 Task: Find an Airbnb in Acheres, France, for 8 guests from 12 Aug to 16 Aug, with a budget of ₹10,000 - ₹16,000, 5 beds, 5 bathrooms, and amenities including Wifi, TV, Gym, and Breakfast.
Action: Mouse moved to (559, 122)
Screenshot: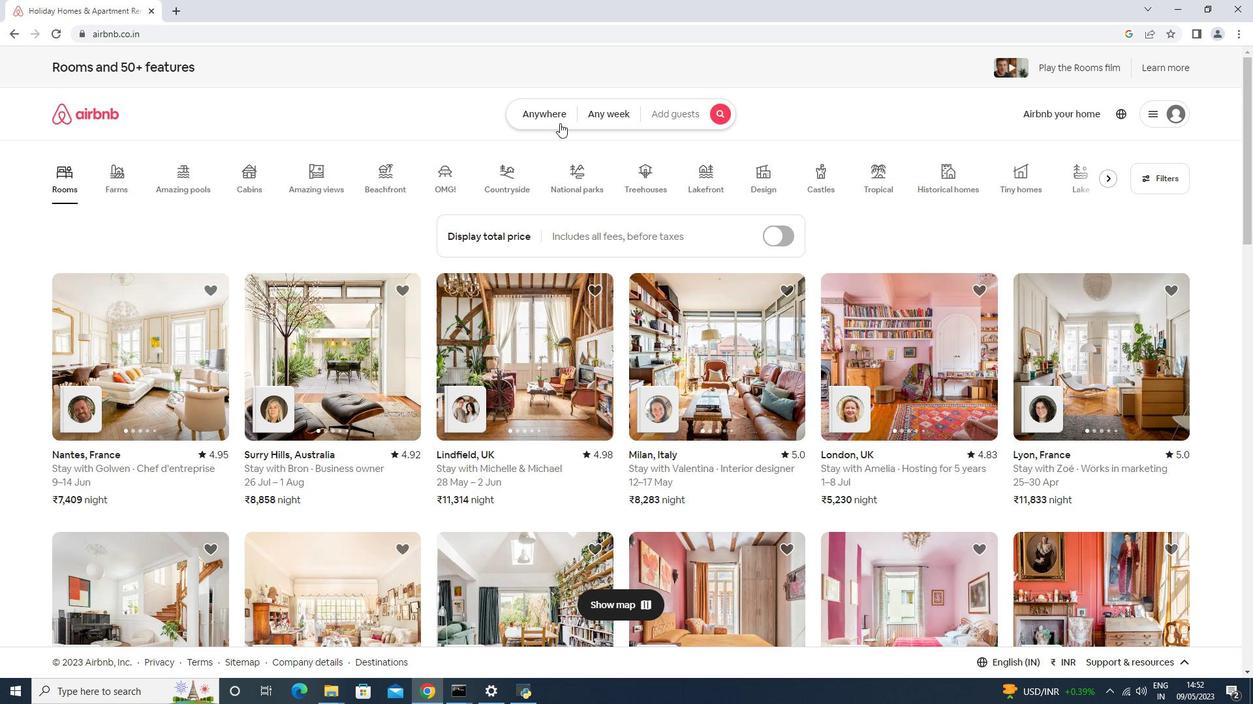 
Action: Mouse pressed left at (559, 122)
Screenshot: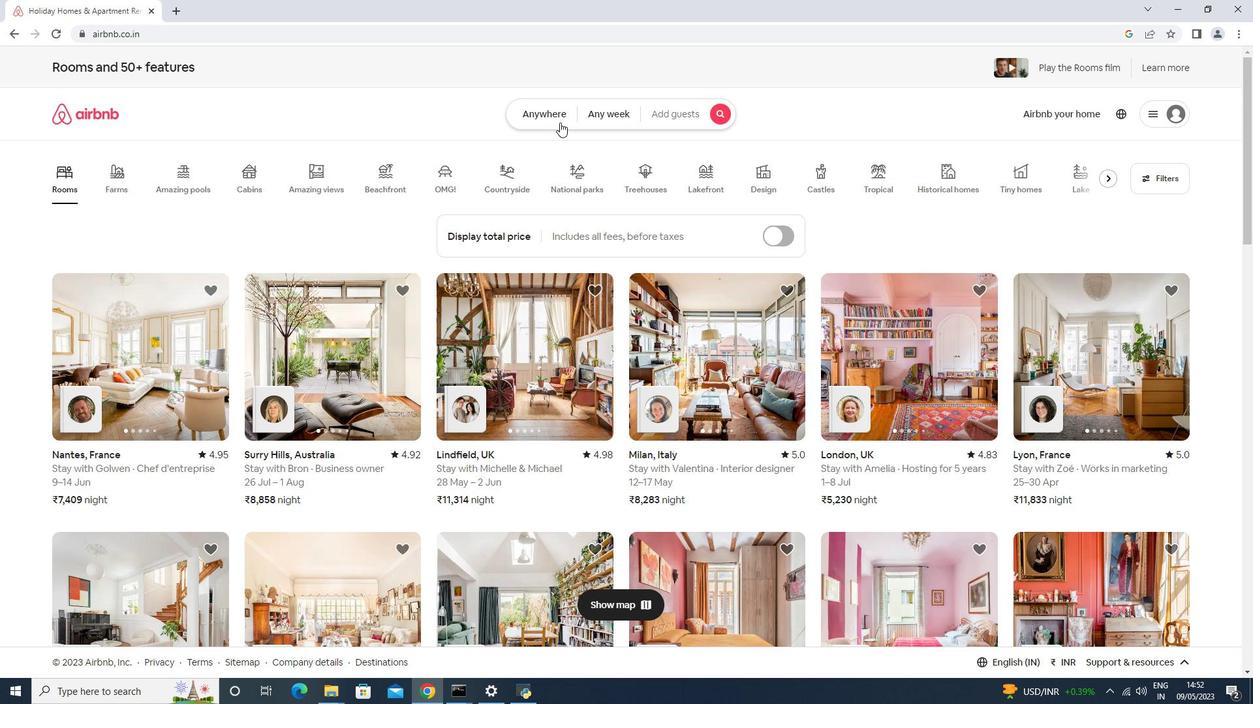 
Action: Mouse moved to (509, 174)
Screenshot: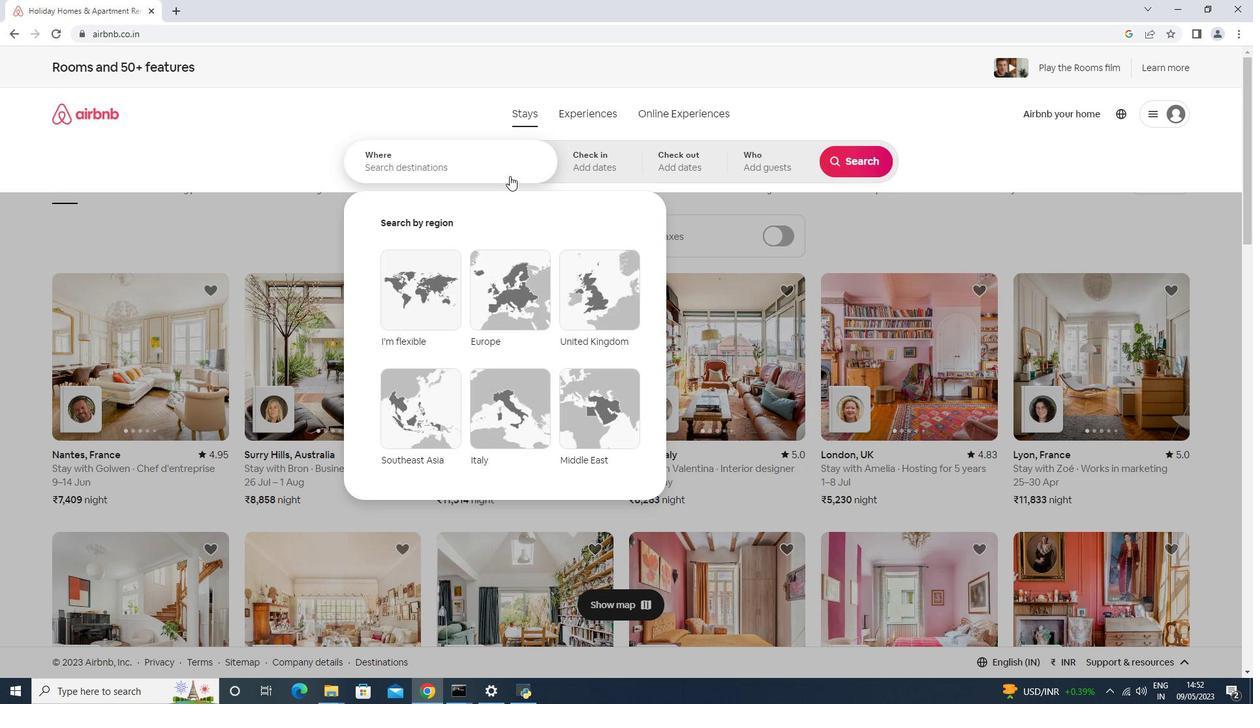 
Action: Mouse pressed left at (509, 174)
Screenshot: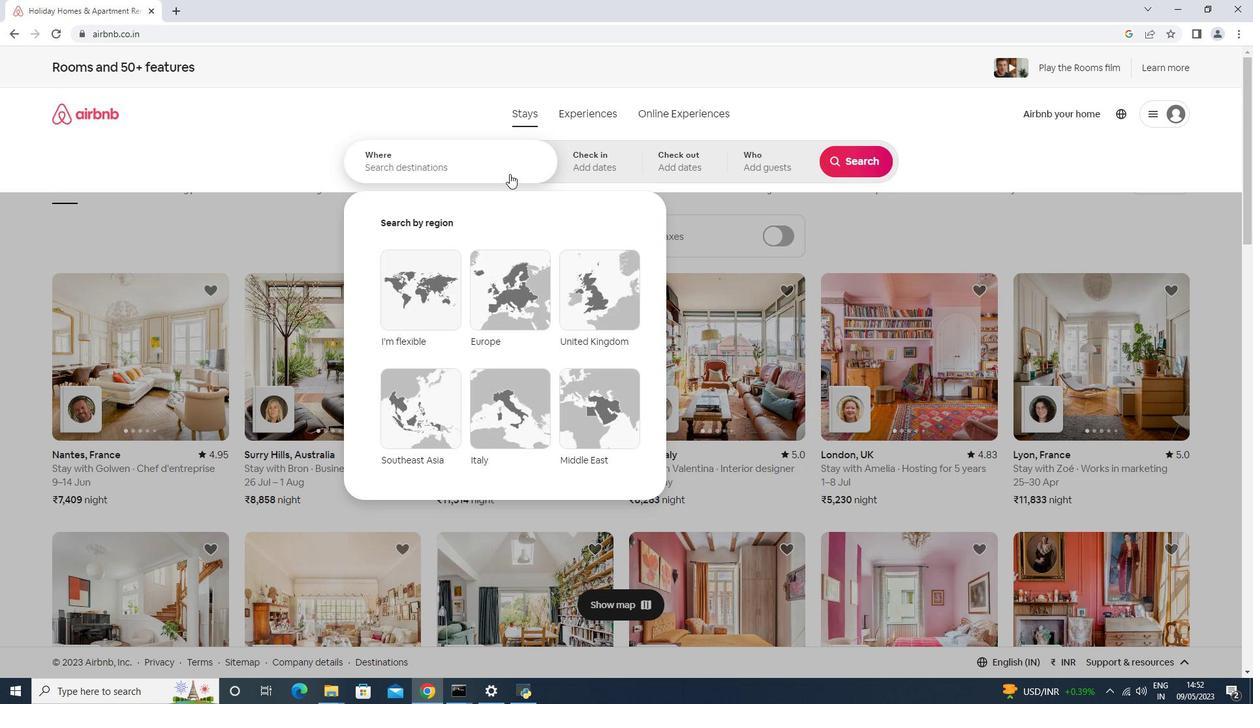 
Action: Mouse moved to (471, 202)
Screenshot: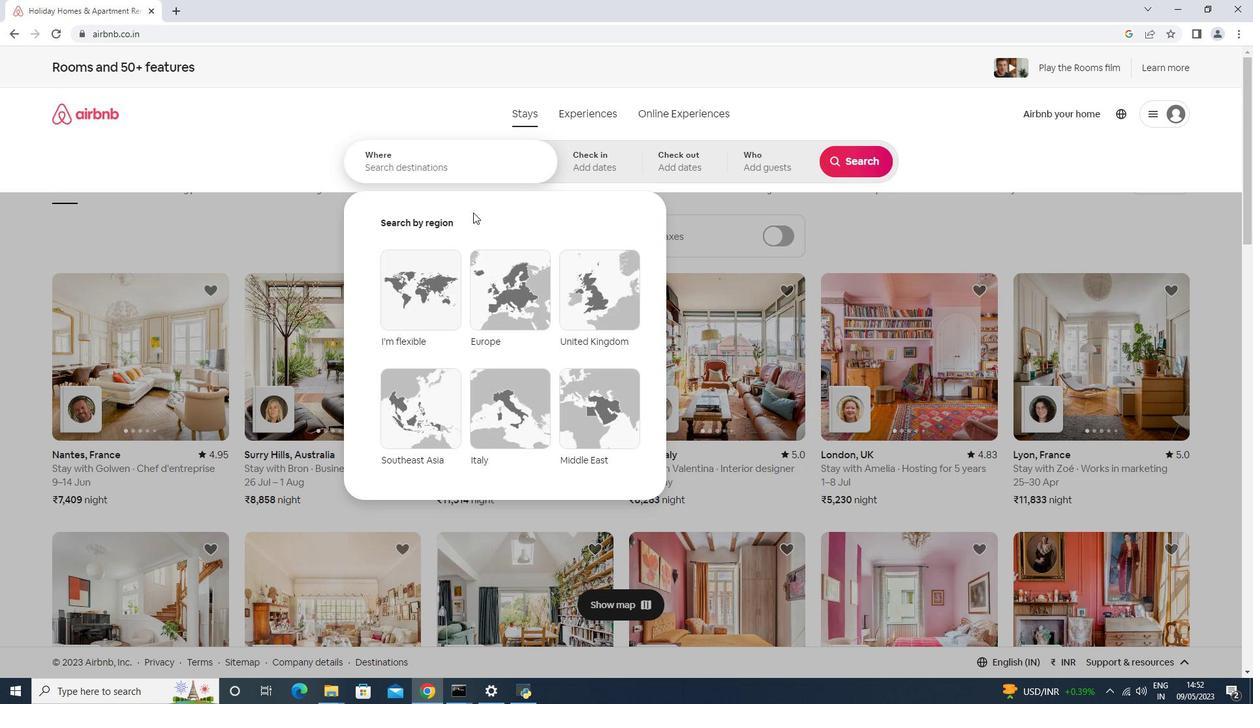 
Action: Key pressed <Key.shift>Acheres,<Key.space><Key.shift>FRance<Key.enter>
Screenshot: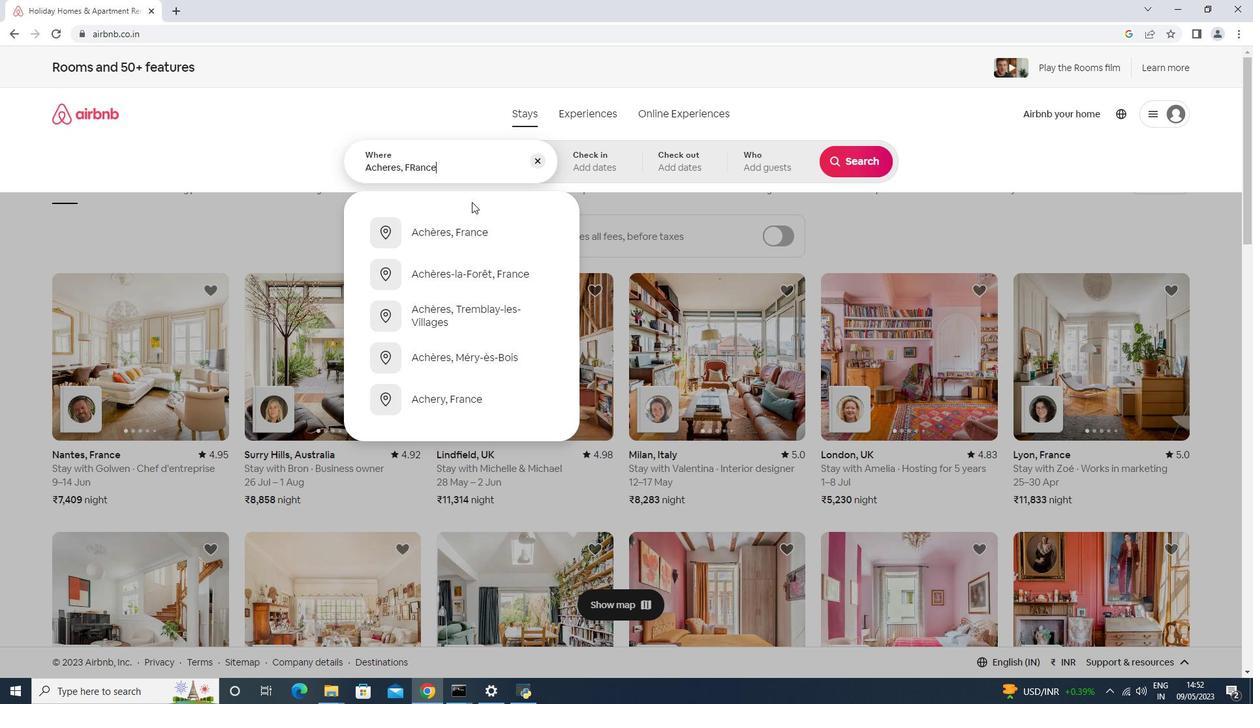 
Action: Mouse moved to (853, 270)
Screenshot: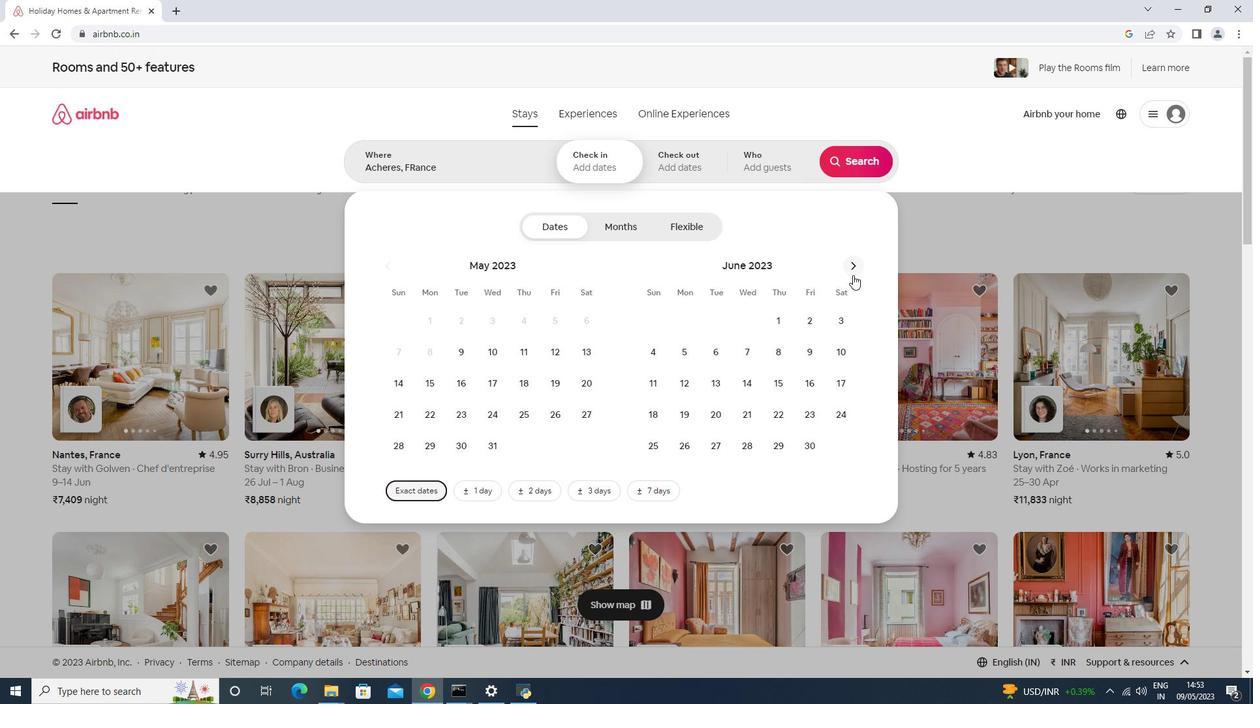 
Action: Mouse pressed left at (853, 270)
Screenshot: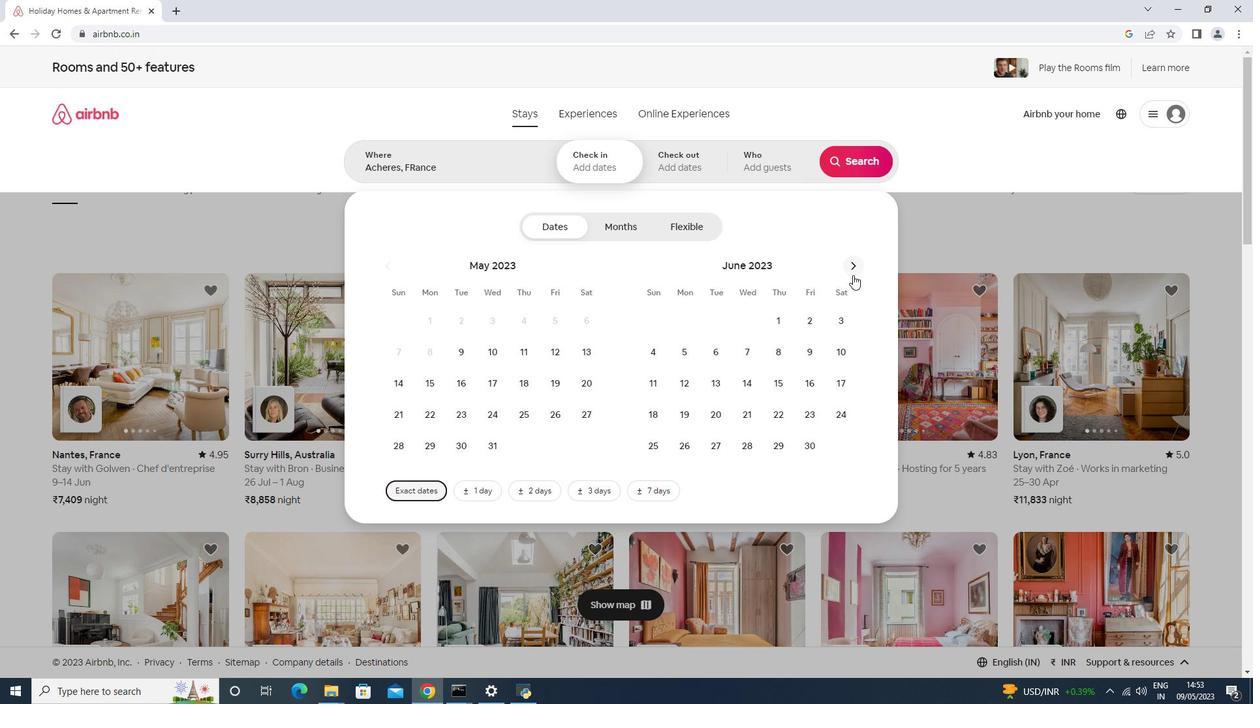 
Action: Mouse pressed left at (853, 270)
Screenshot: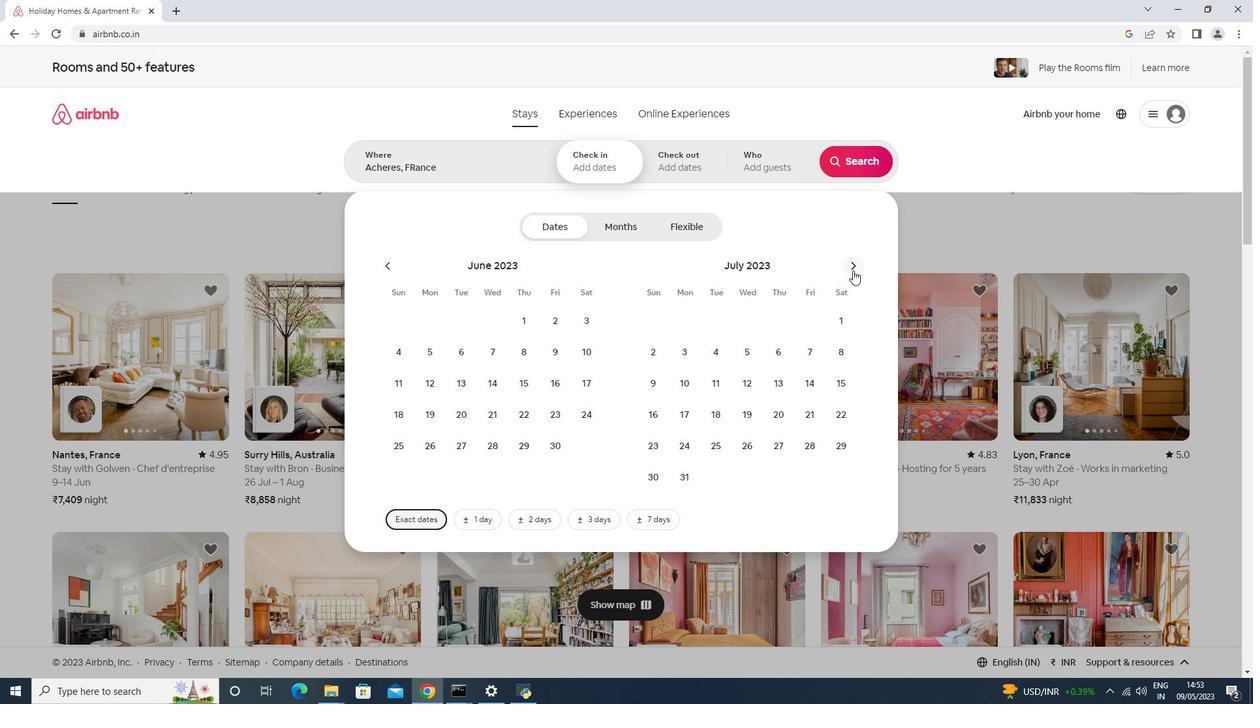 
Action: Mouse moved to (838, 343)
Screenshot: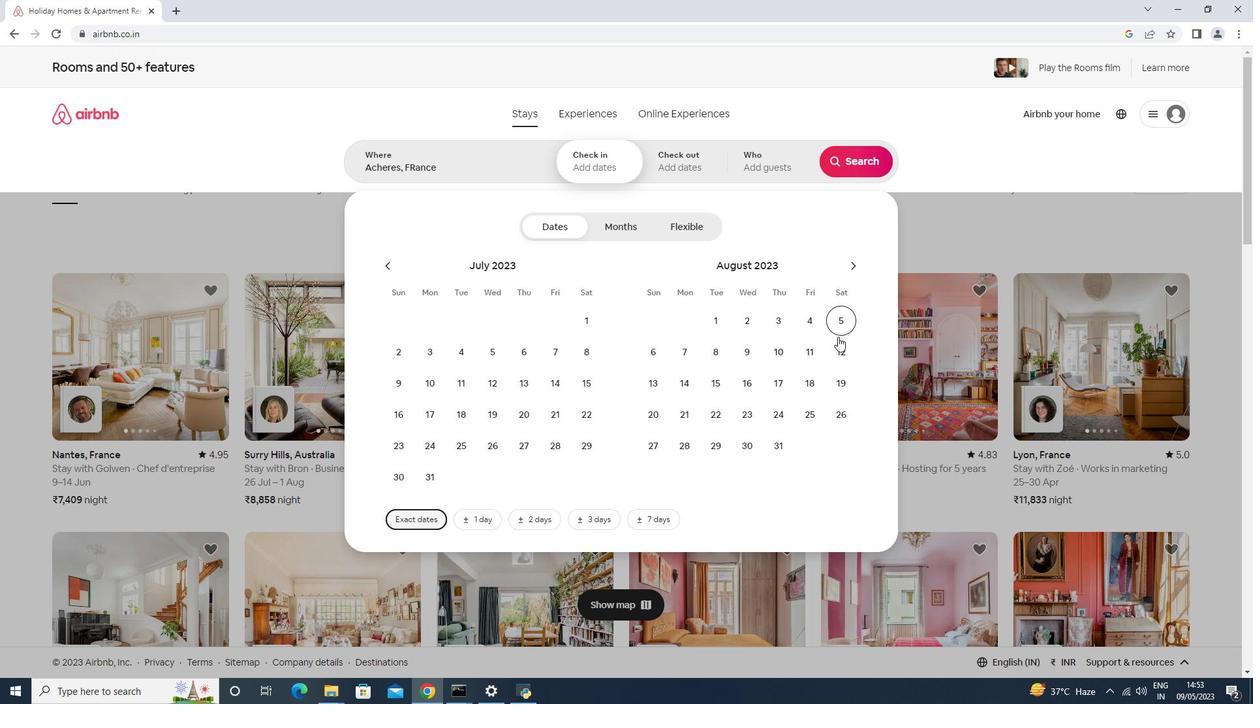 
Action: Mouse pressed left at (838, 343)
Screenshot: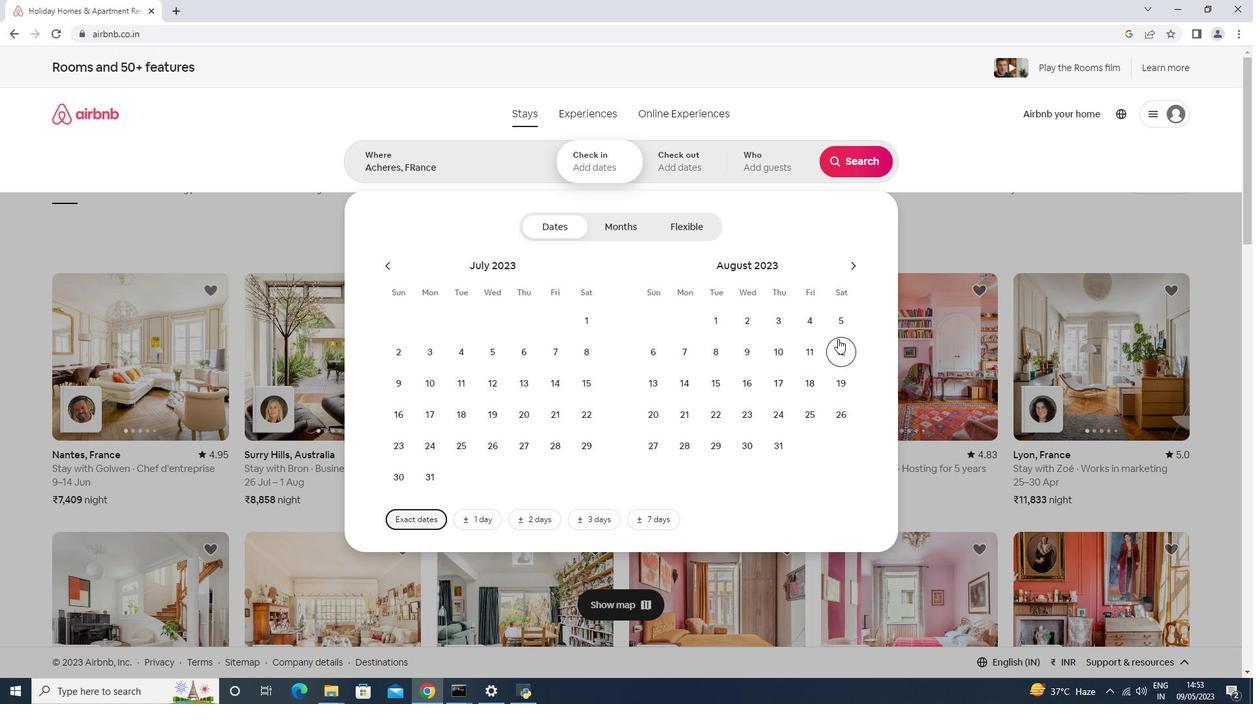 
Action: Mouse moved to (753, 380)
Screenshot: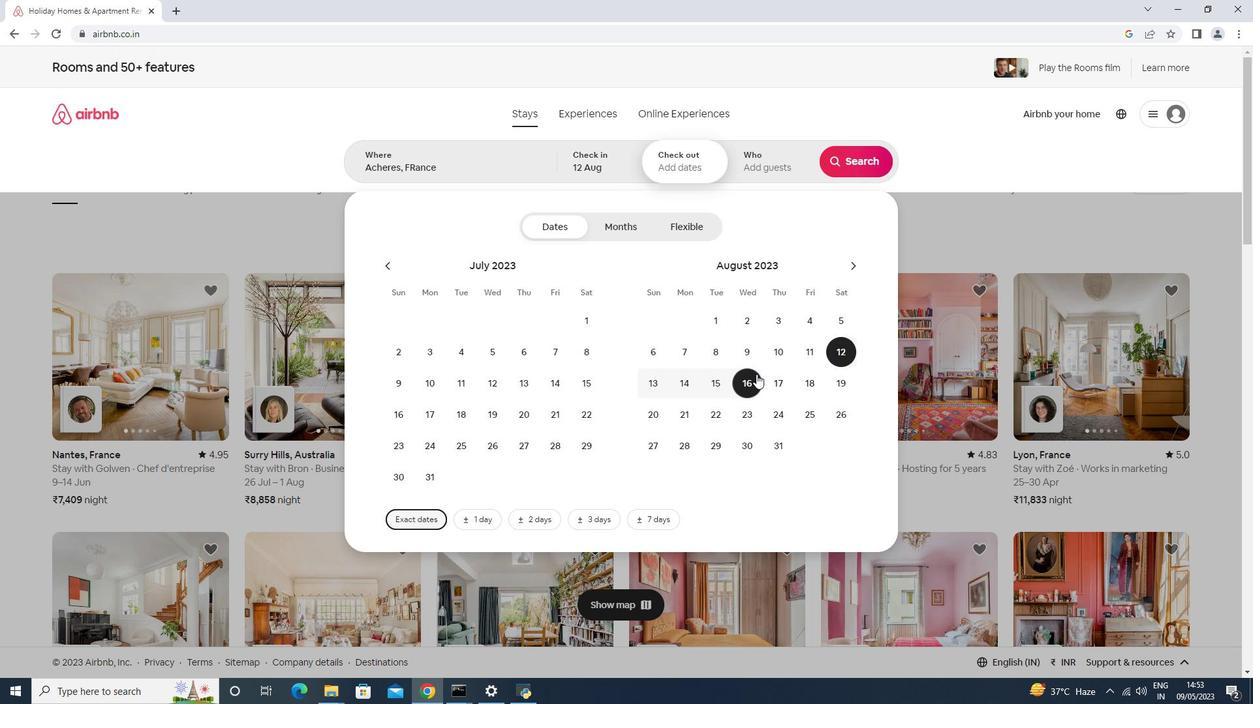 
Action: Mouse pressed left at (753, 380)
Screenshot: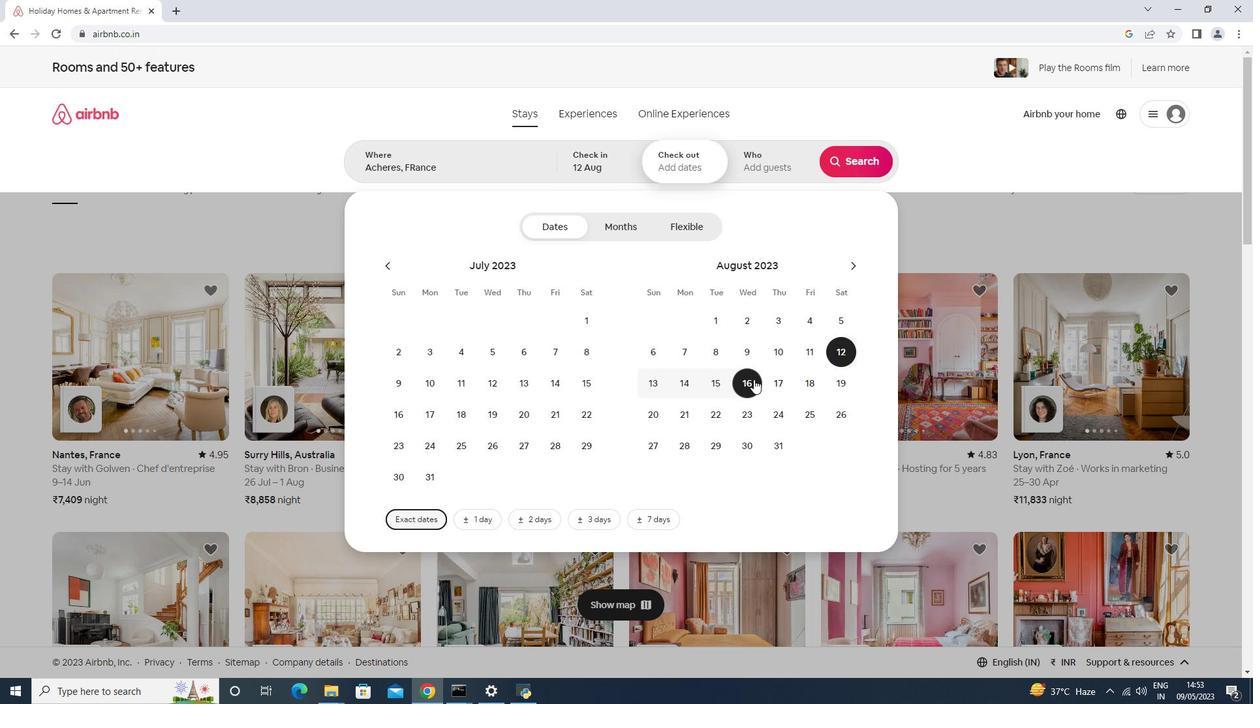 
Action: Mouse moved to (768, 150)
Screenshot: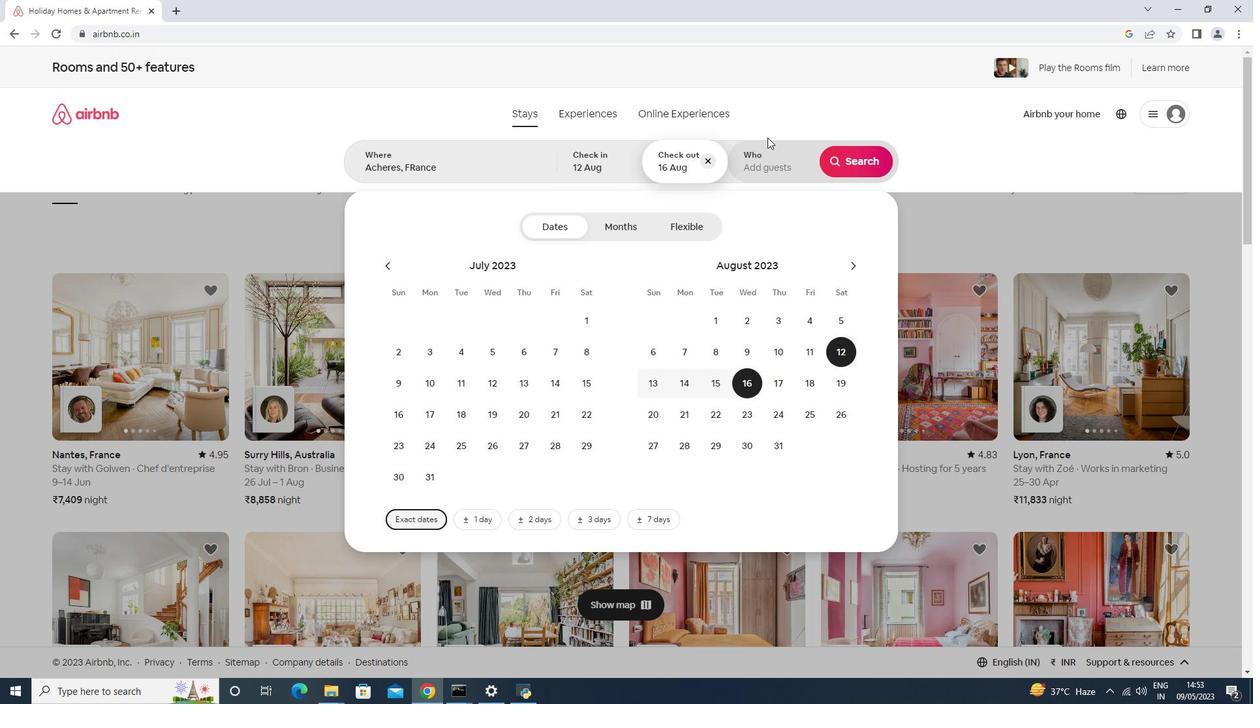 
Action: Mouse pressed left at (768, 150)
Screenshot: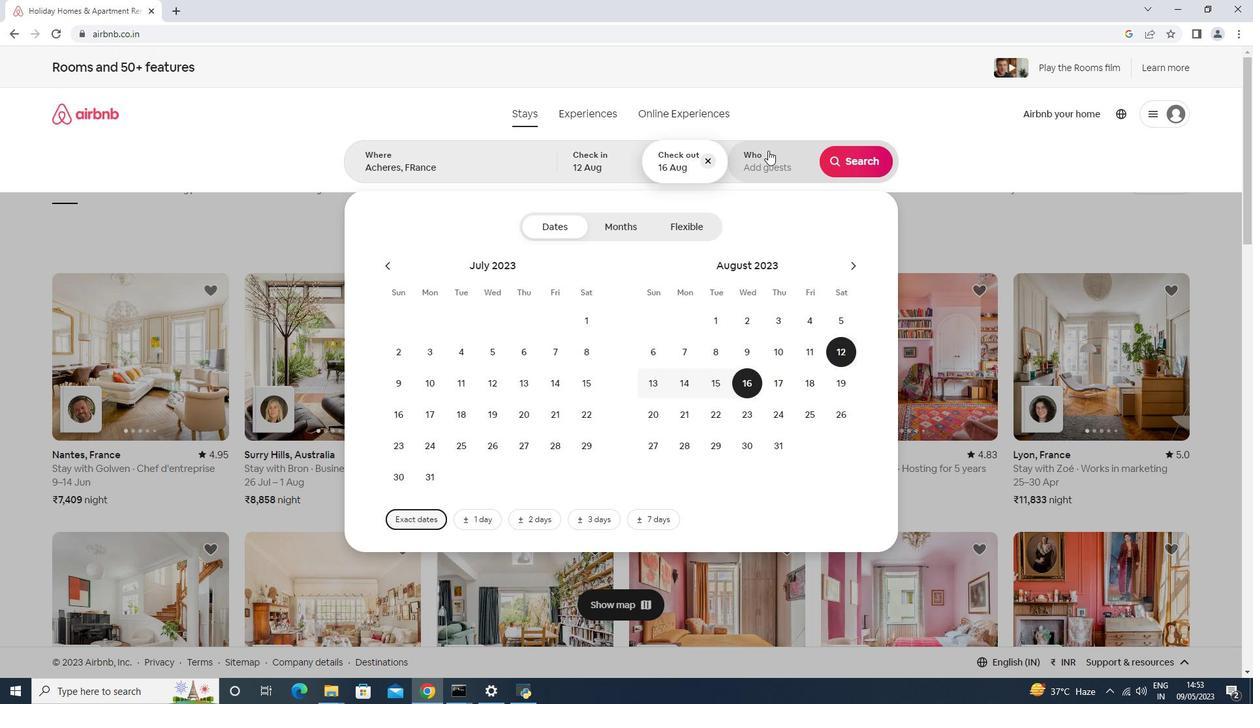 
Action: Mouse moved to (856, 221)
Screenshot: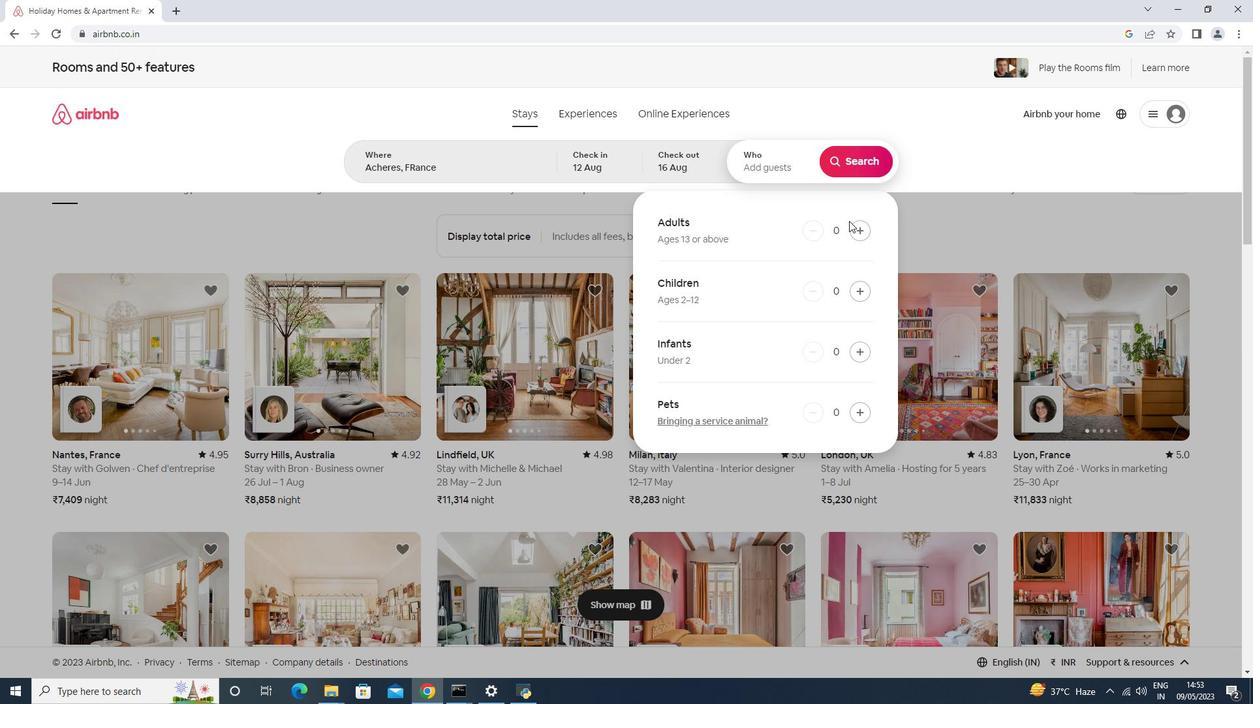 
Action: Mouse pressed left at (856, 221)
Screenshot: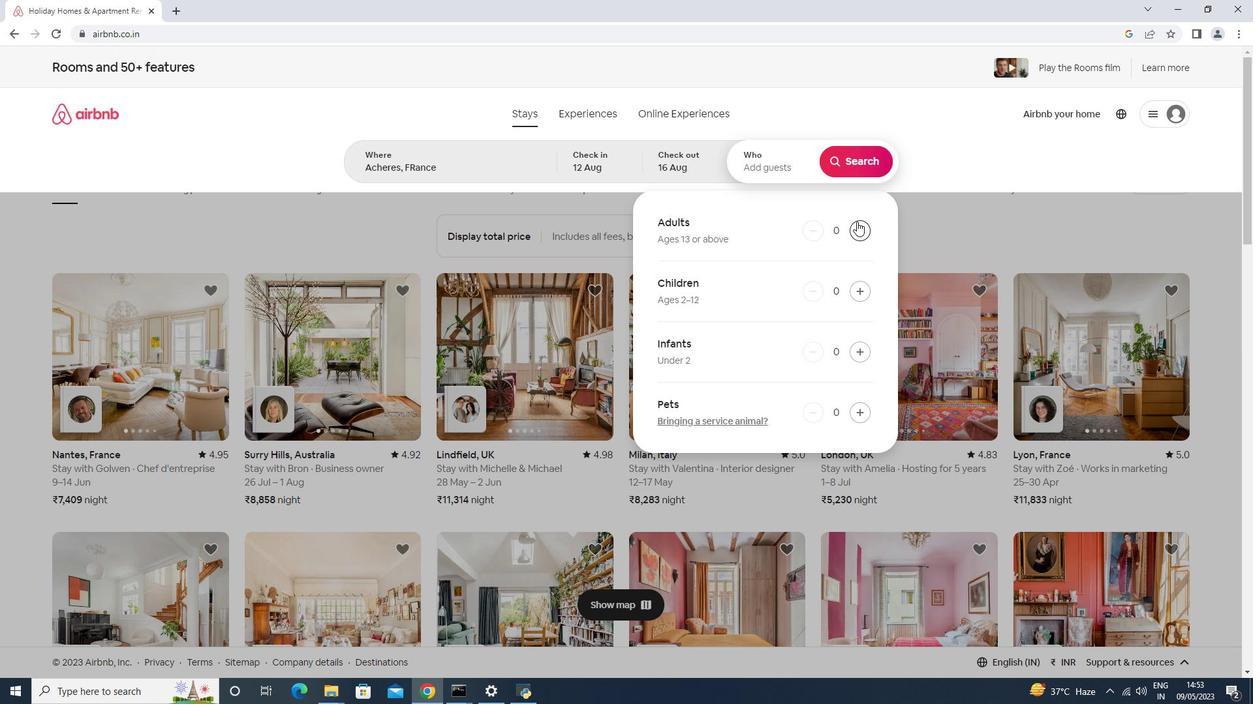 
Action: Mouse pressed left at (856, 221)
Screenshot: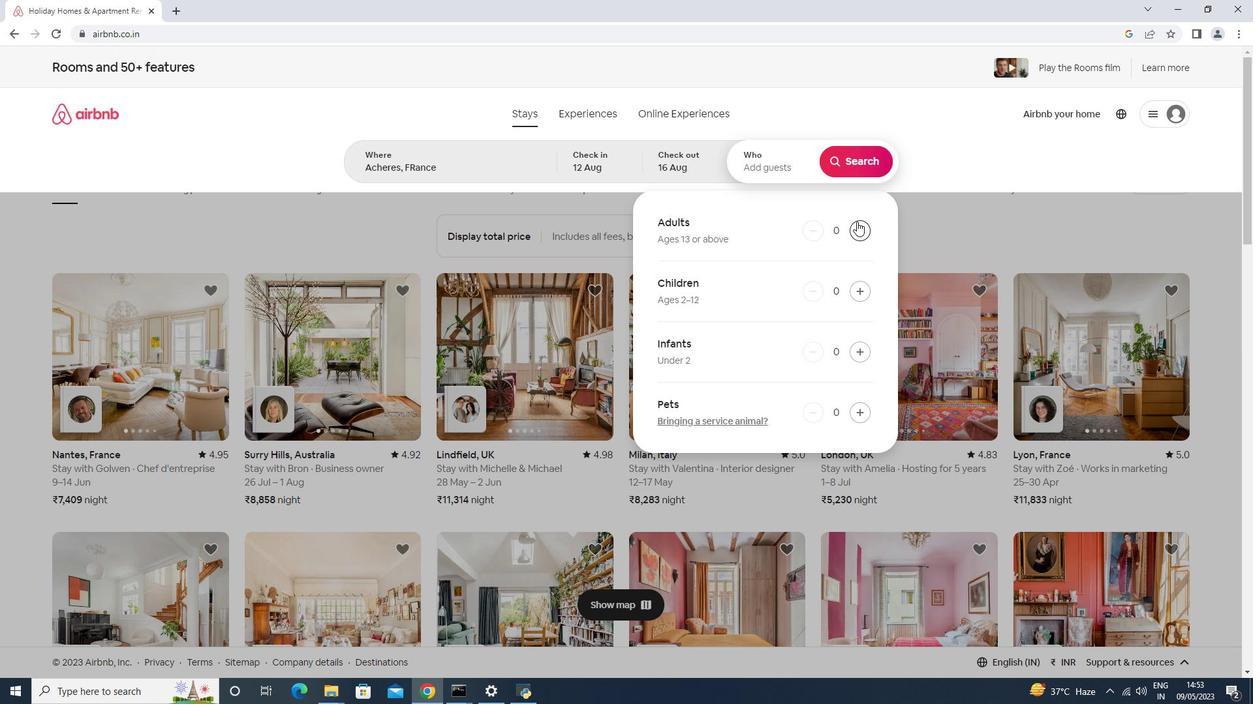 
Action: Mouse pressed left at (856, 221)
Screenshot: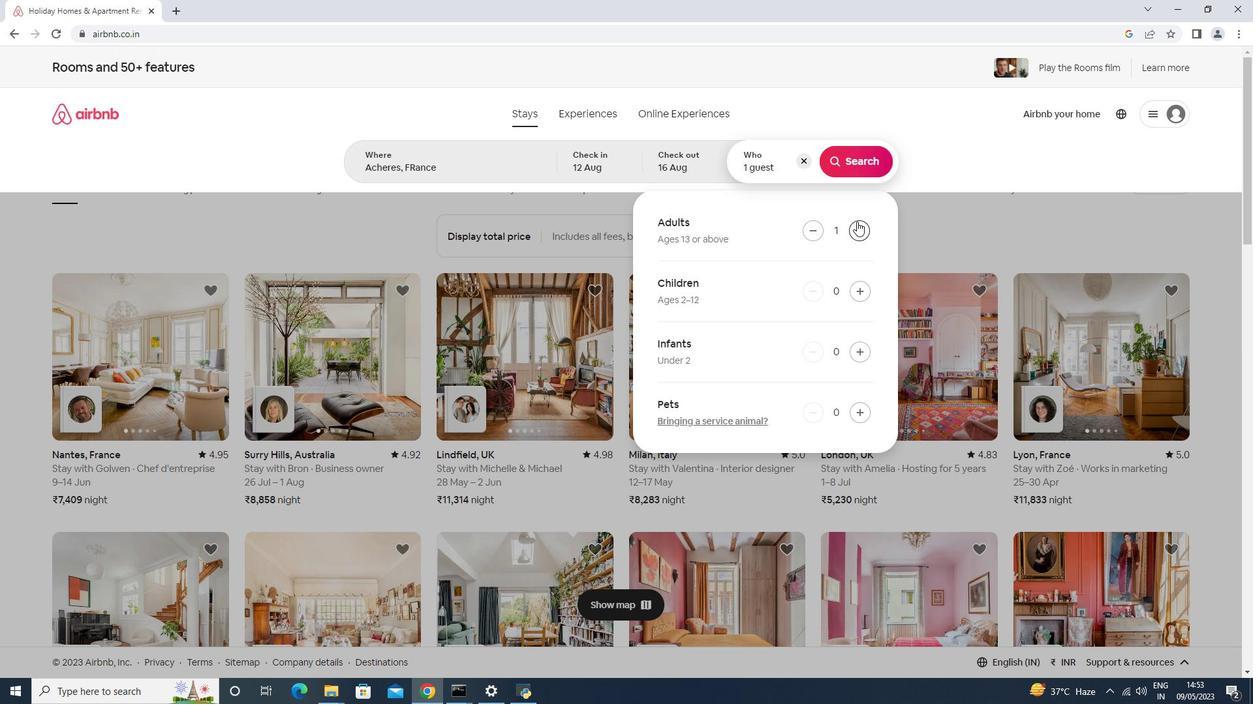 
Action: Mouse pressed left at (856, 221)
Screenshot: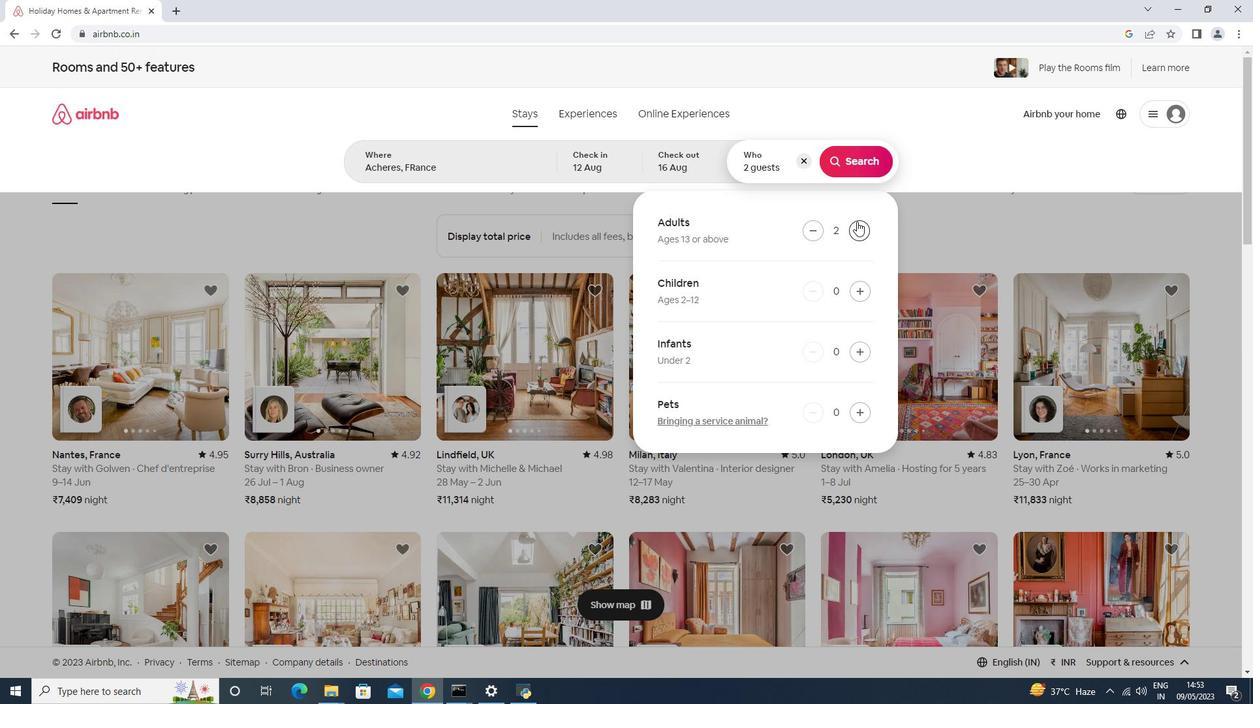 
Action: Mouse pressed left at (856, 221)
Screenshot: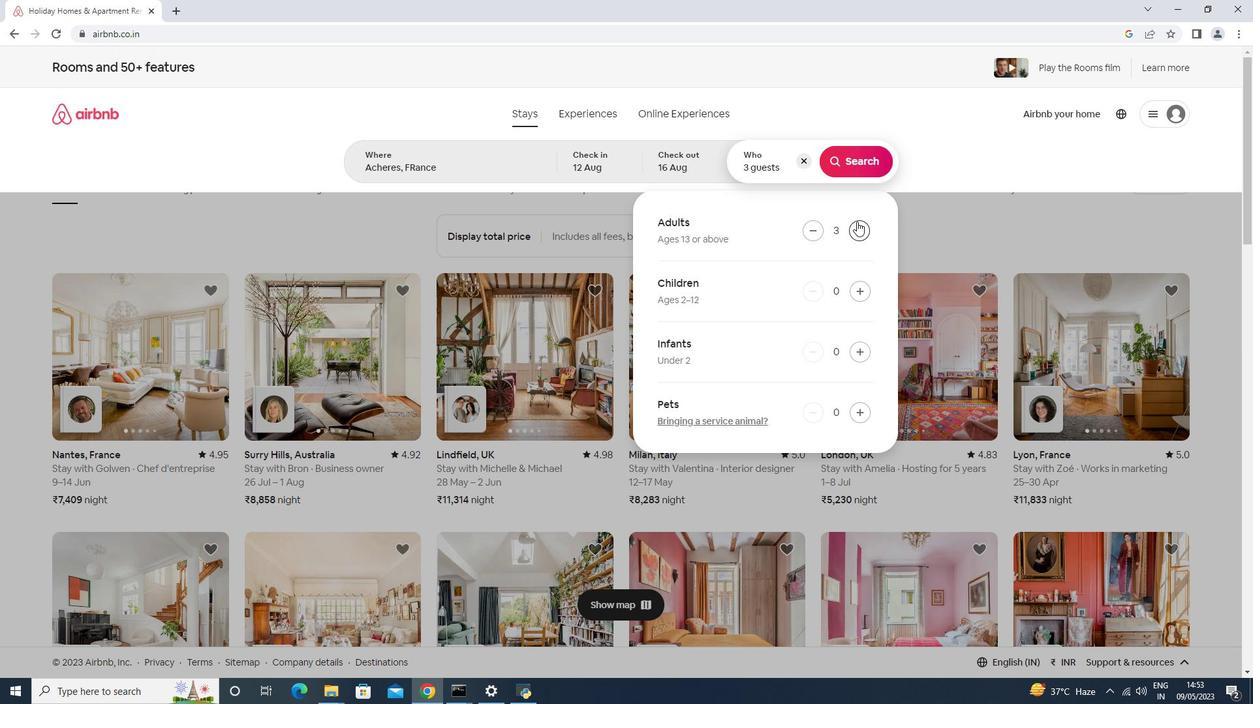 
Action: Mouse pressed left at (856, 221)
Screenshot: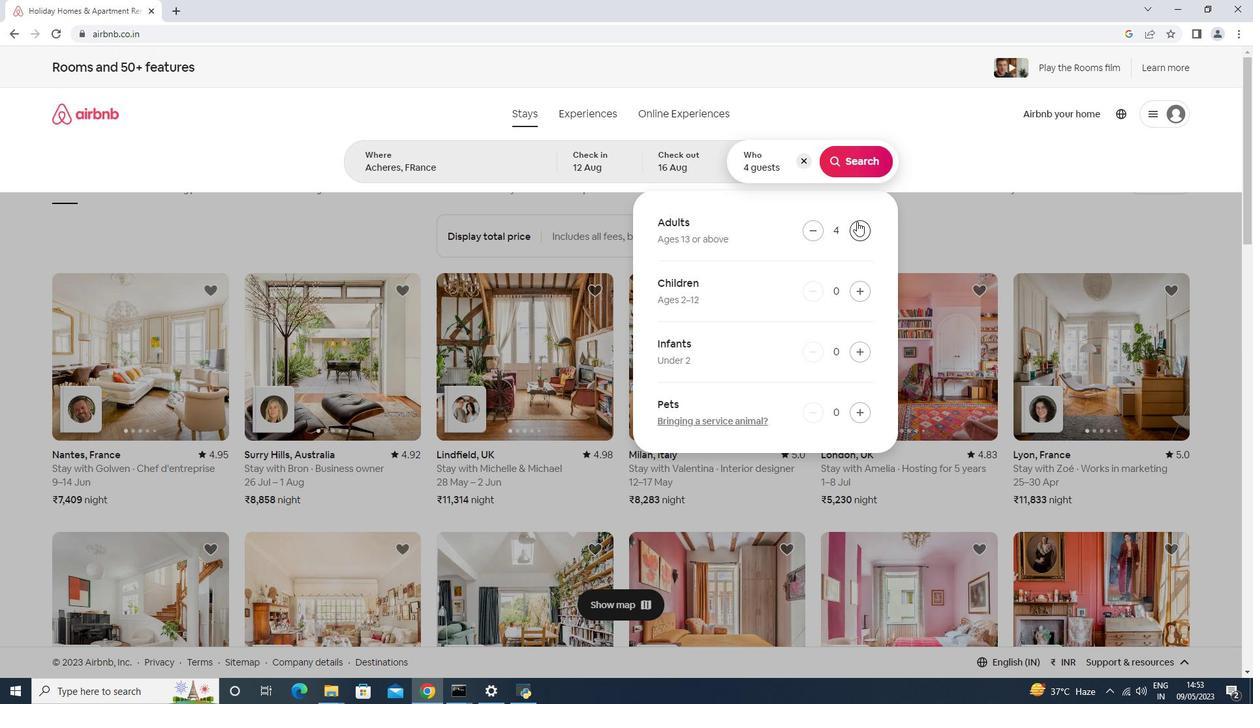 
Action: Mouse pressed left at (856, 221)
Screenshot: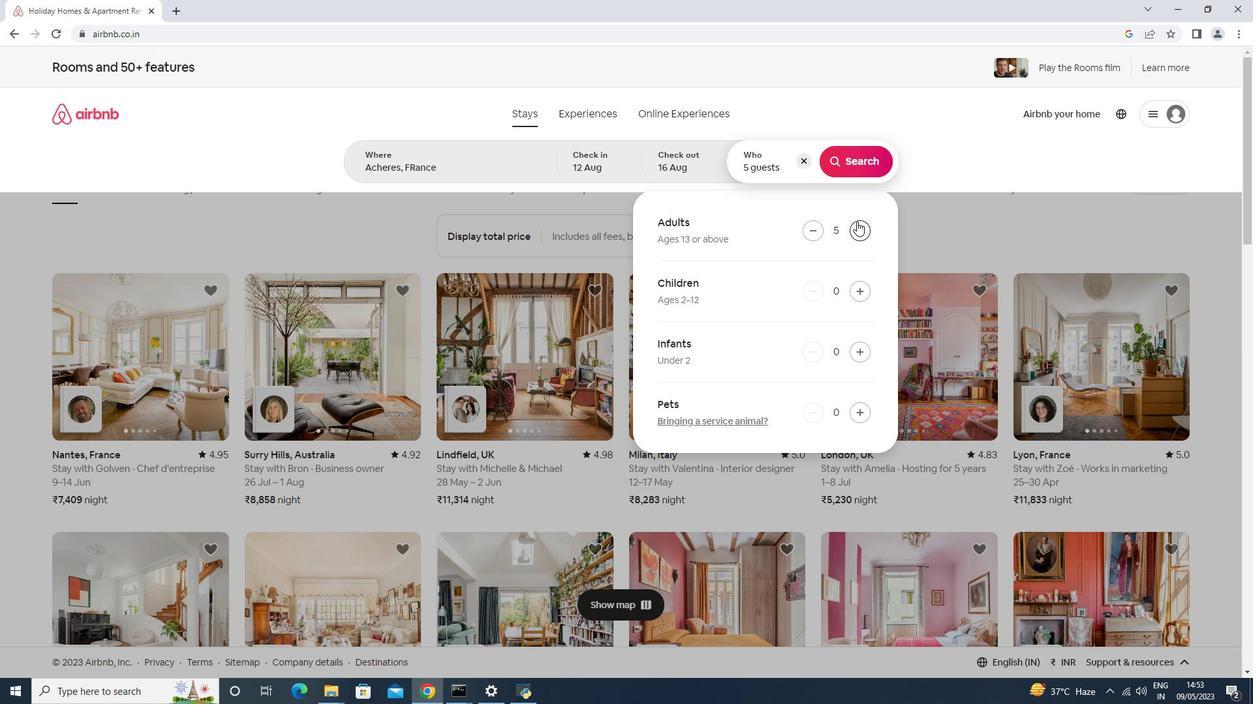 
Action: Mouse pressed left at (856, 221)
Screenshot: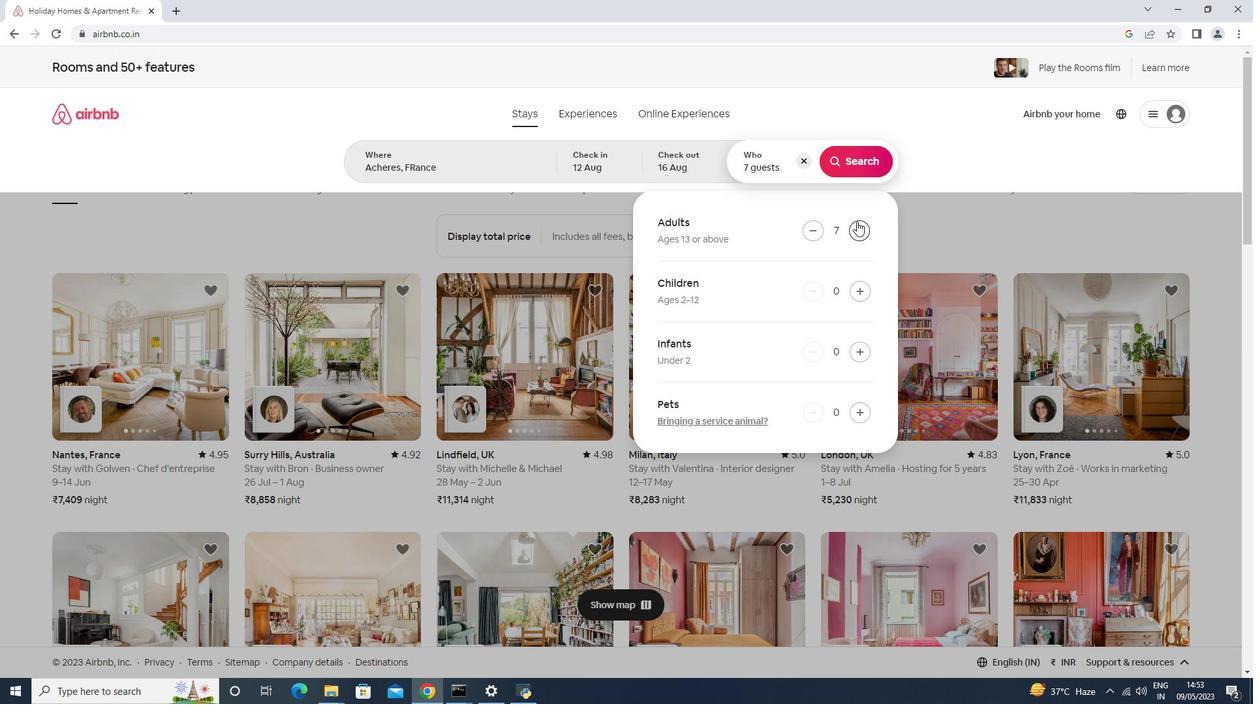 
Action: Mouse moved to (864, 164)
Screenshot: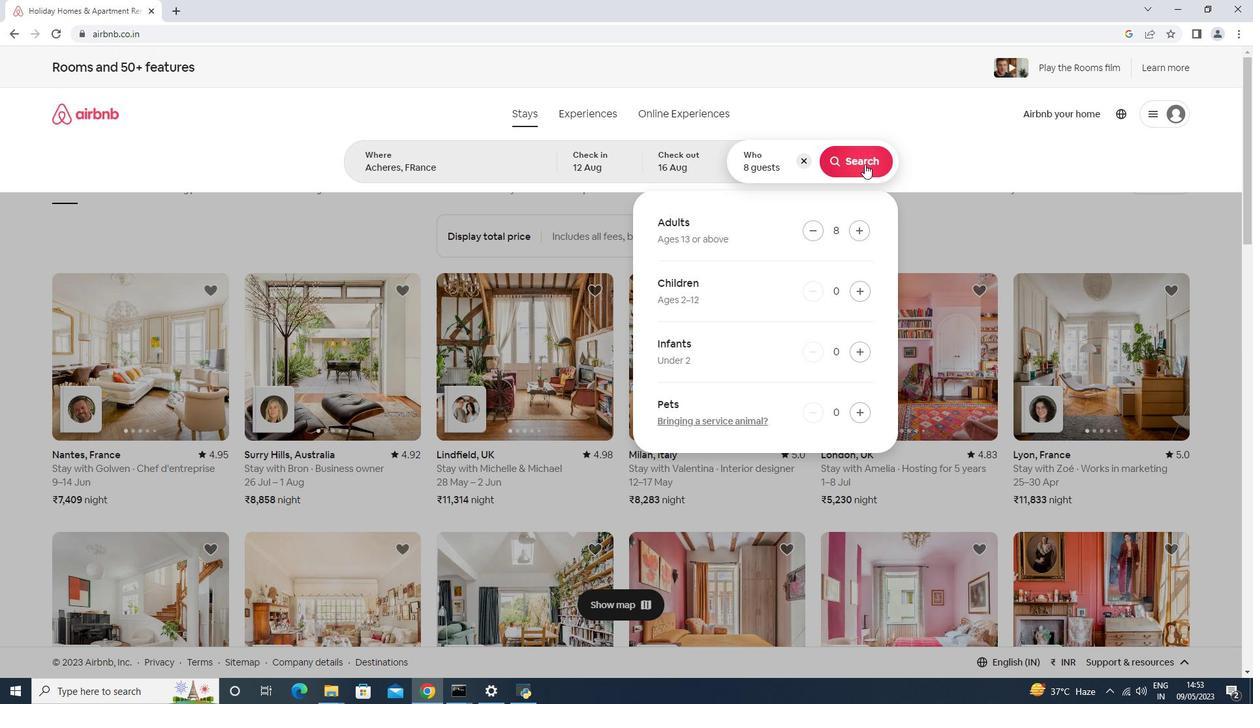 
Action: Mouse pressed left at (864, 164)
Screenshot: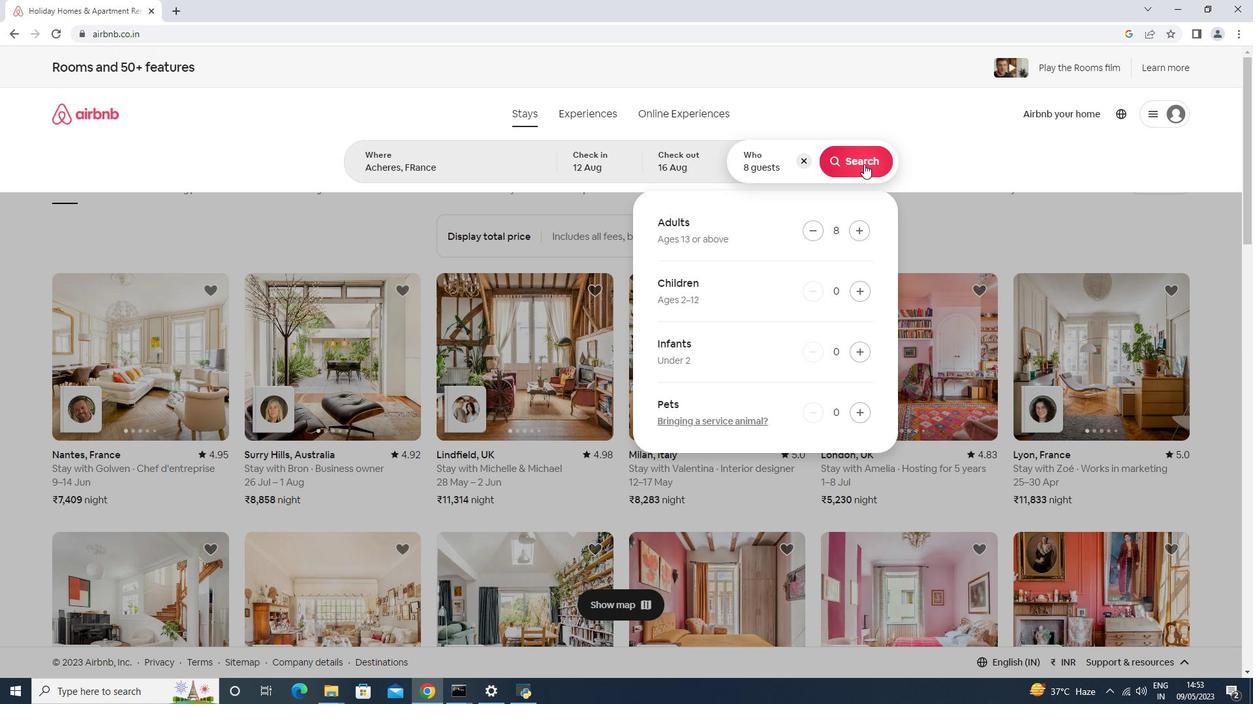 
Action: Mouse moved to (1198, 132)
Screenshot: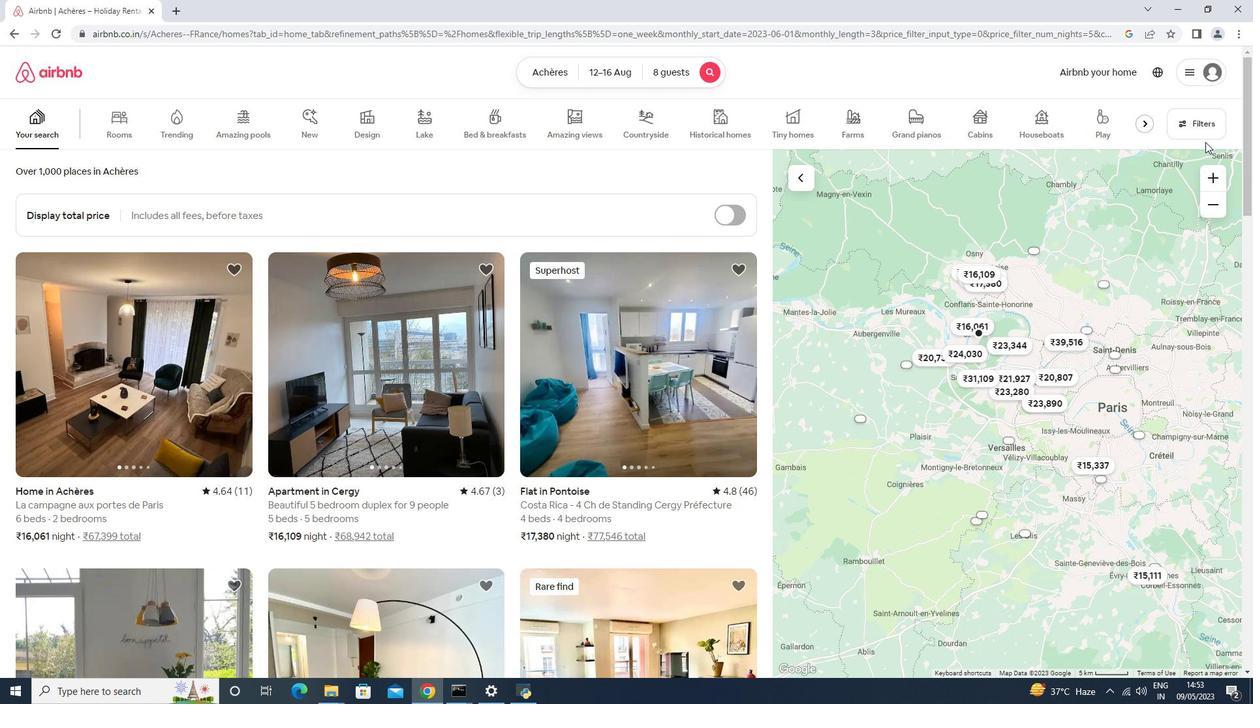 
Action: Mouse pressed left at (1198, 132)
Screenshot: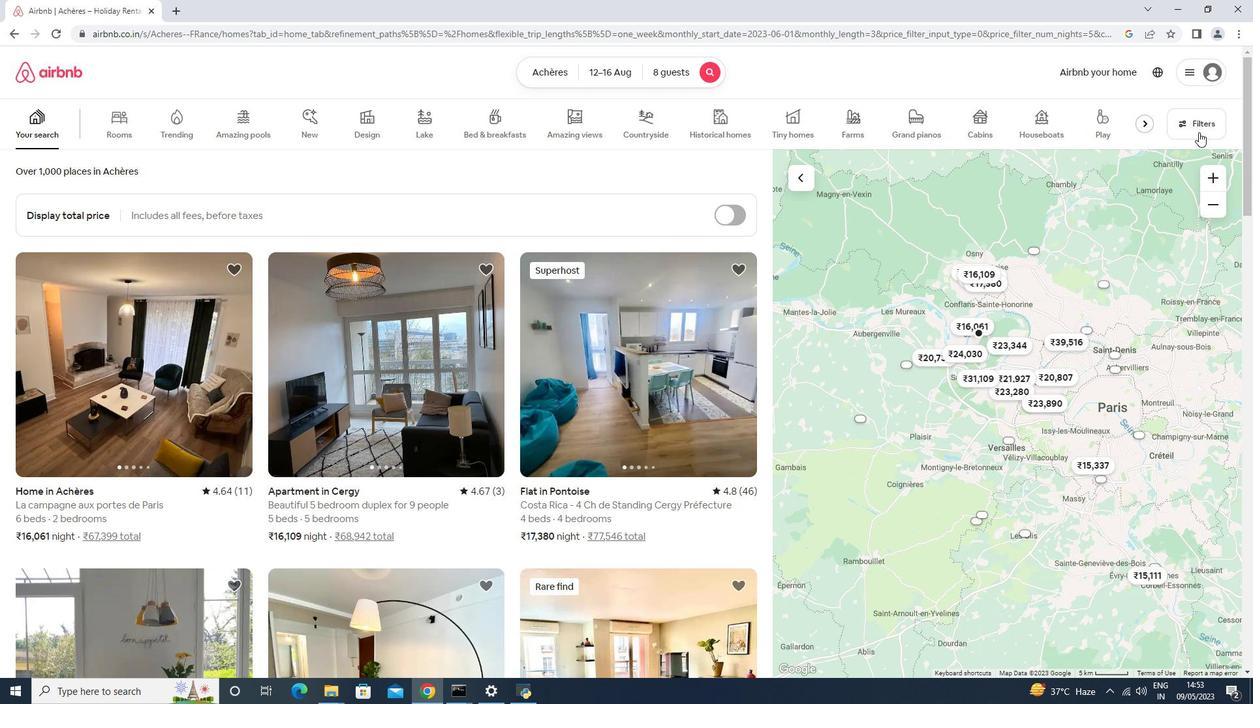 
Action: Mouse moved to (452, 438)
Screenshot: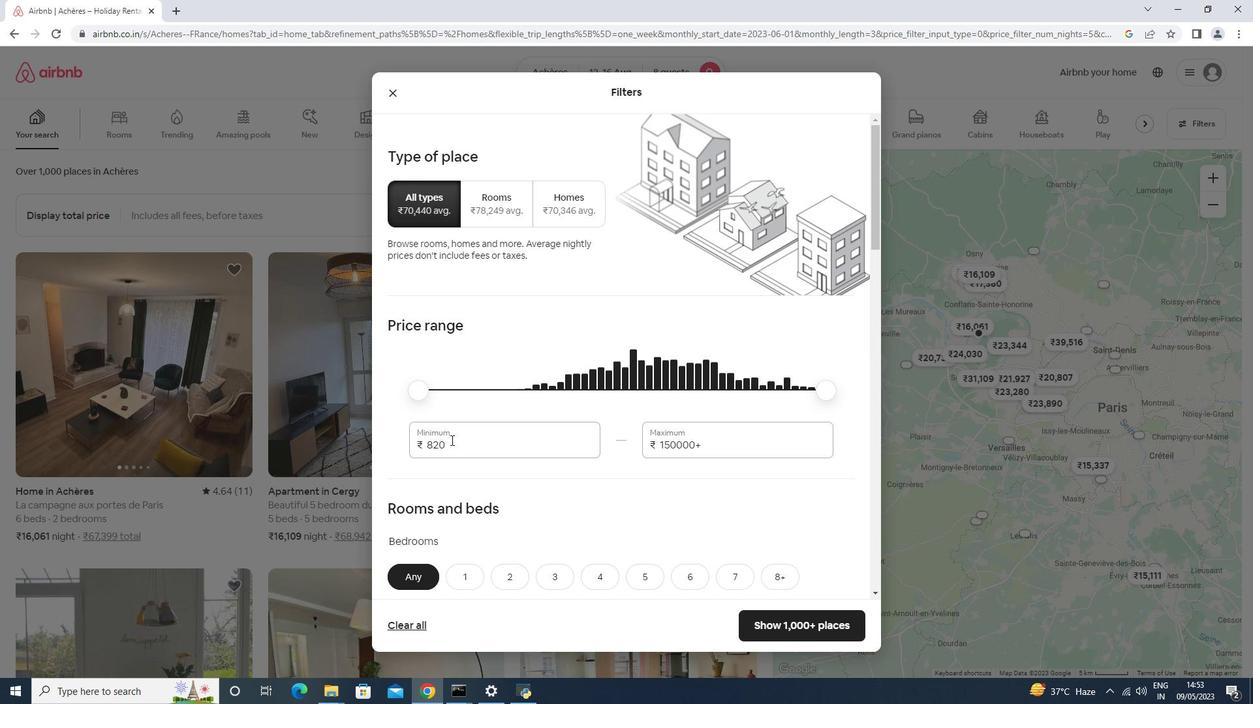 
Action: Mouse pressed left at (452, 438)
Screenshot: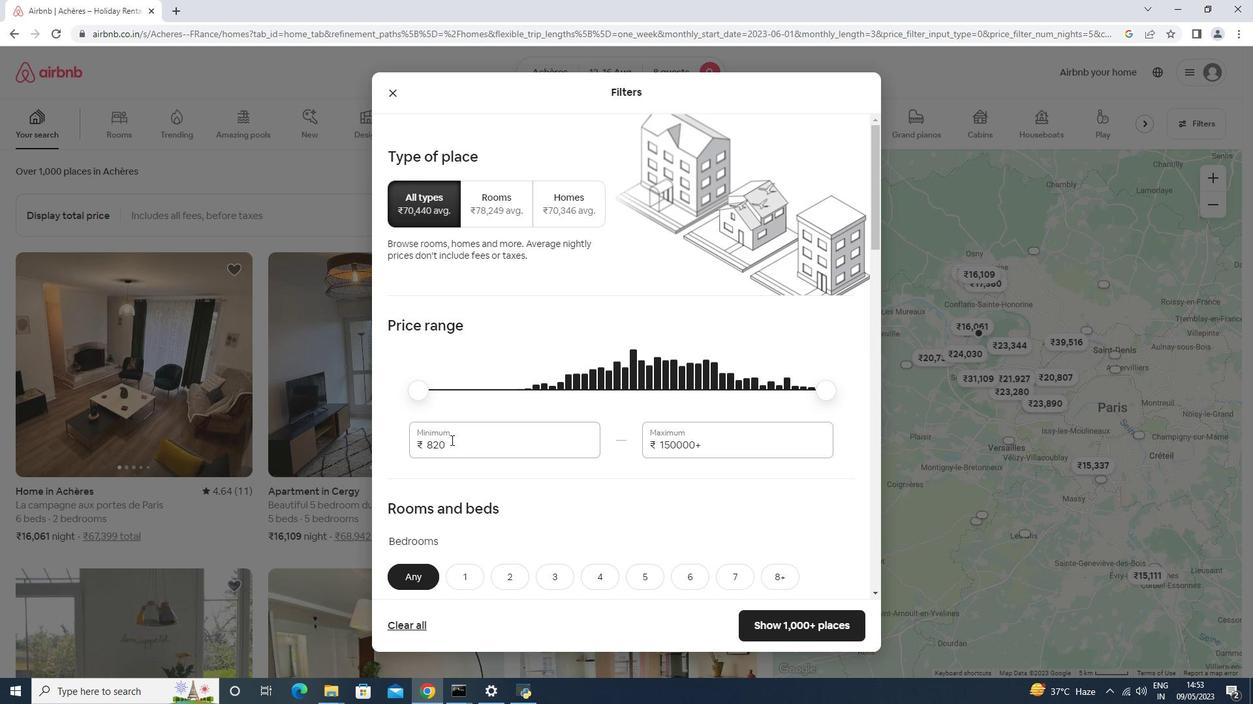
Action: Mouse moved to (452, 438)
Screenshot: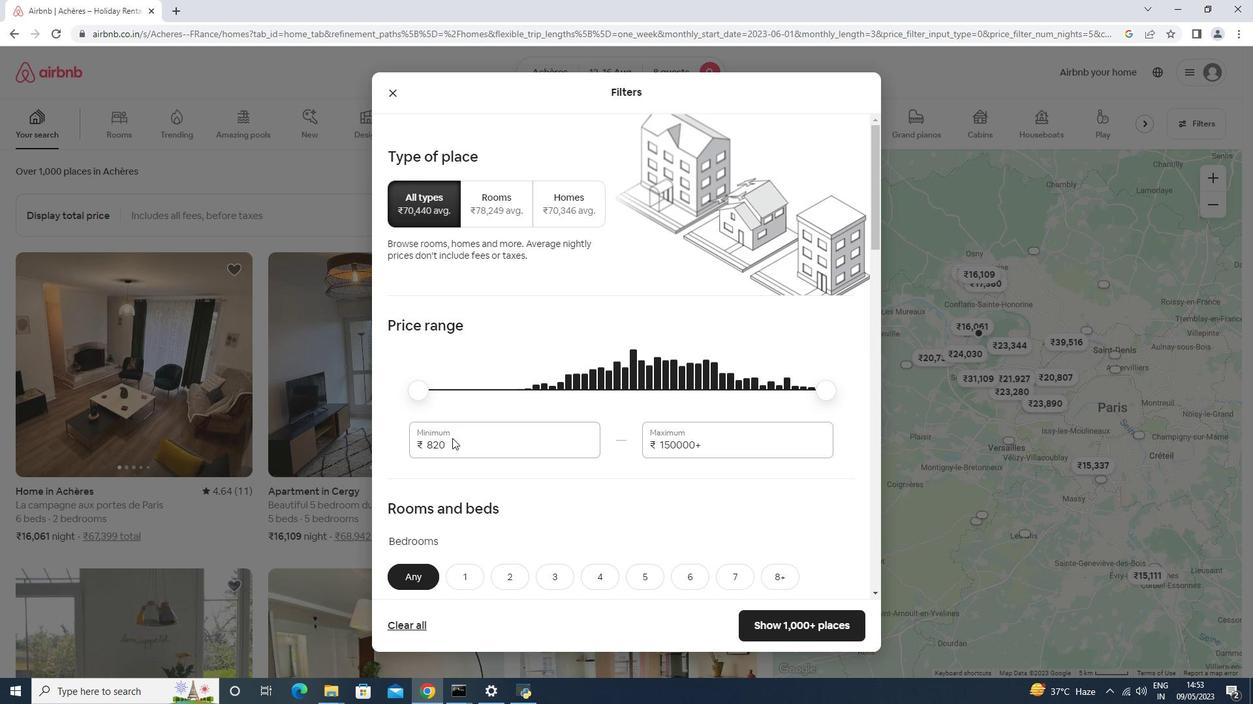 
Action: Key pressed <Key.backspace><Key.backspace><Key.backspace>10000<Key.tab>16000
Screenshot: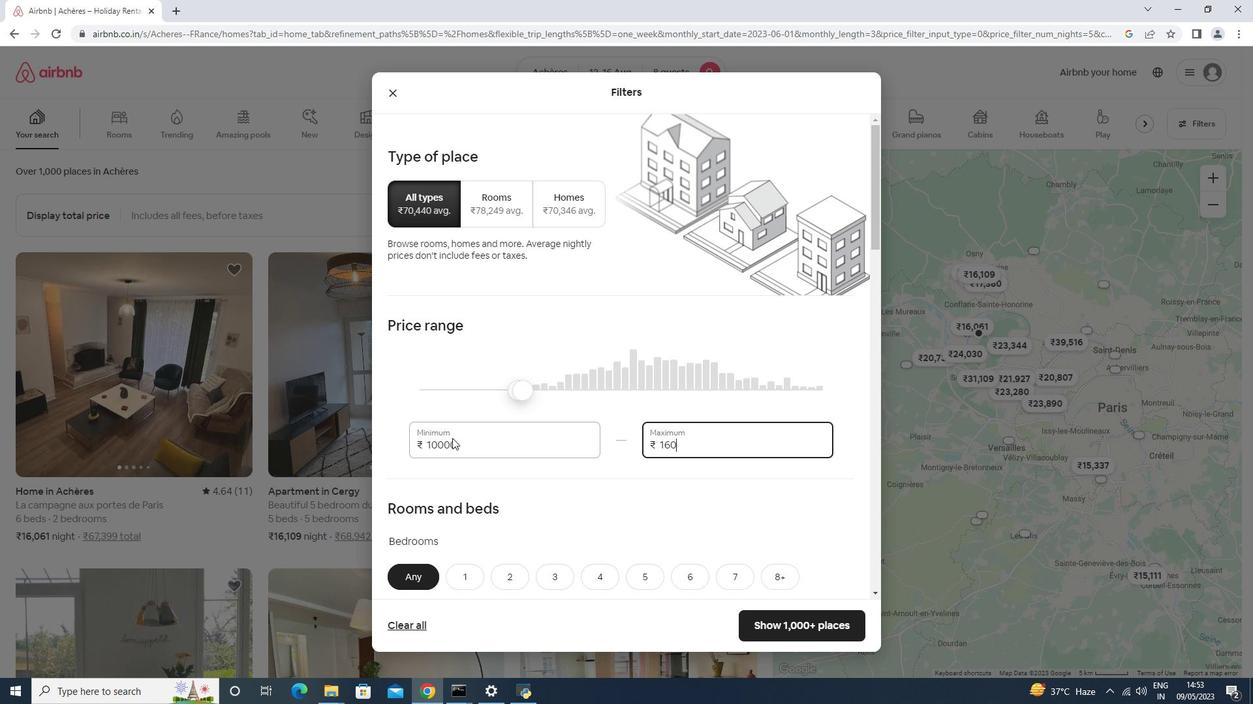 
Action: Mouse scrolled (452, 437) with delta (0, 0)
Screenshot: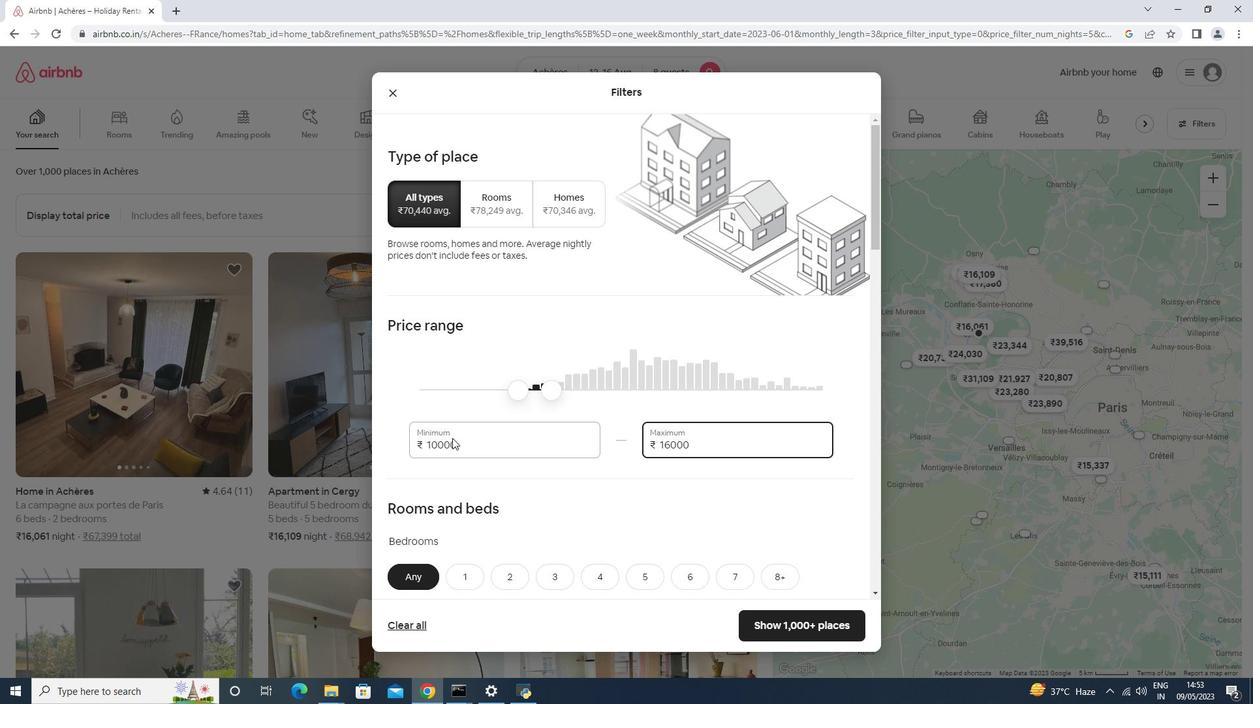 
Action: Mouse scrolled (452, 437) with delta (0, 0)
Screenshot: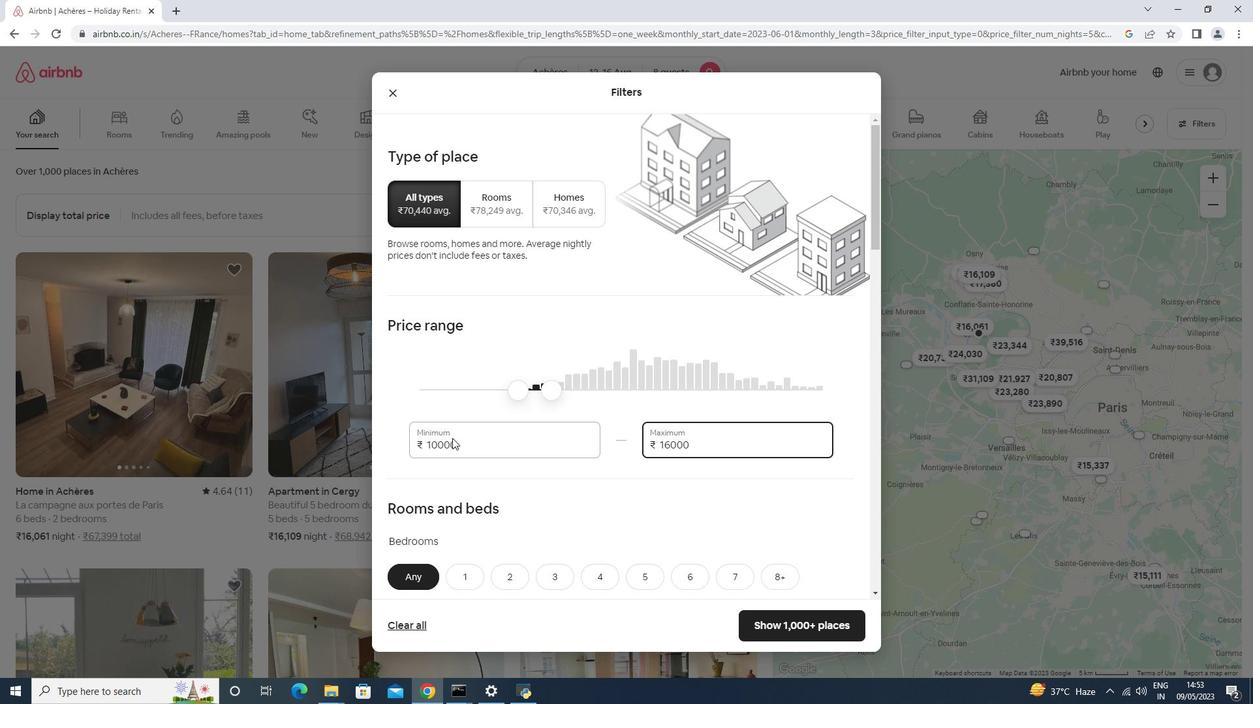 
Action: Mouse scrolled (452, 437) with delta (0, 0)
Screenshot: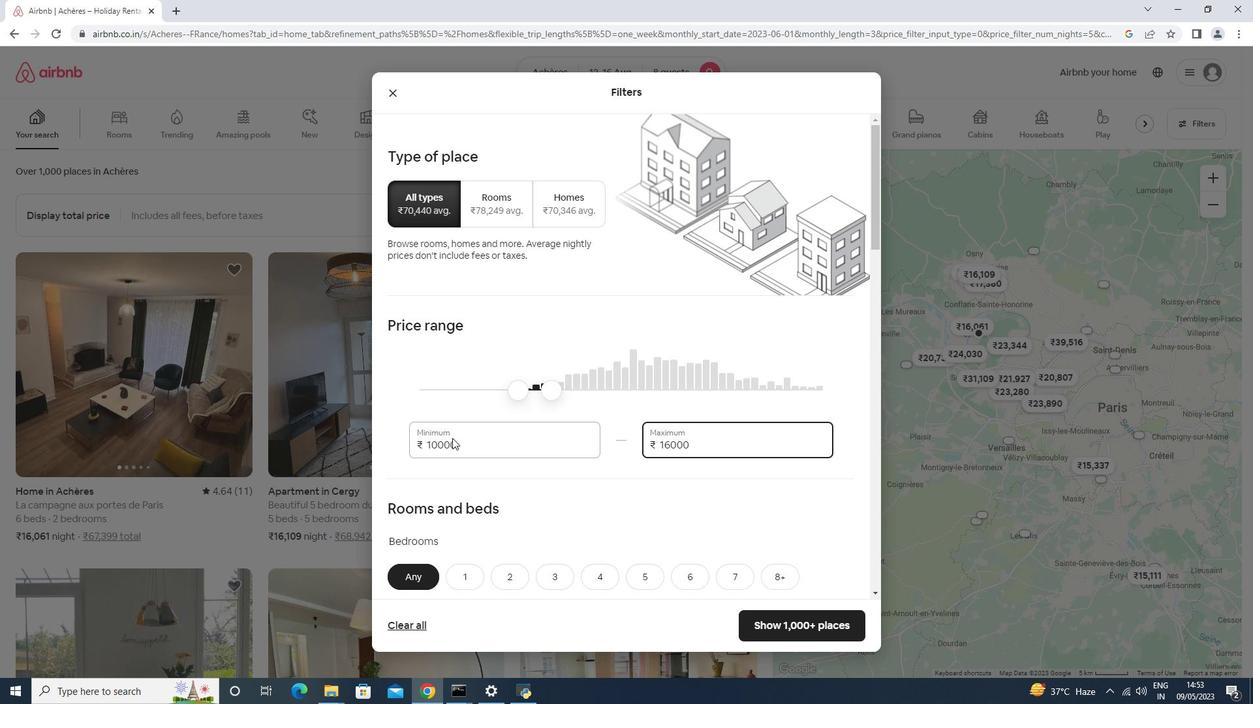 
Action: Mouse scrolled (452, 437) with delta (0, 0)
Screenshot: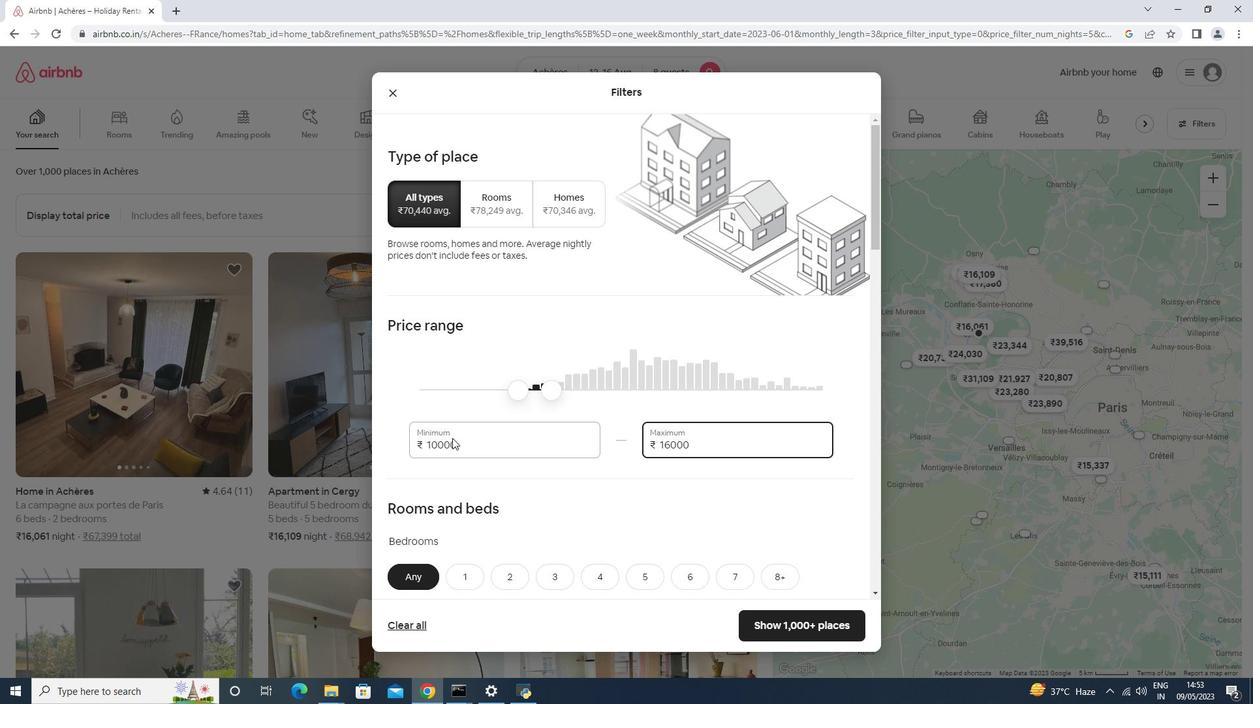 
Action: Mouse moved to (785, 325)
Screenshot: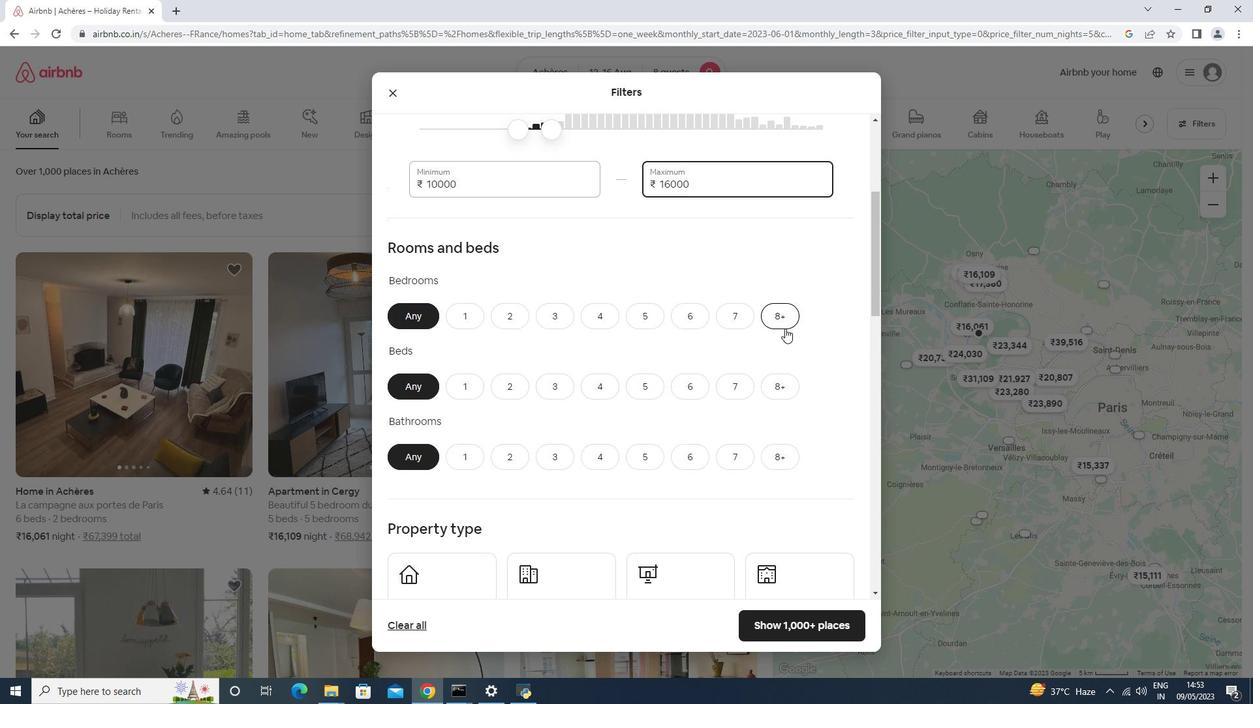 
Action: Mouse pressed left at (785, 325)
Screenshot: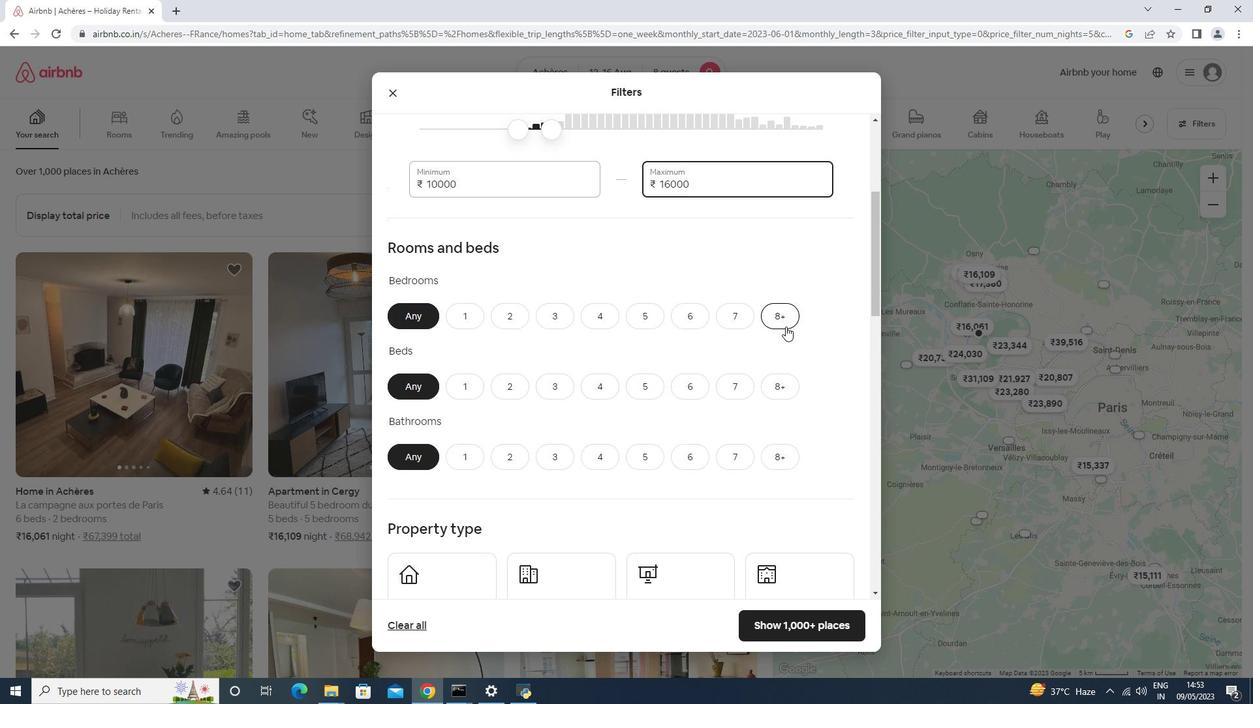 
Action: Mouse moved to (779, 437)
Screenshot: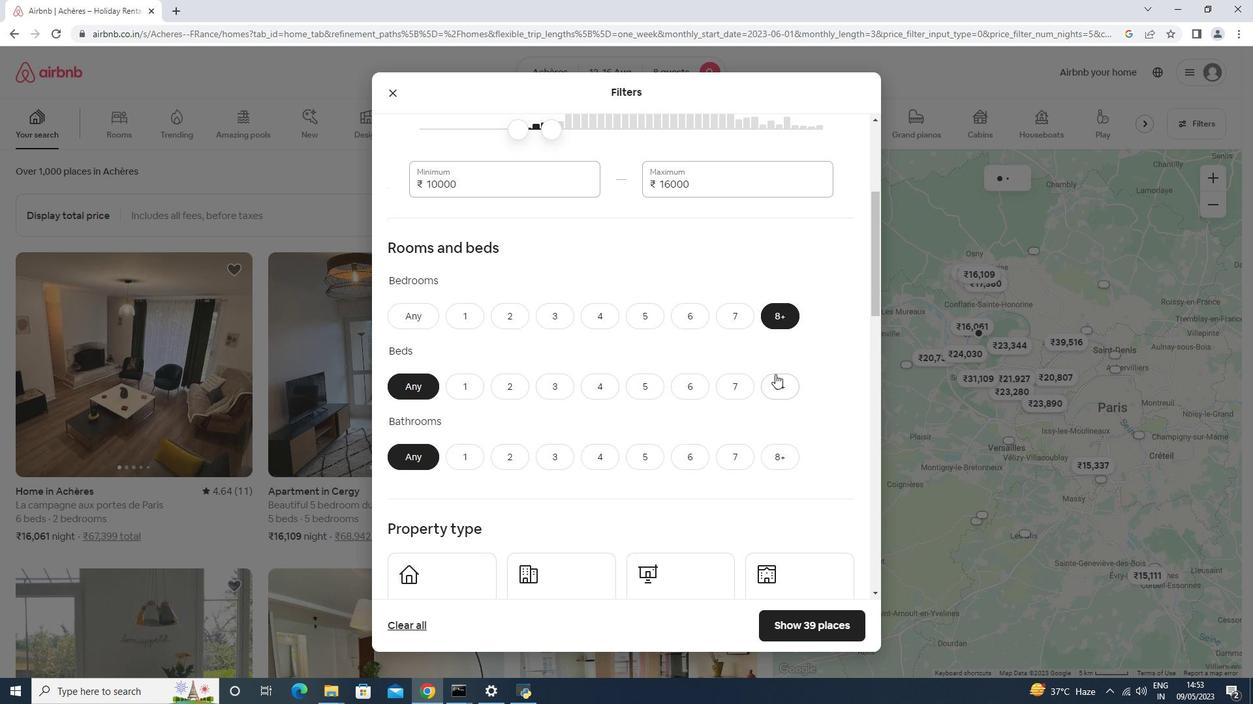 
Action: Mouse pressed left at (777, 401)
Screenshot: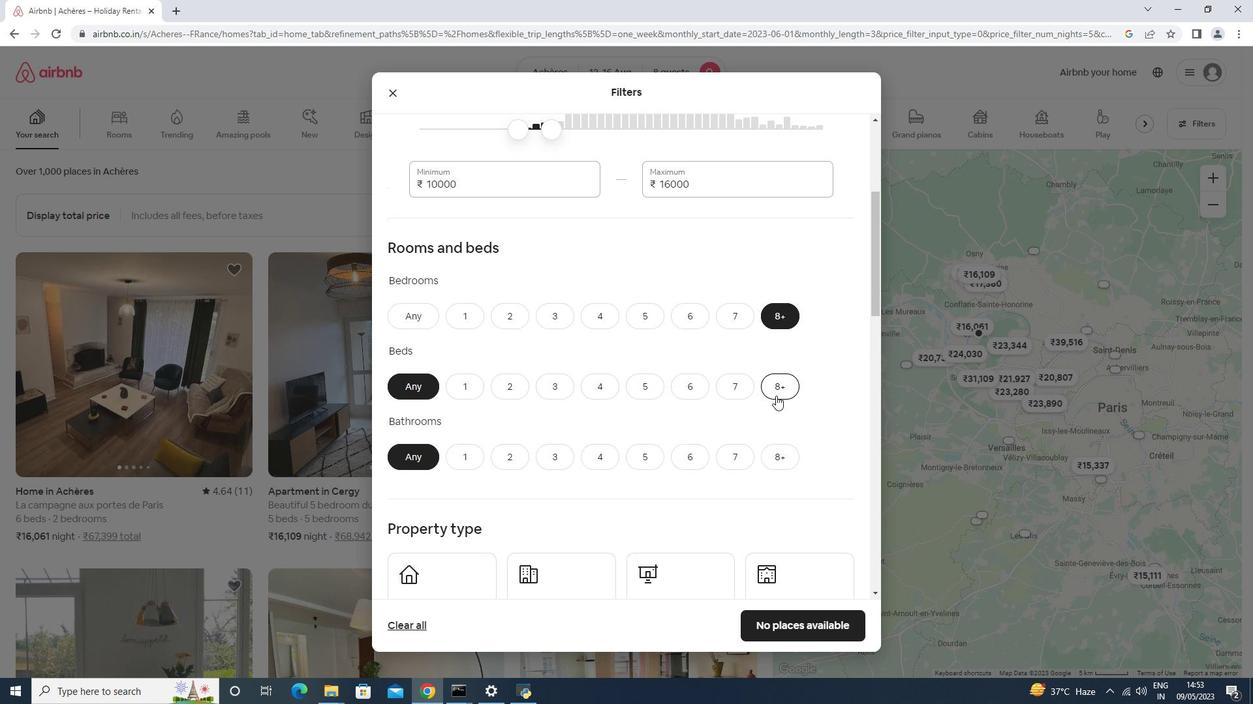 
Action: Mouse moved to (781, 450)
Screenshot: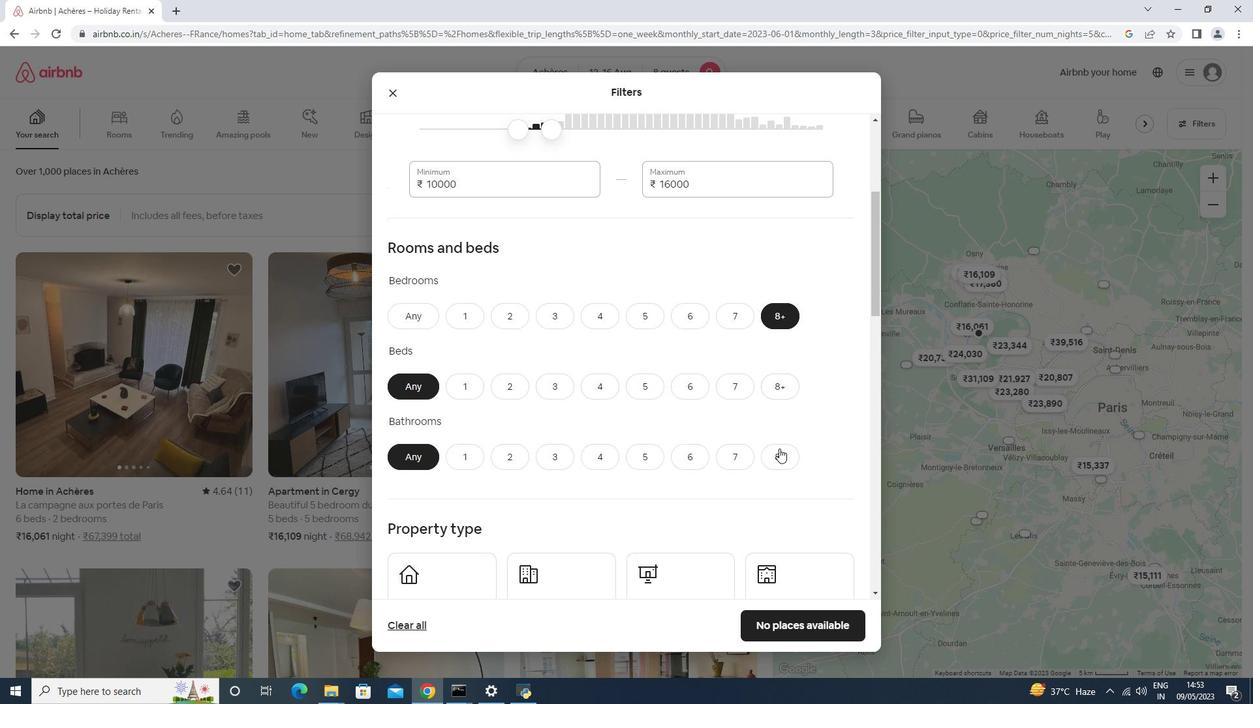 
Action: Mouse pressed left at (780, 450)
Screenshot: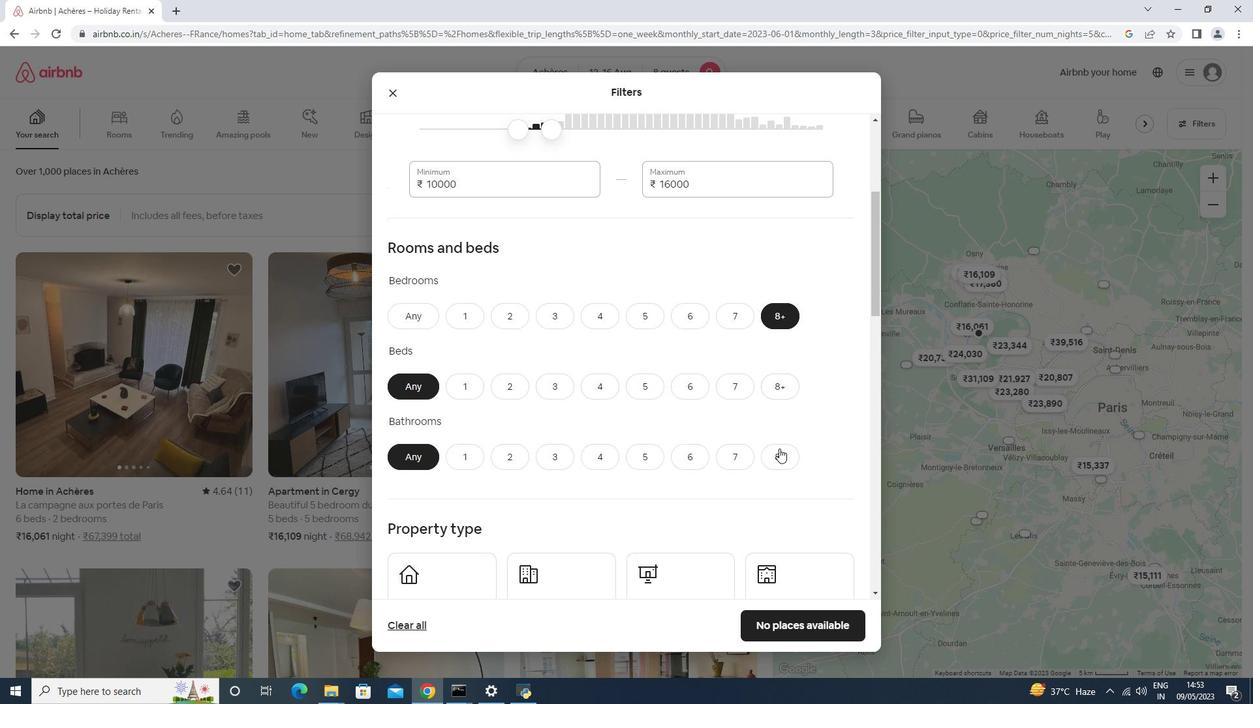 
Action: Mouse moved to (773, 393)
Screenshot: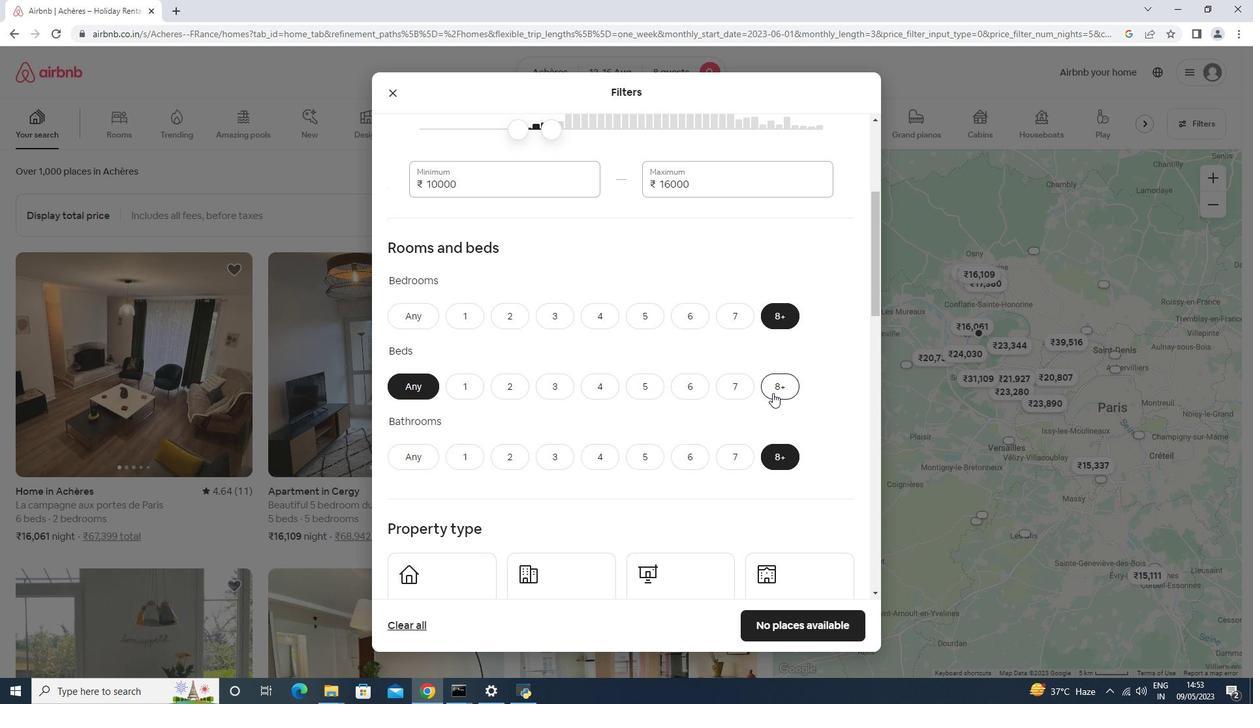 
Action: Mouse pressed left at (773, 393)
Screenshot: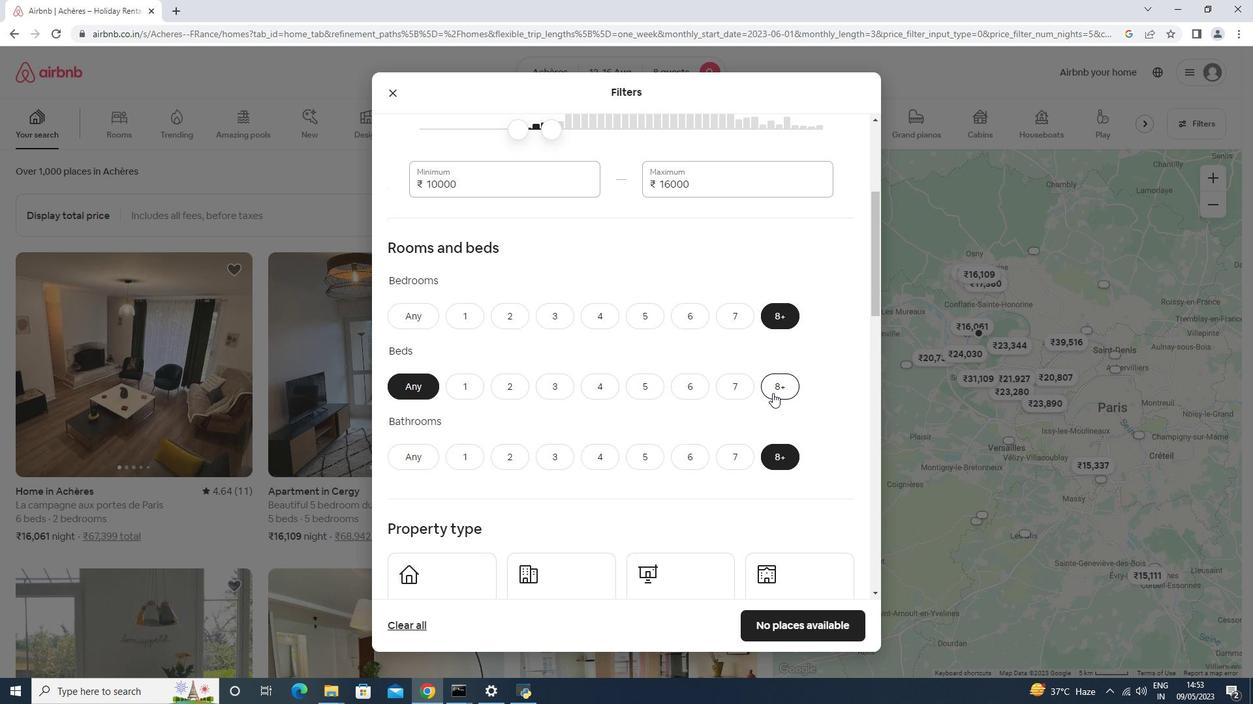 
Action: Mouse scrolled (773, 392) with delta (0, 0)
Screenshot: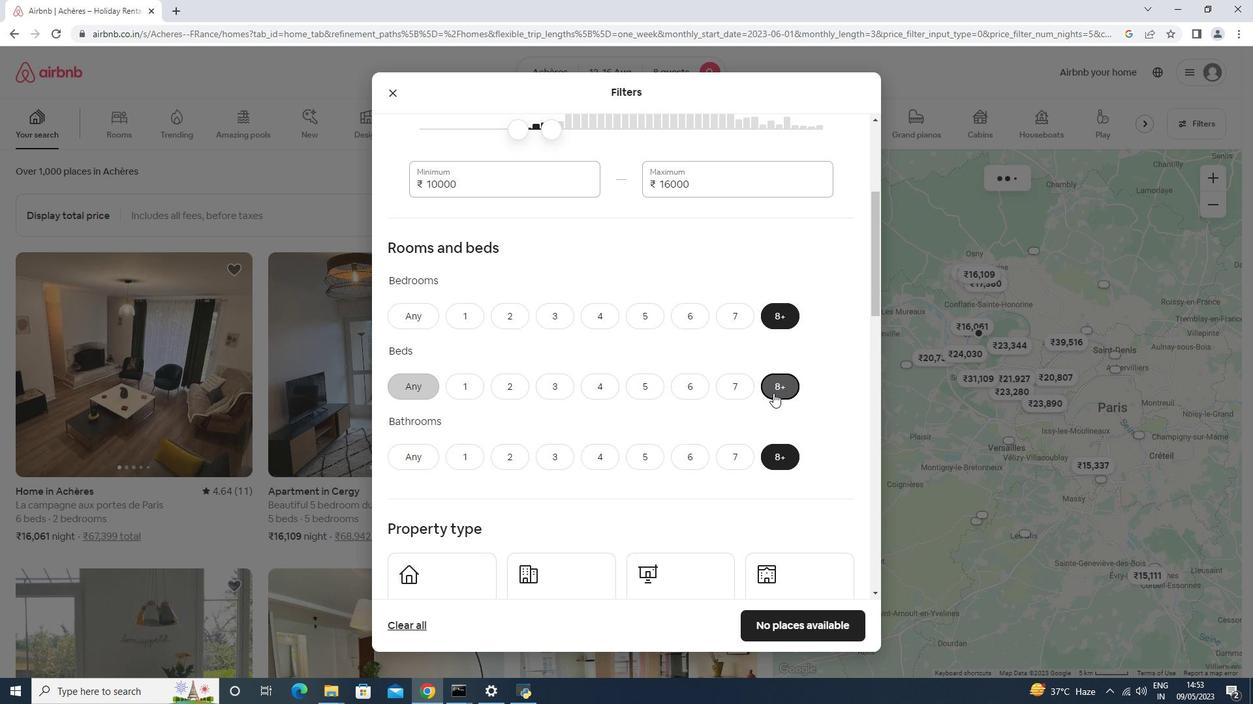 
Action: Mouse scrolled (773, 392) with delta (0, 0)
Screenshot: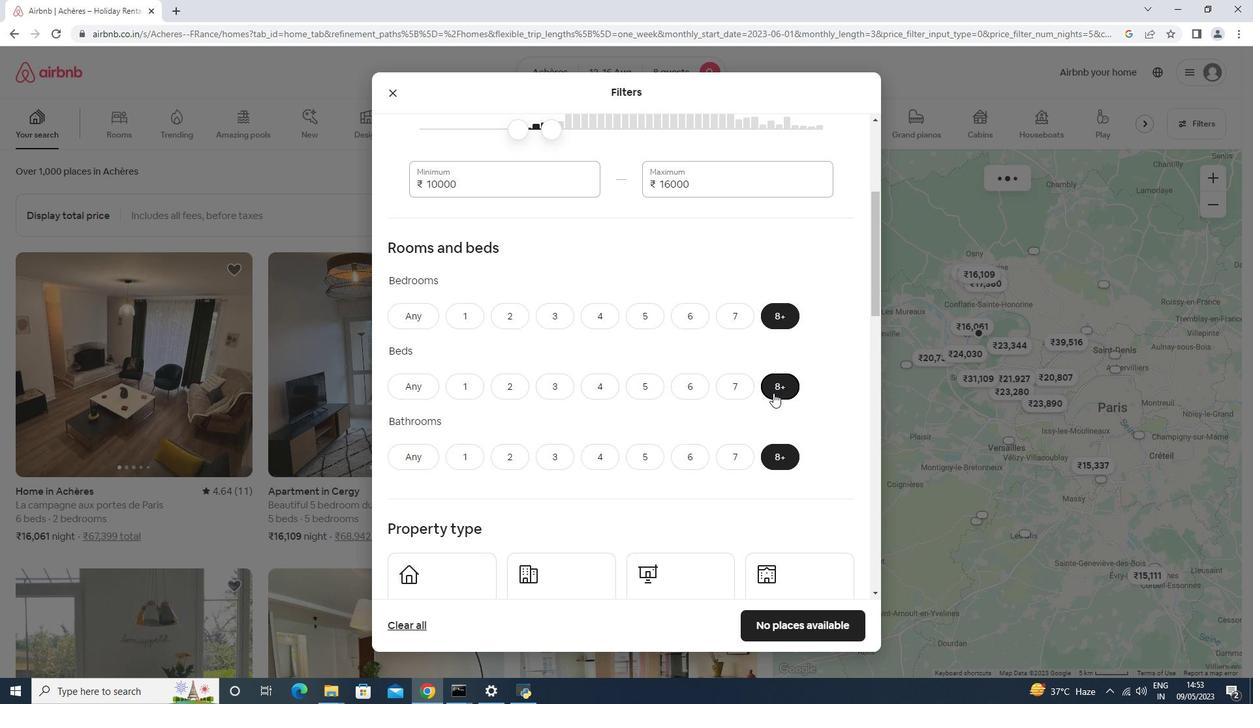 
Action: Mouse scrolled (773, 392) with delta (0, 0)
Screenshot: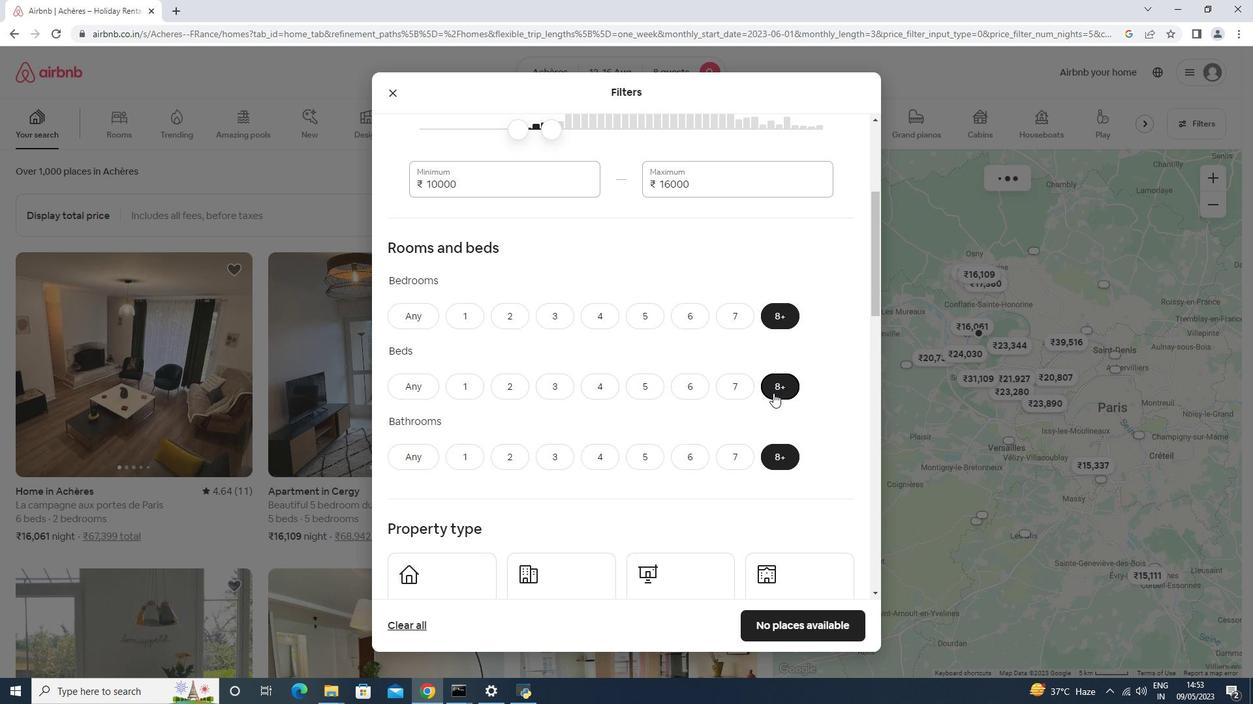 
Action: Mouse scrolled (773, 392) with delta (0, 0)
Screenshot: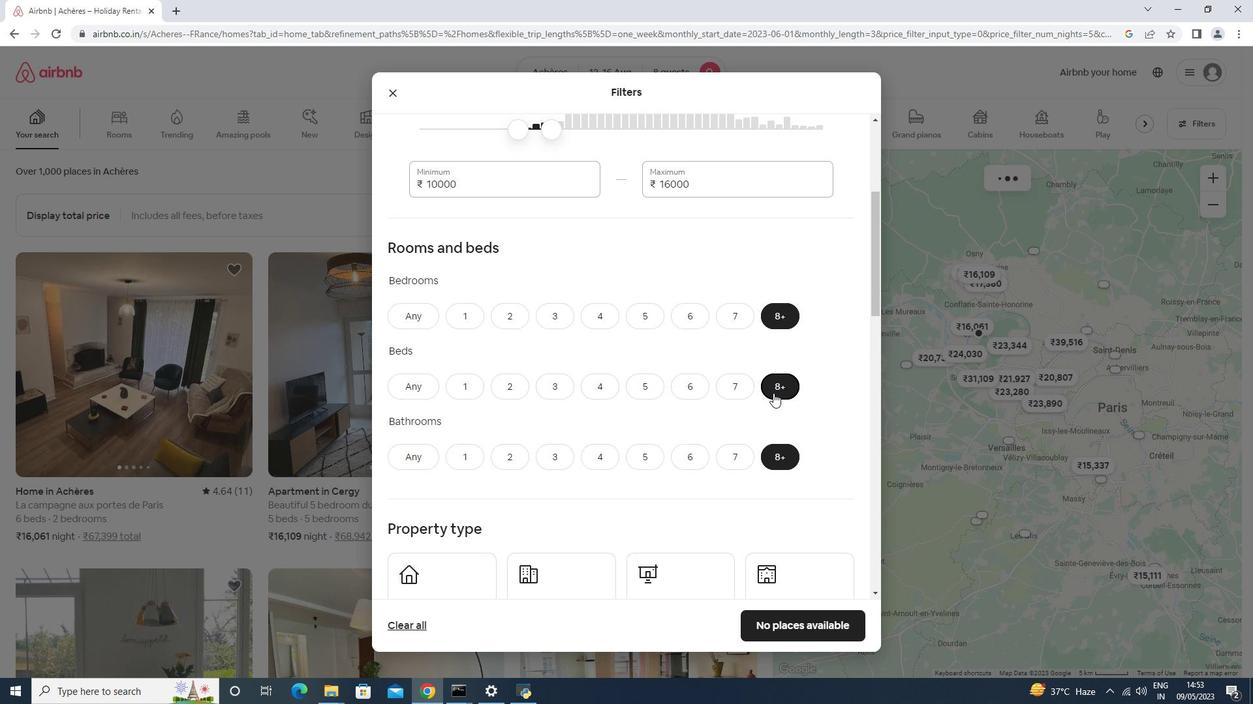 
Action: Mouse scrolled (773, 392) with delta (0, 0)
Screenshot: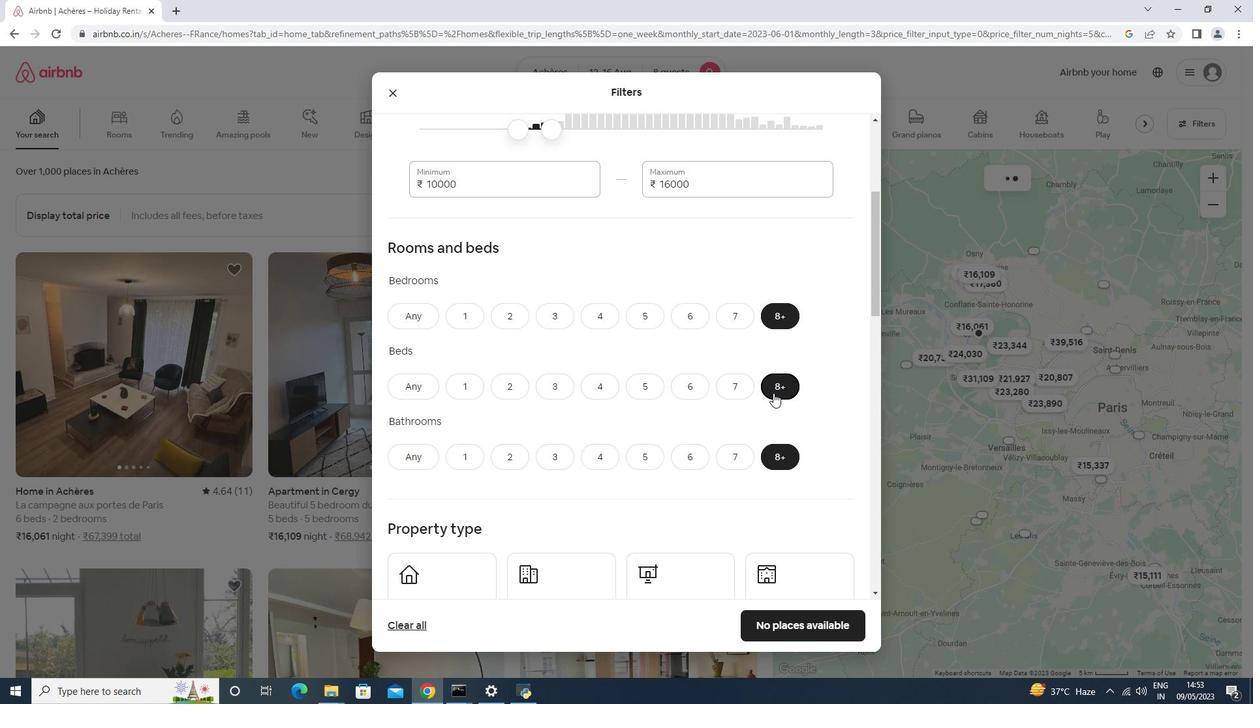 
Action: Mouse moved to (449, 297)
Screenshot: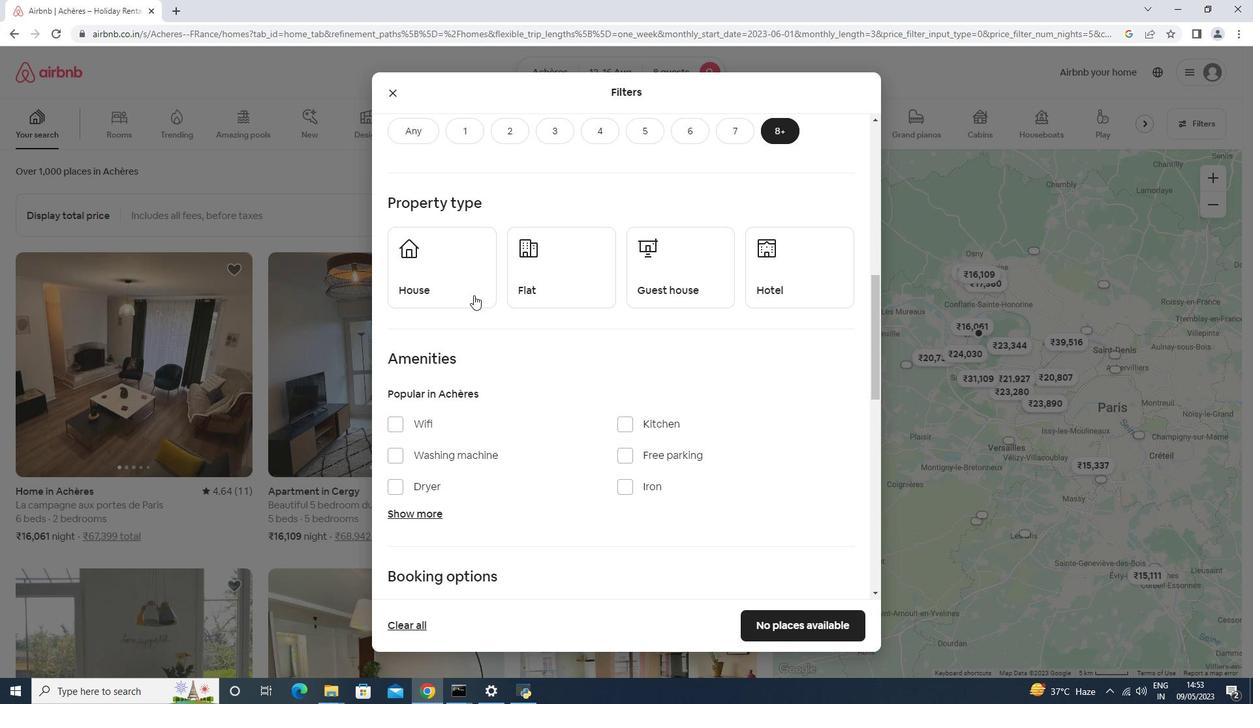 
Action: Mouse pressed left at (449, 297)
Screenshot: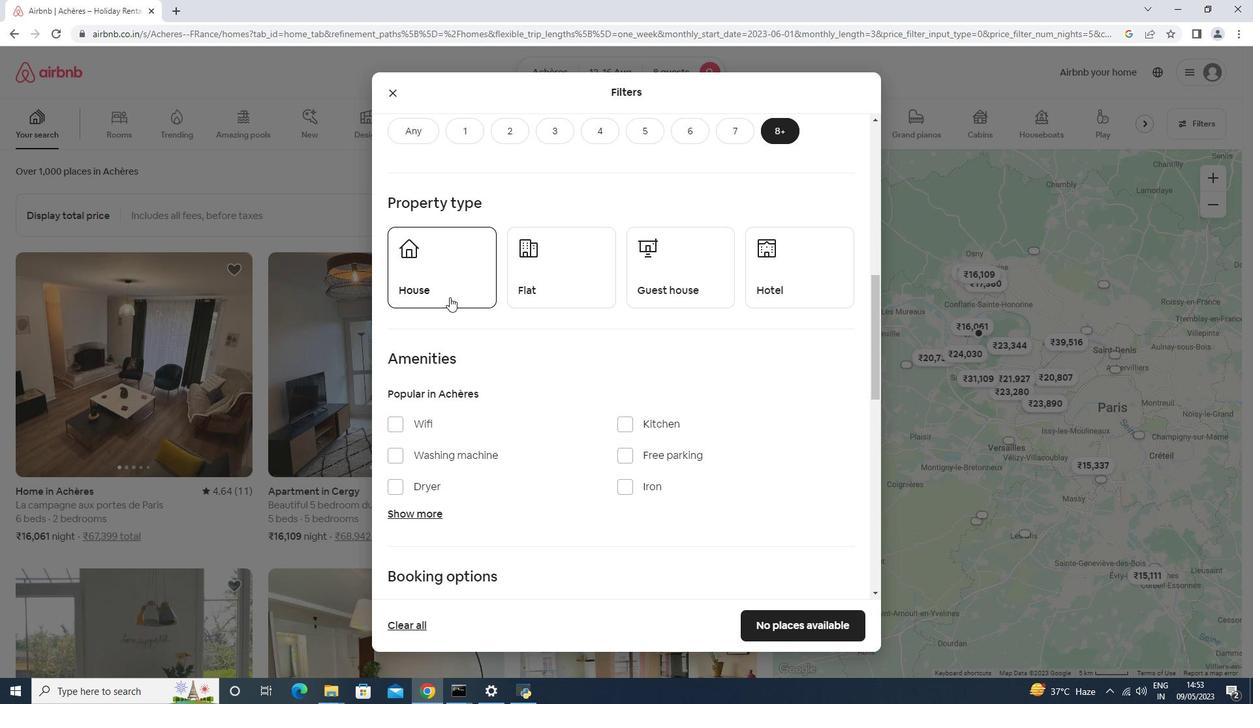 
Action: Mouse moved to (569, 278)
Screenshot: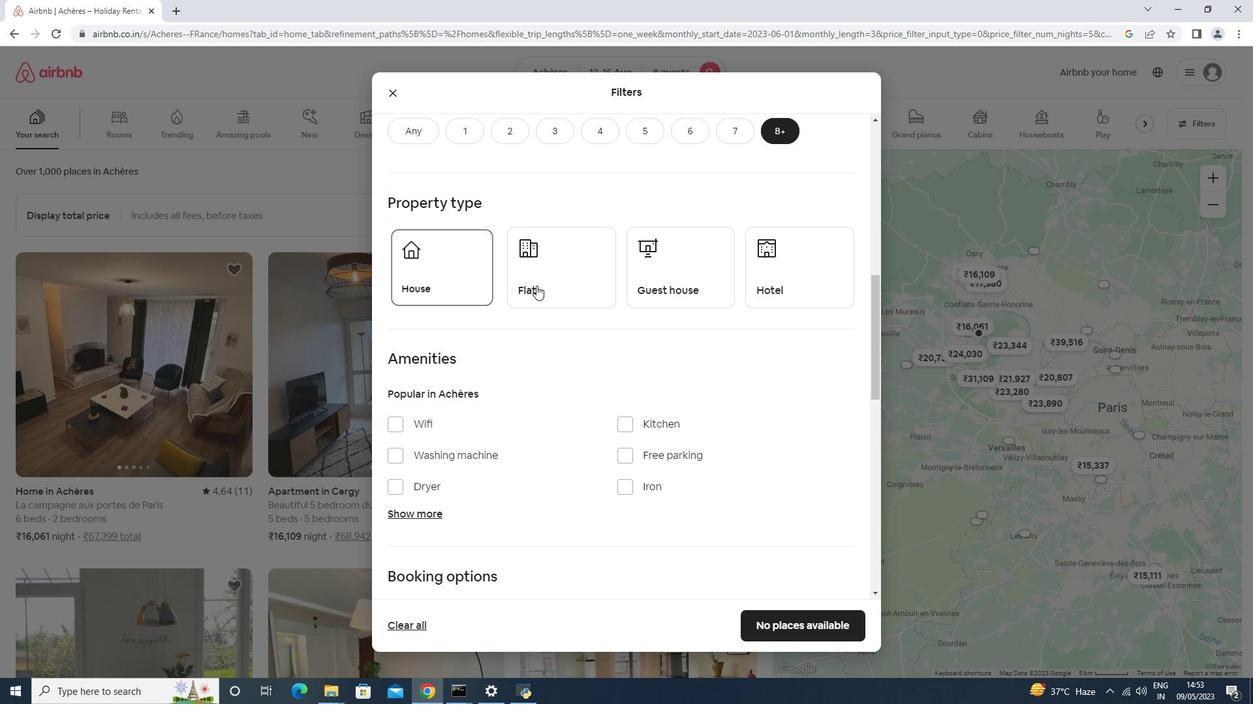 
Action: Mouse pressed left at (569, 278)
Screenshot: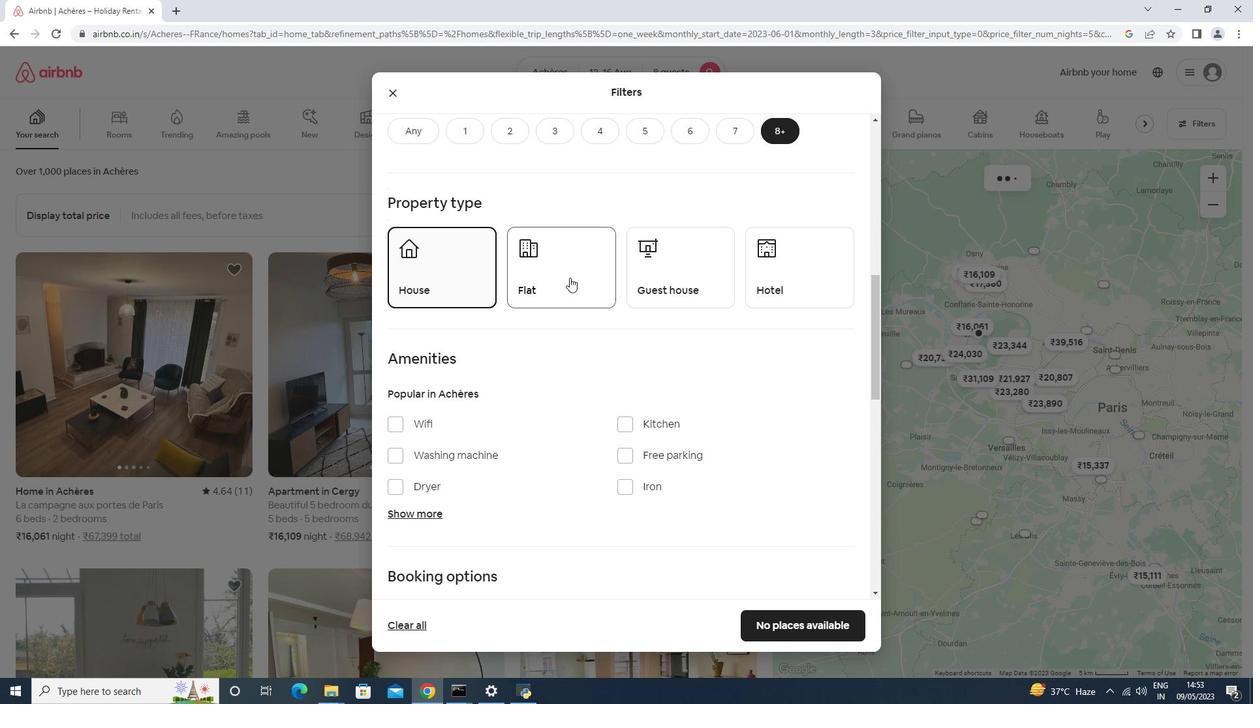 
Action: Mouse moved to (638, 275)
Screenshot: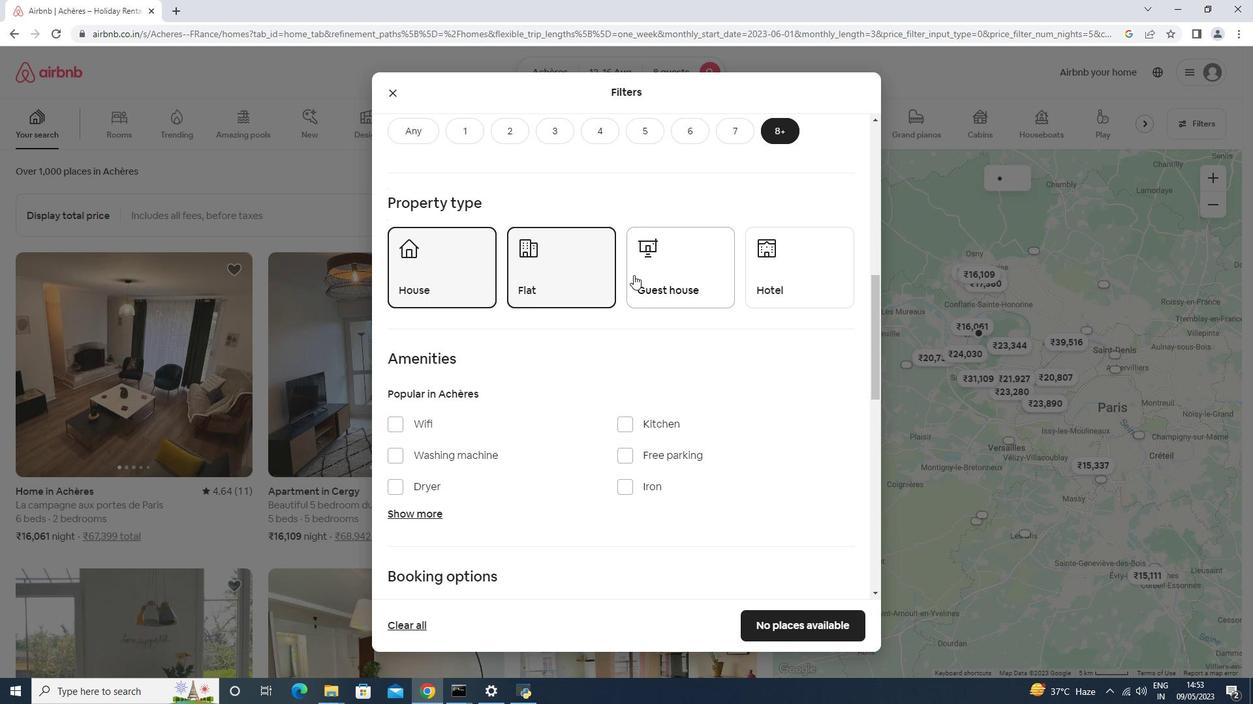 
Action: Mouse pressed left at (638, 275)
Screenshot: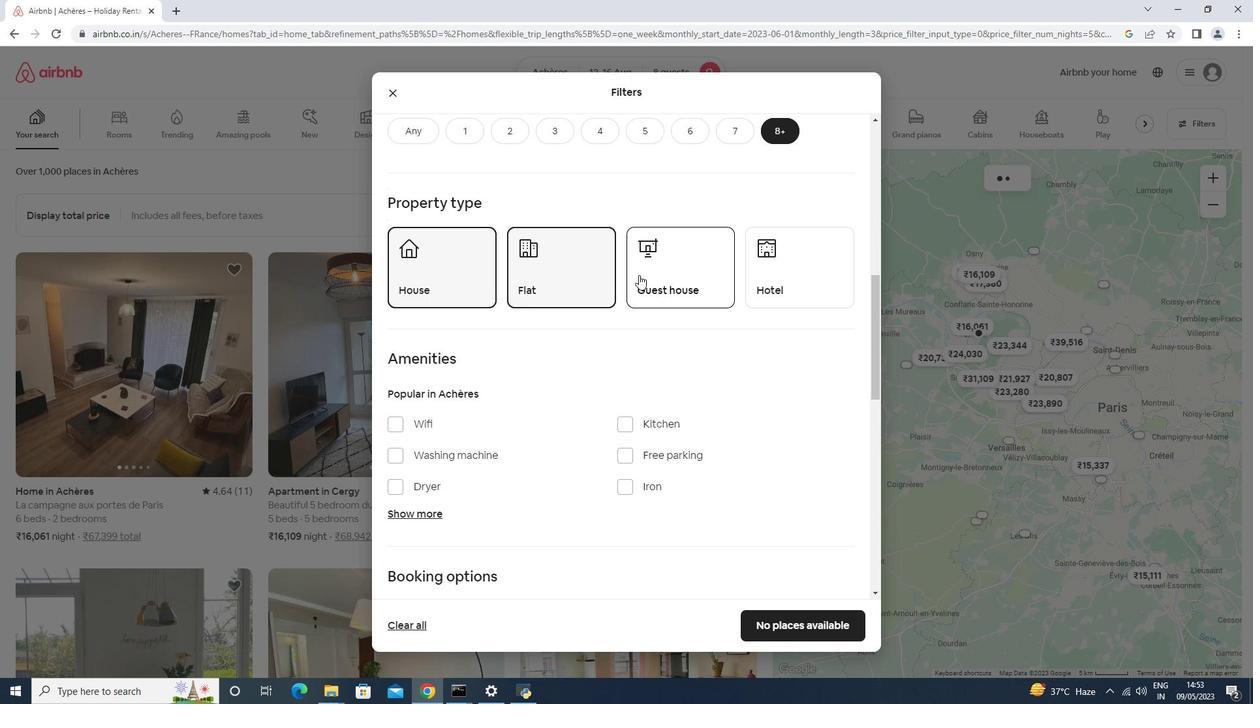 
Action: Mouse moved to (766, 261)
Screenshot: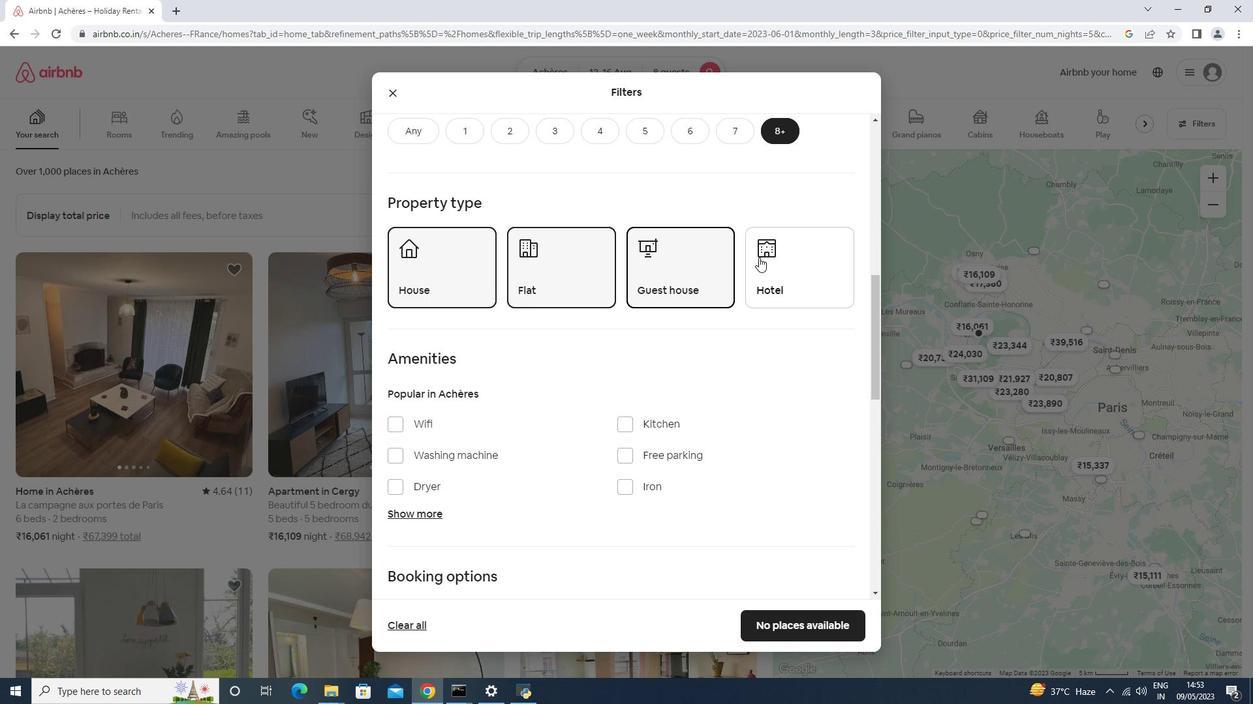 
Action: Mouse pressed left at (766, 261)
Screenshot: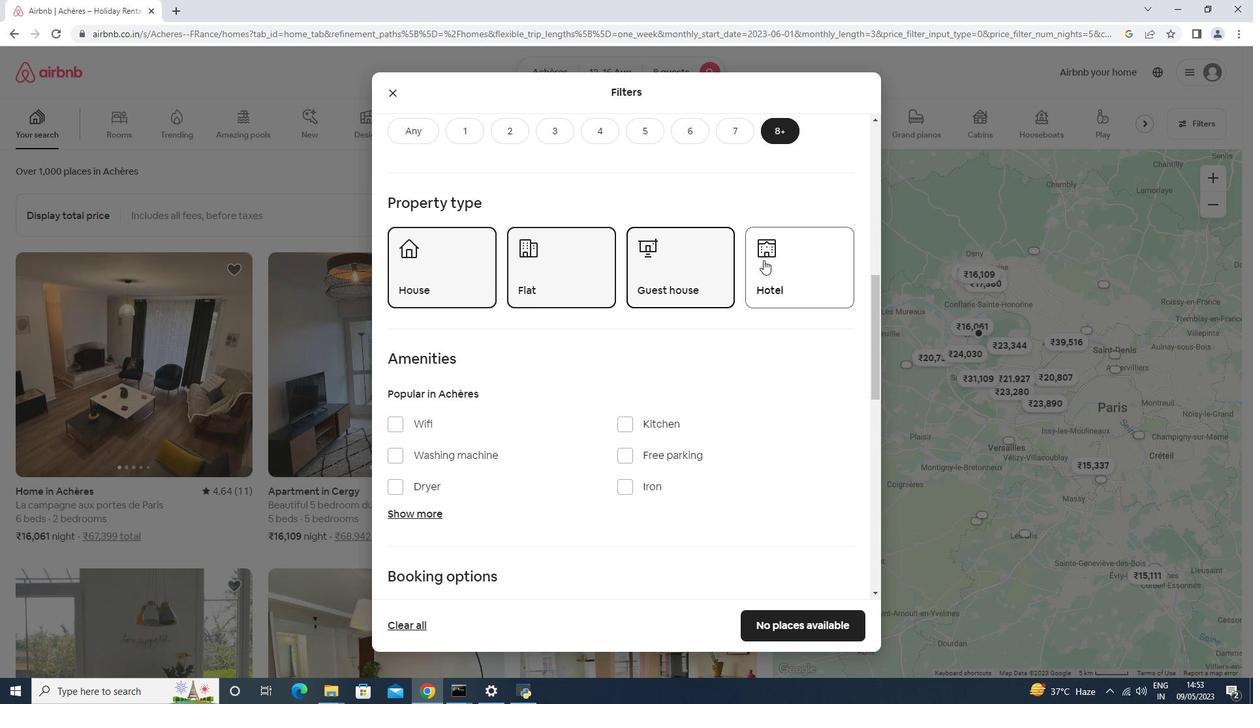 
Action: Mouse moved to (761, 264)
Screenshot: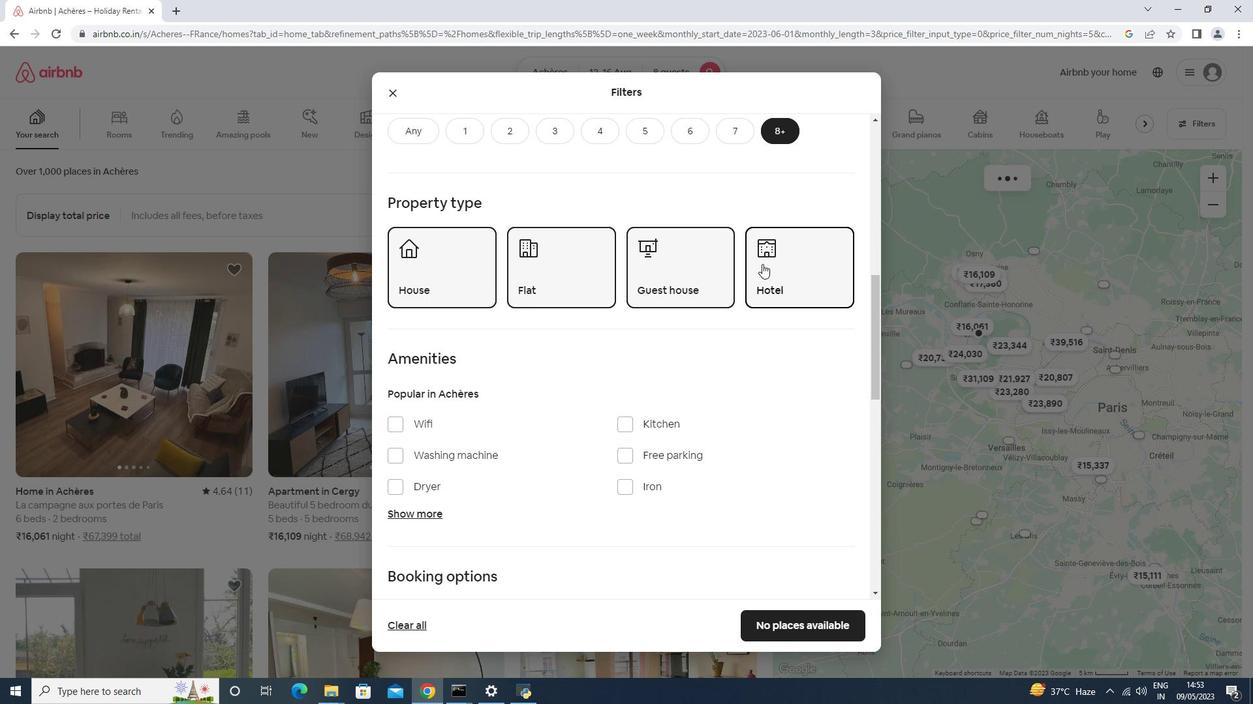 
Action: Mouse scrolled (761, 263) with delta (0, 0)
Screenshot: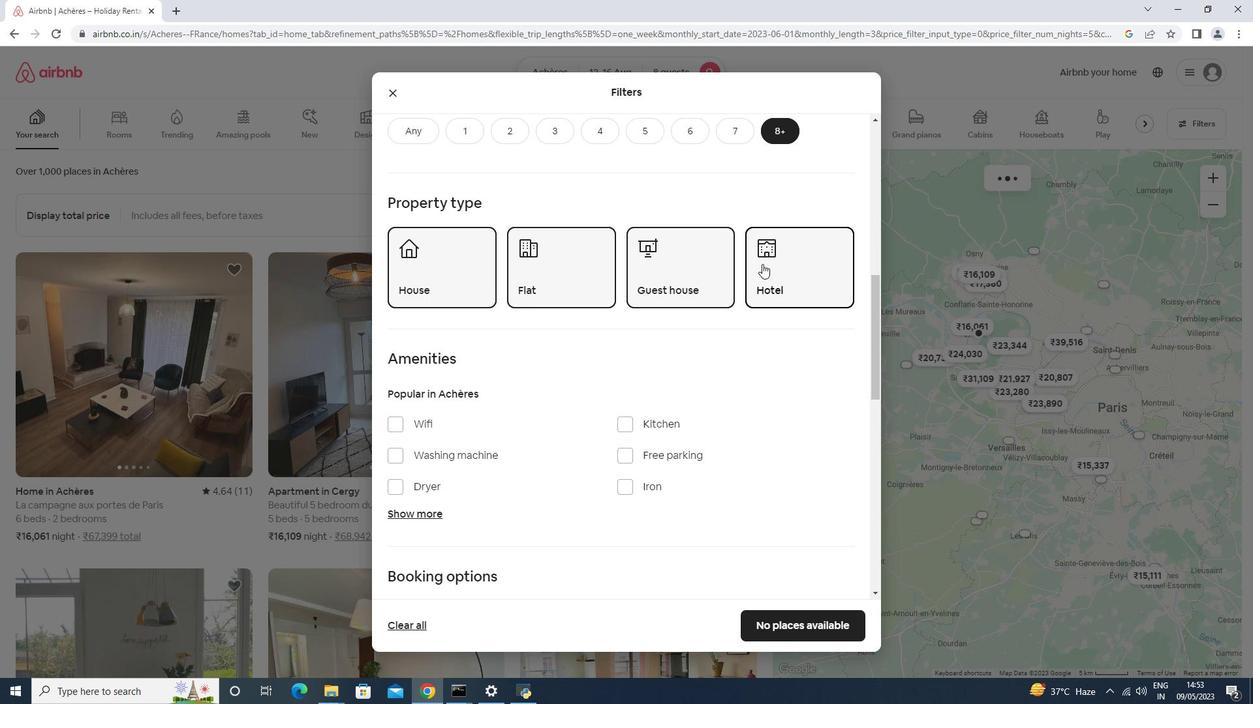 
Action: Mouse scrolled (761, 264) with delta (0, 0)
Screenshot: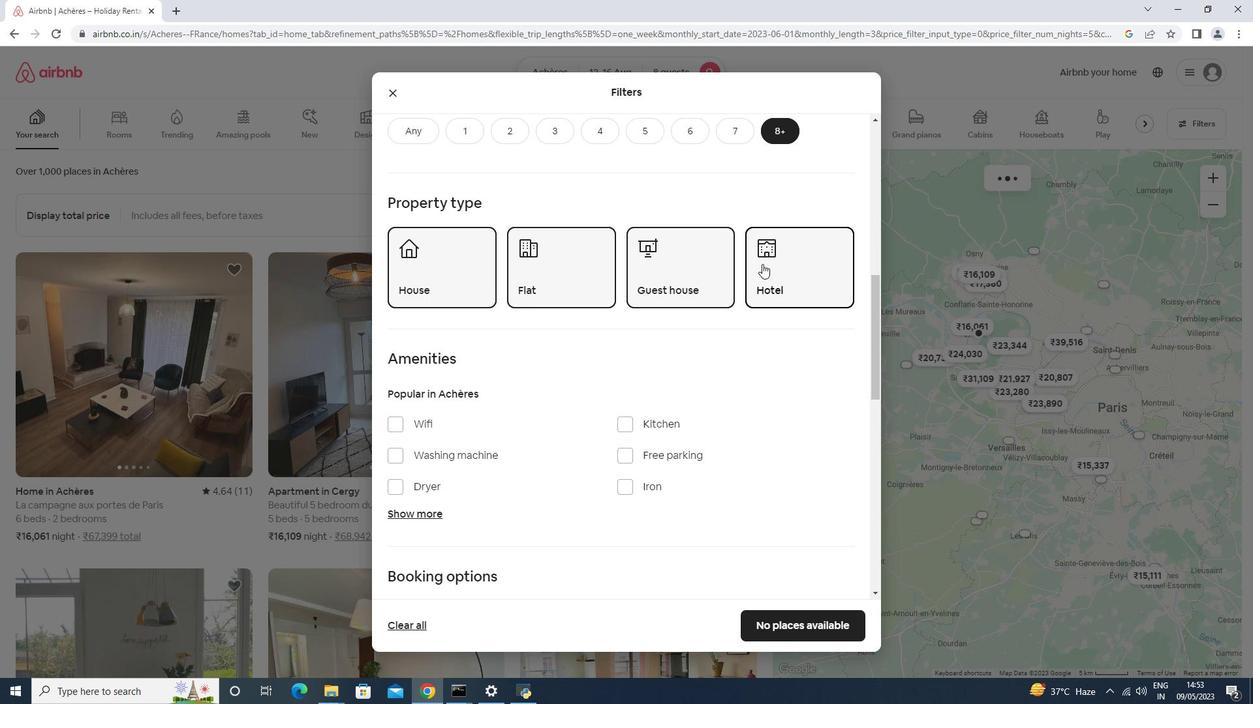 
Action: Mouse moved to (447, 287)
Screenshot: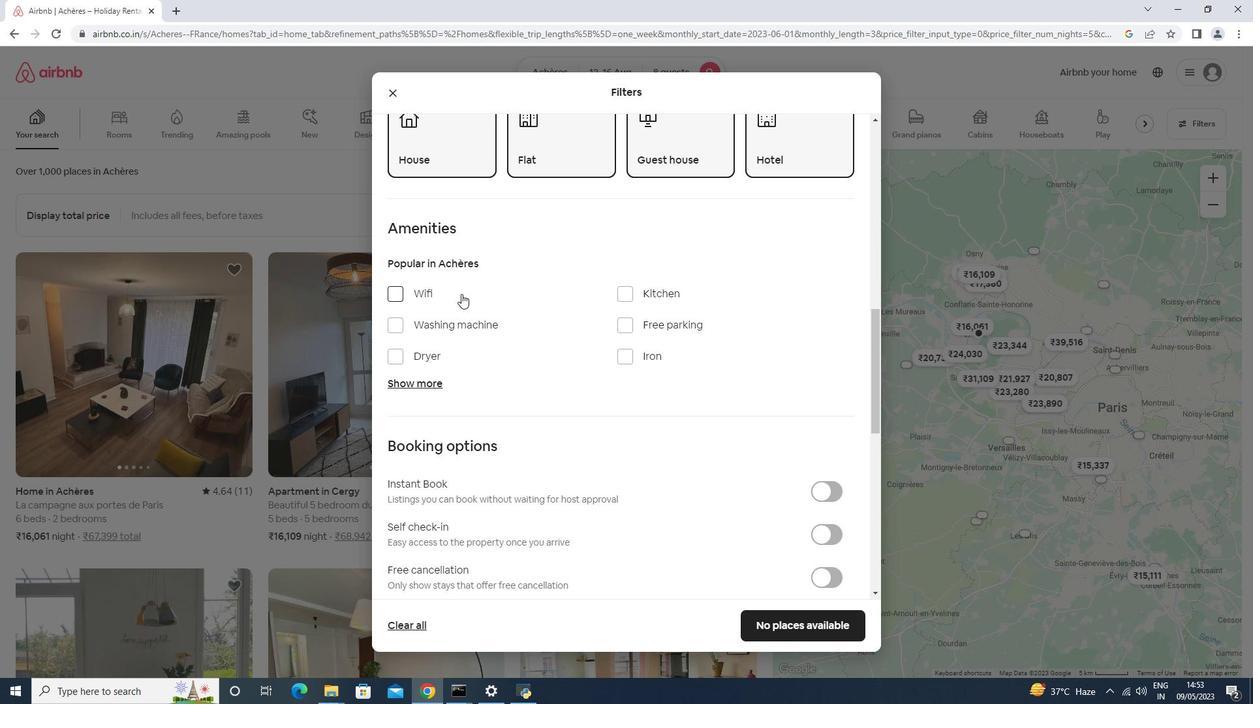 
Action: Mouse pressed left at (447, 287)
Screenshot: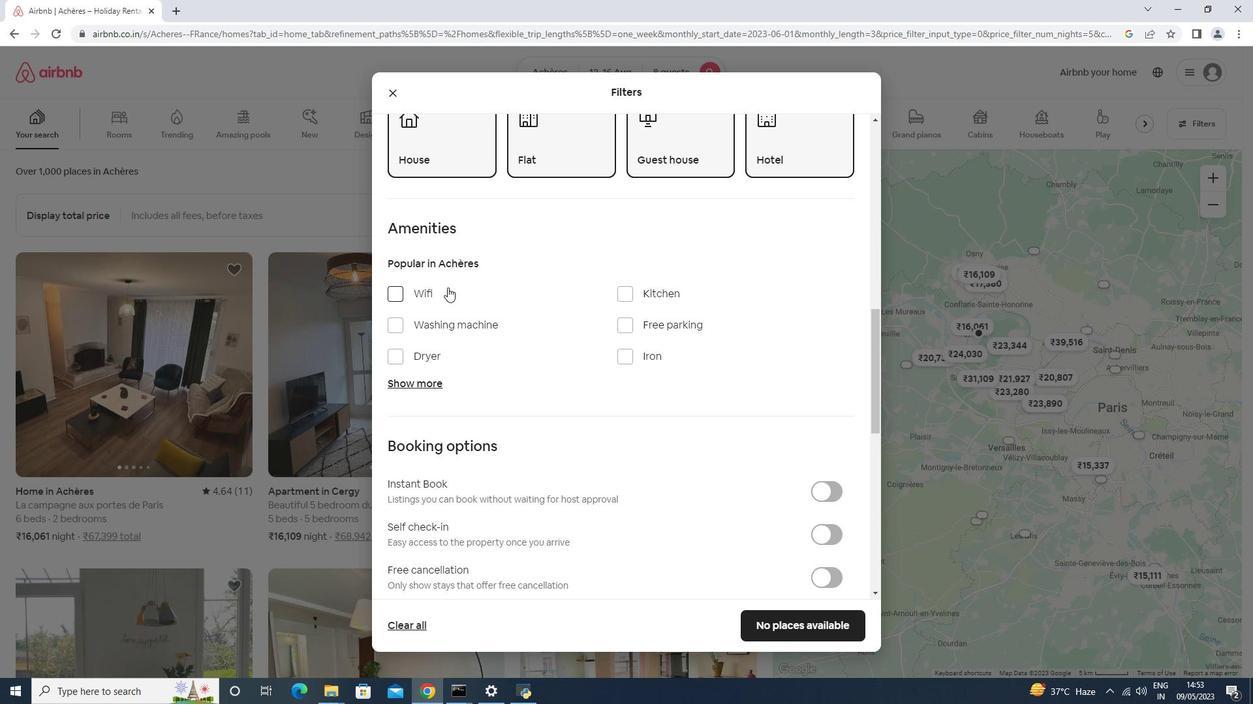 
Action: Mouse moved to (413, 377)
Screenshot: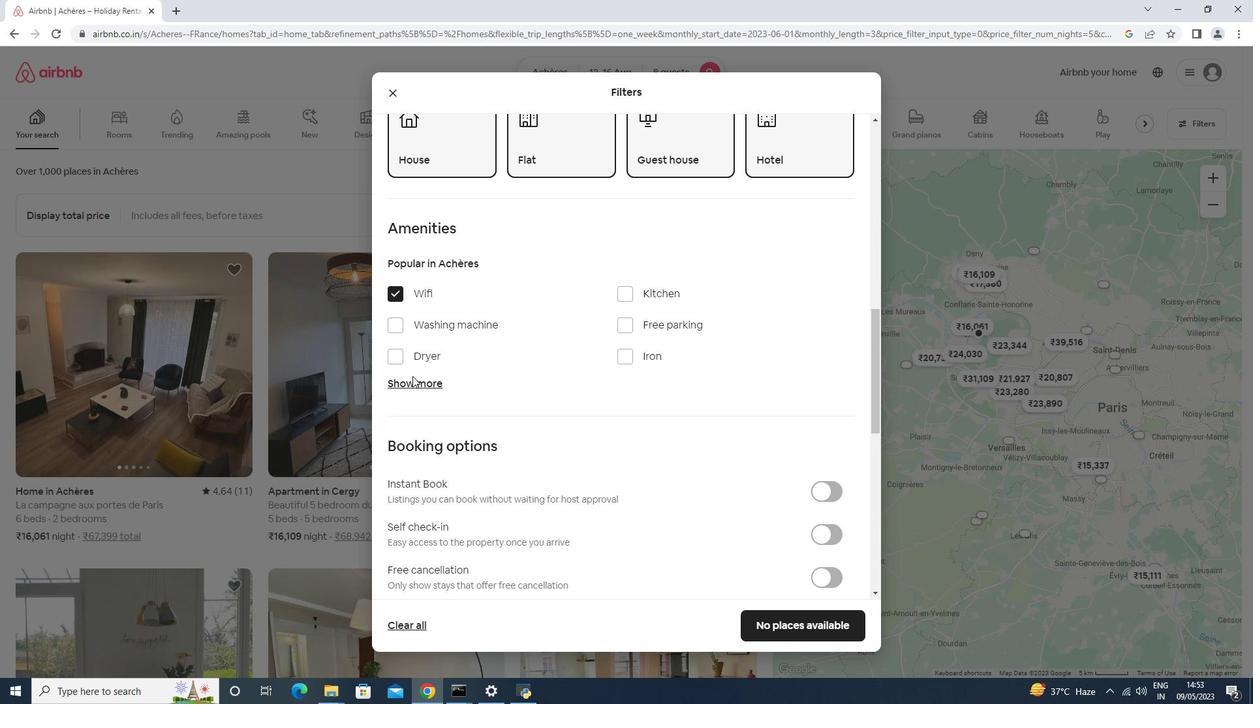 
Action: Mouse pressed left at (413, 377)
Screenshot: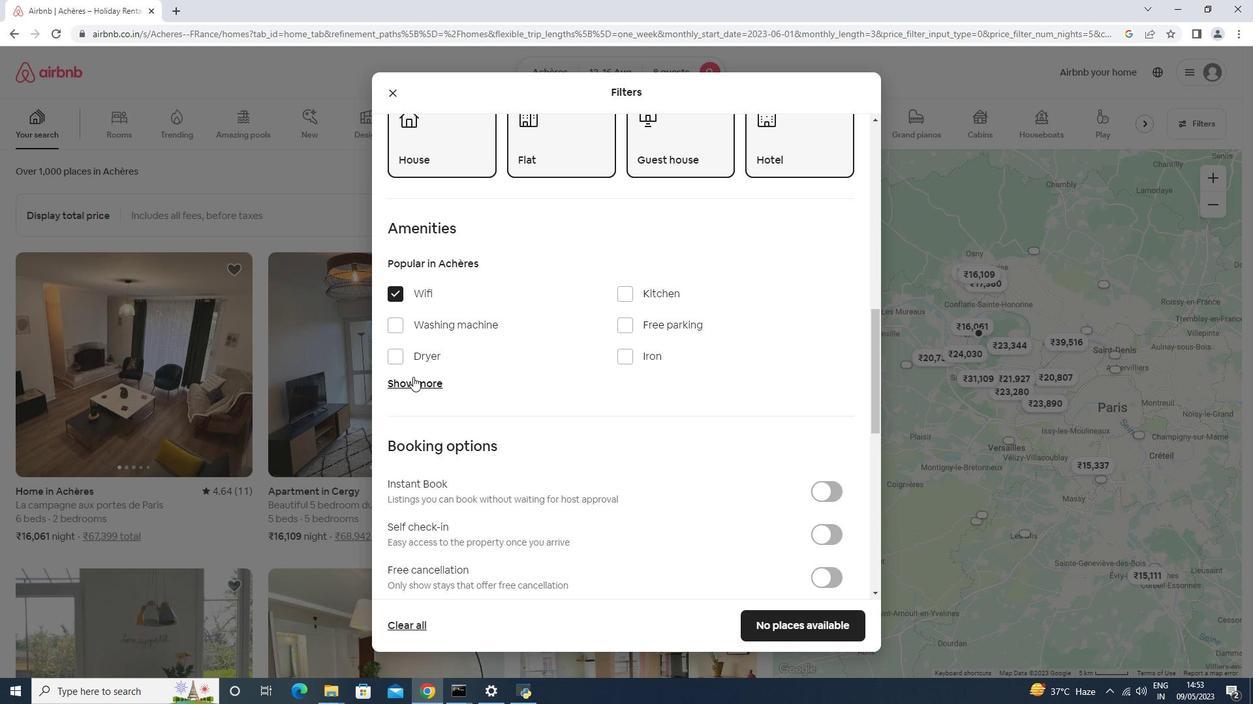 
Action: Mouse moved to (624, 459)
Screenshot: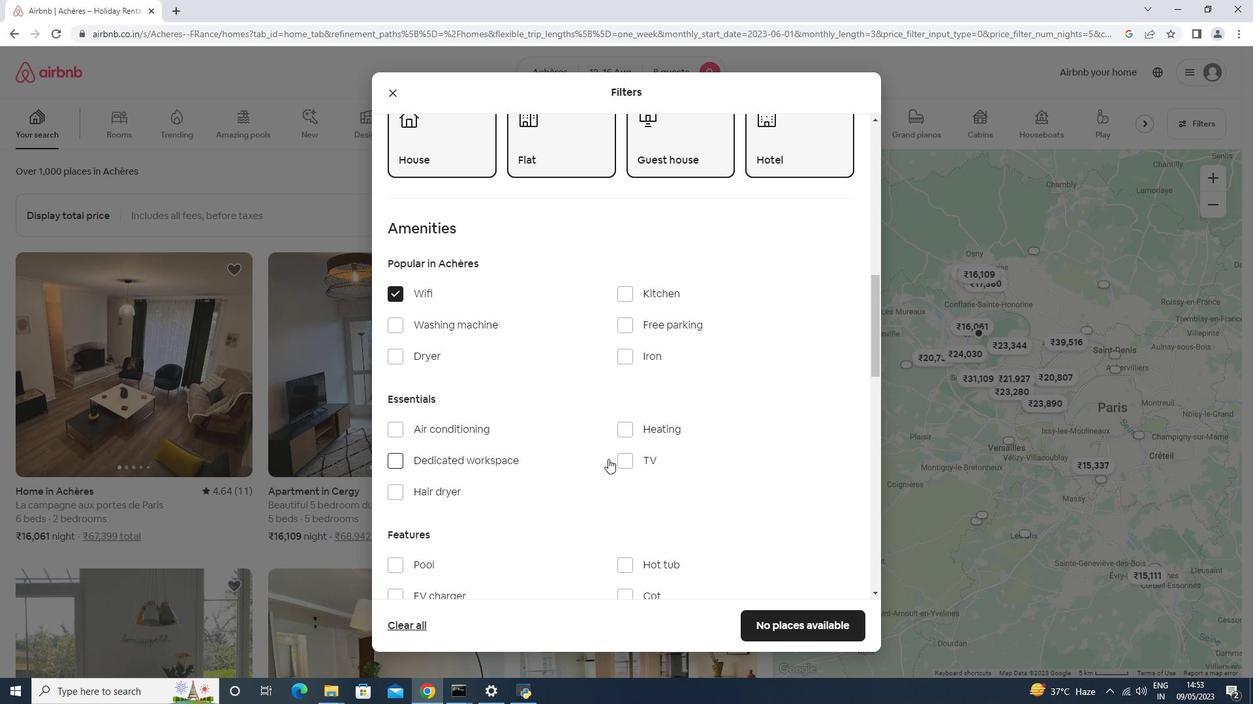 
Action: Mouse pressed left at (624, 459)
Screenshot: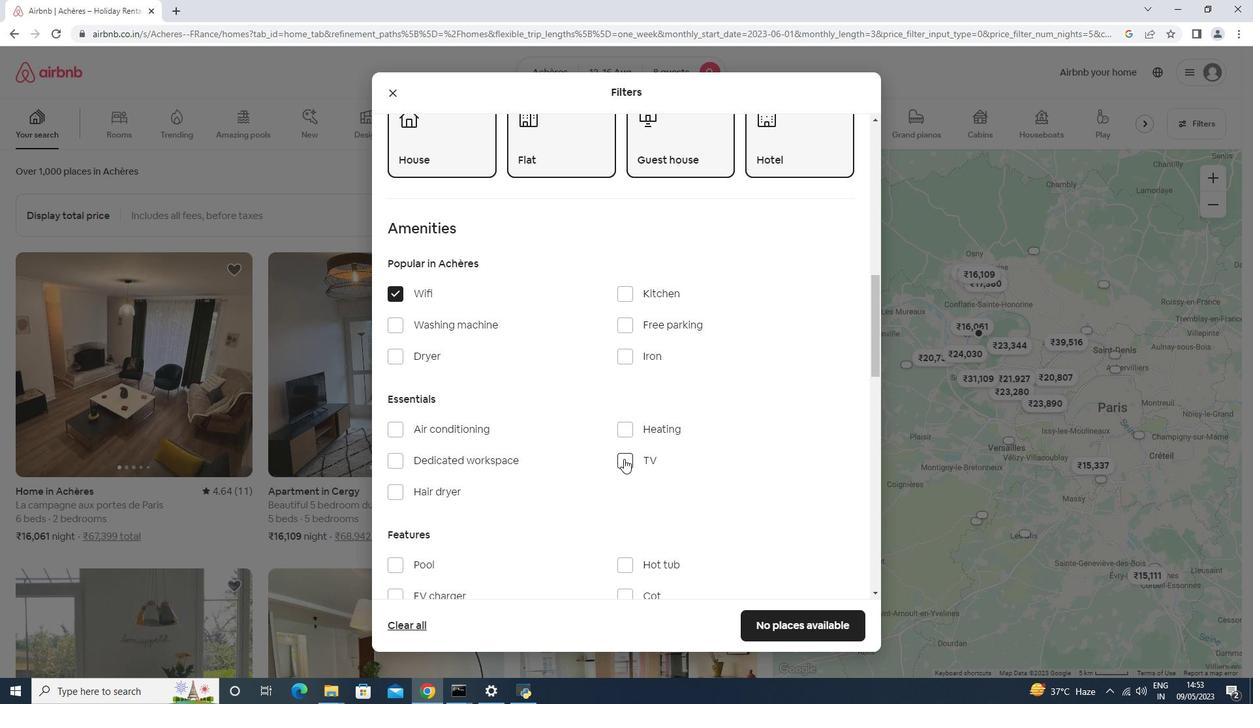 
Action: Mouse moved to (625, 459)
Screenshot: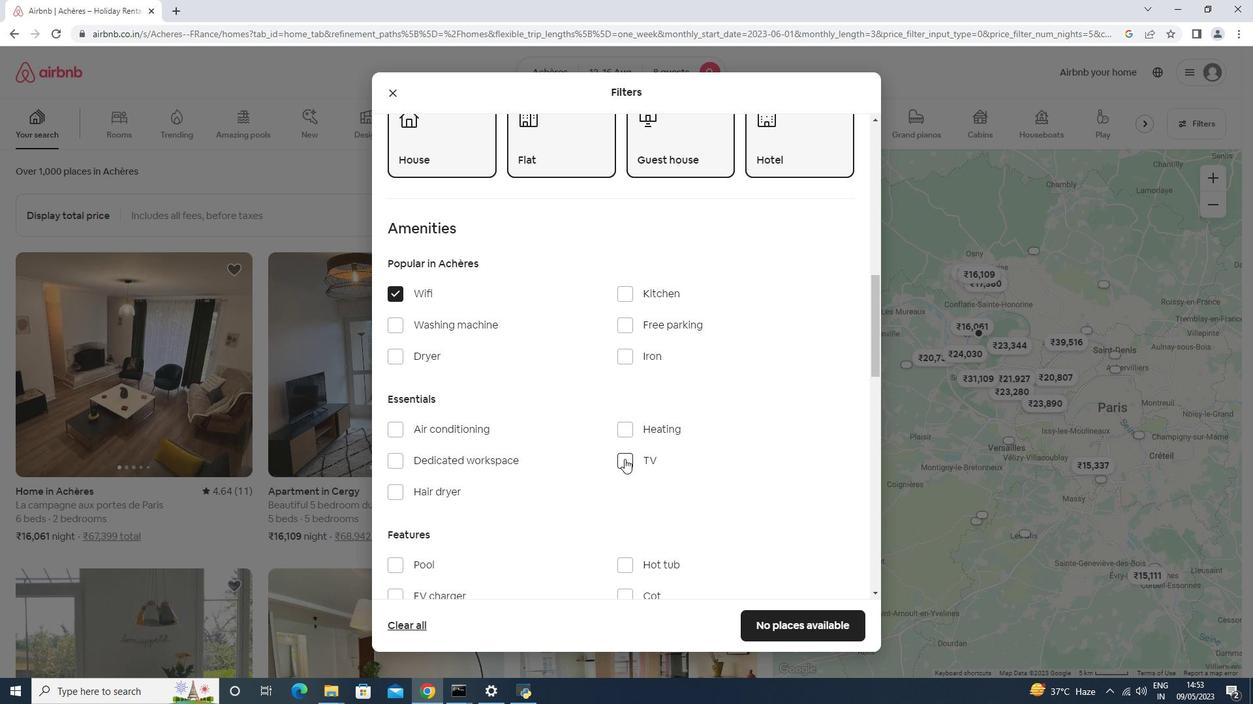 
Action: Mouse scrolled (625, 458) with delta (0, 0)
Screenshot: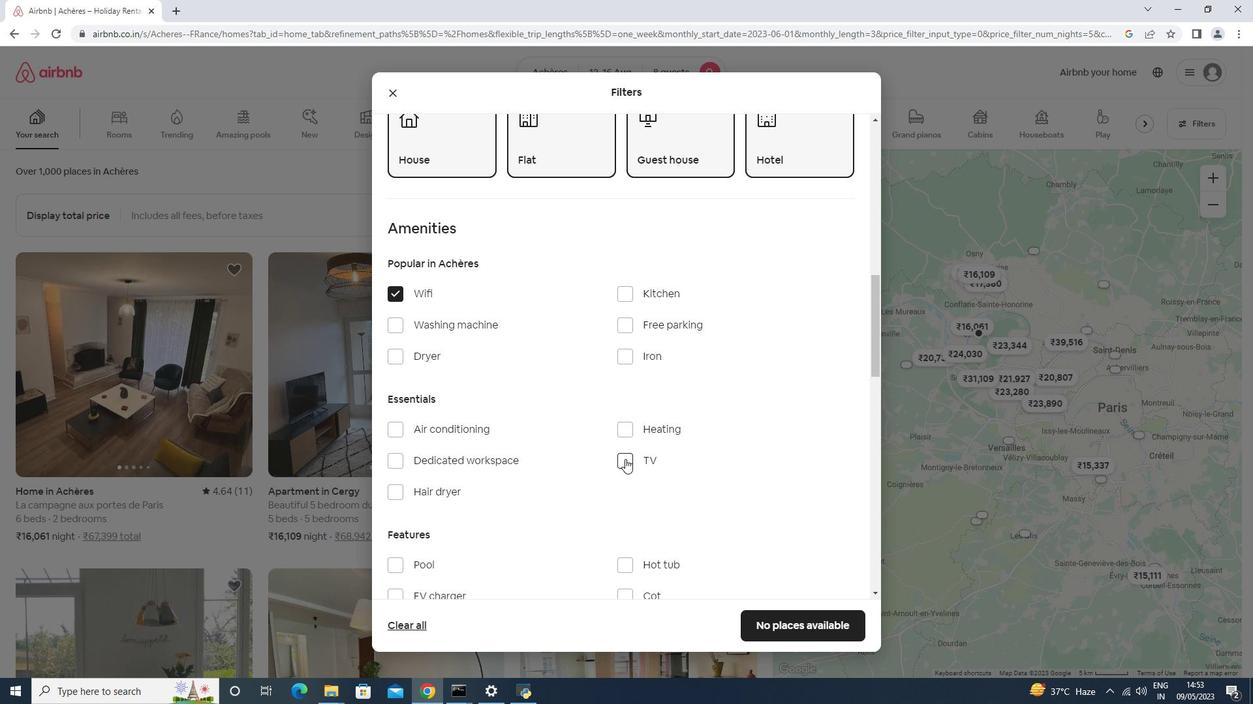 
Action: Mouse scrolled (625, 458) with delta (0, 0)
Screenshot: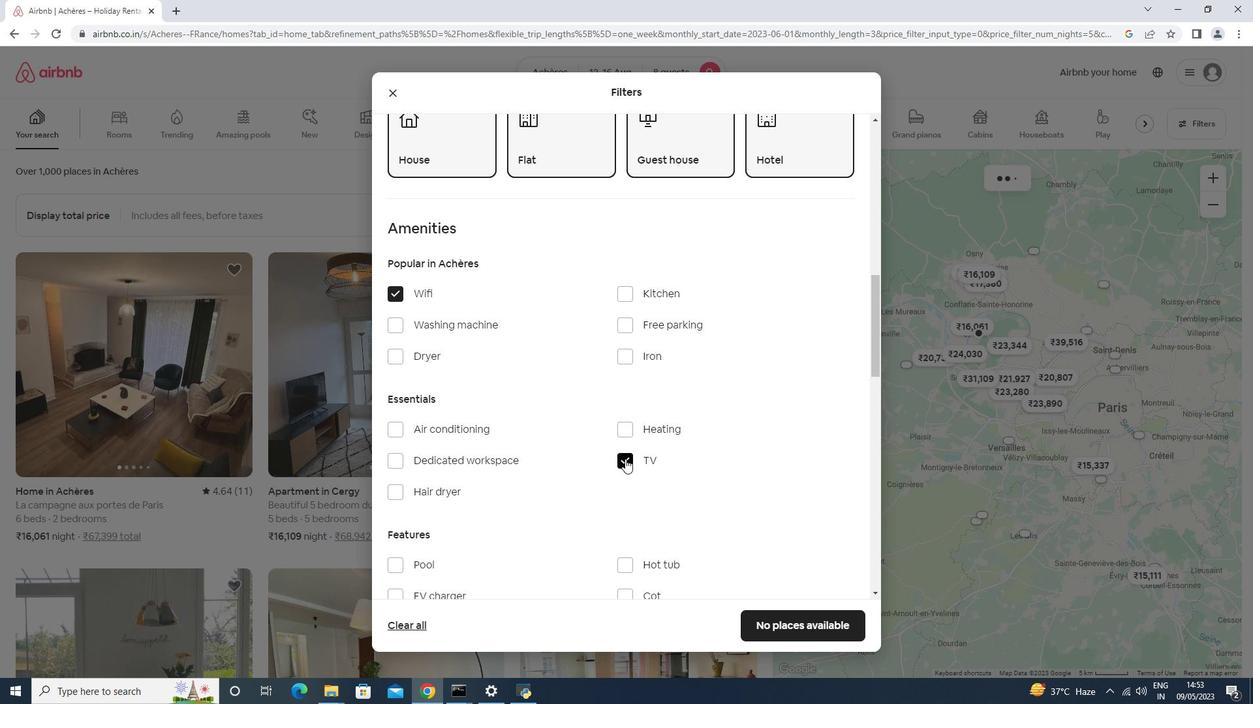 
Action: Mouse moved to (484, 487)
Screenshot: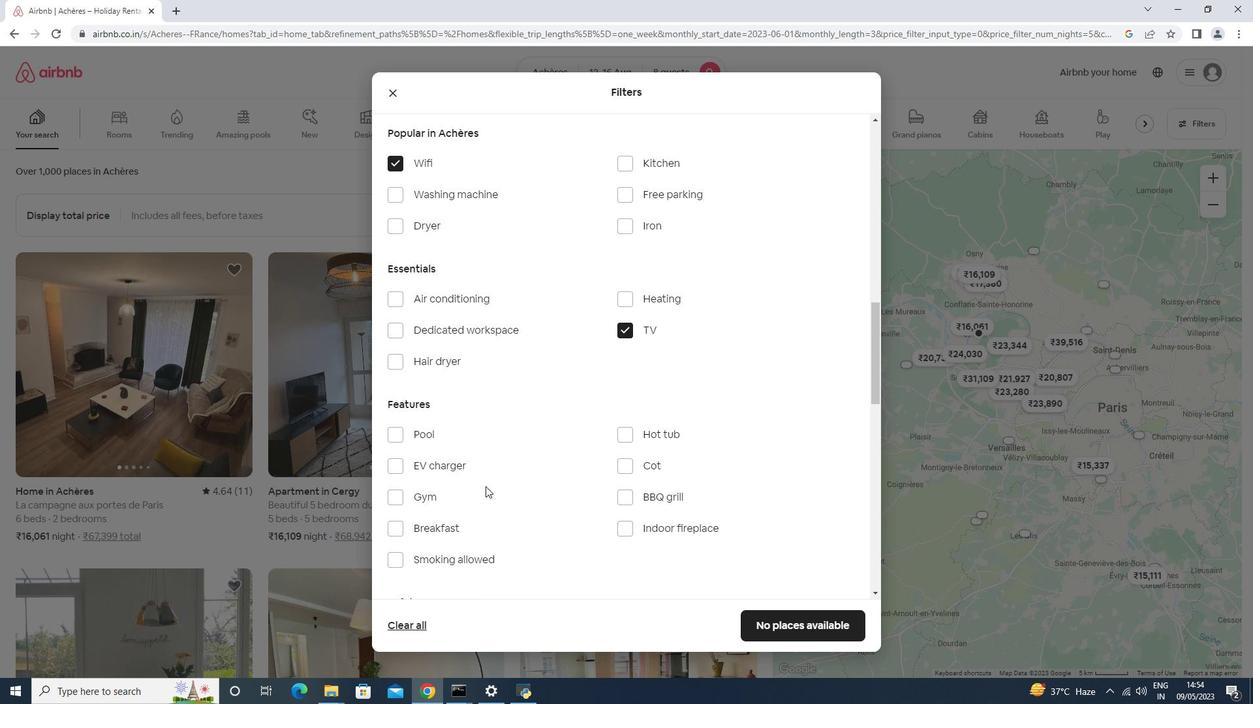 
Action: Mouse pressed left at (484, 487)
Screenshot: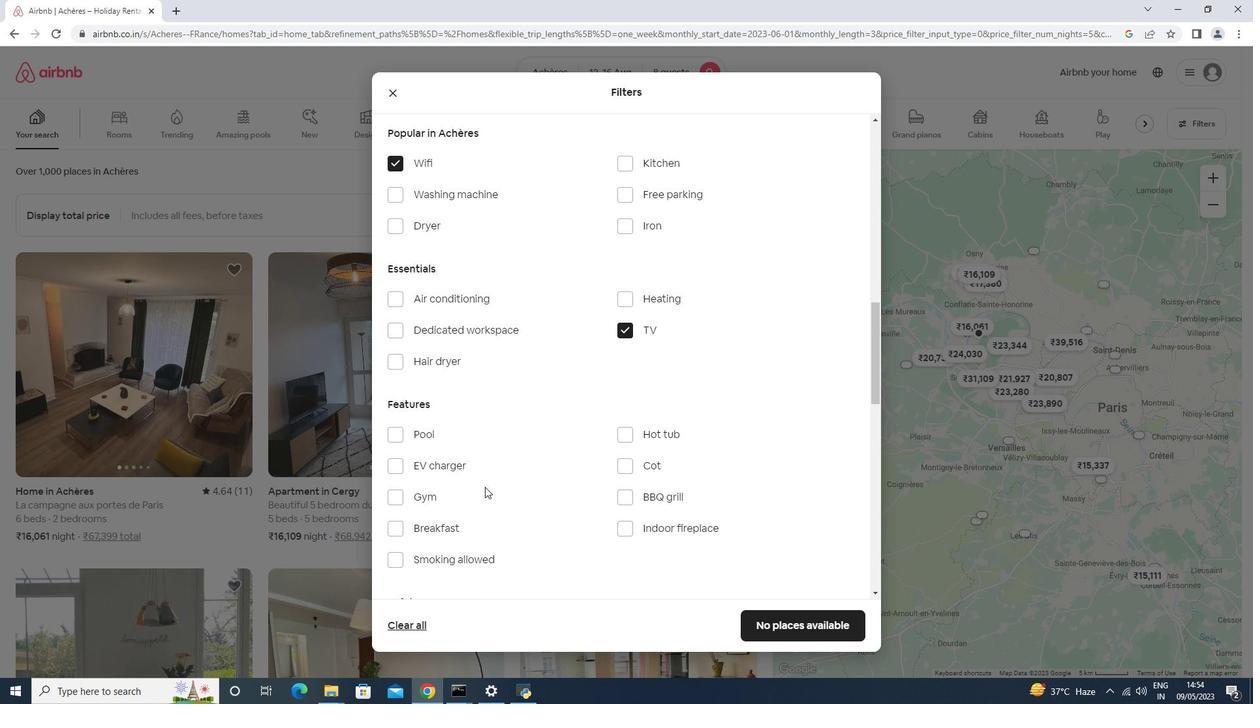 
Action: Mouse moved to (474, 497)
Screenshot: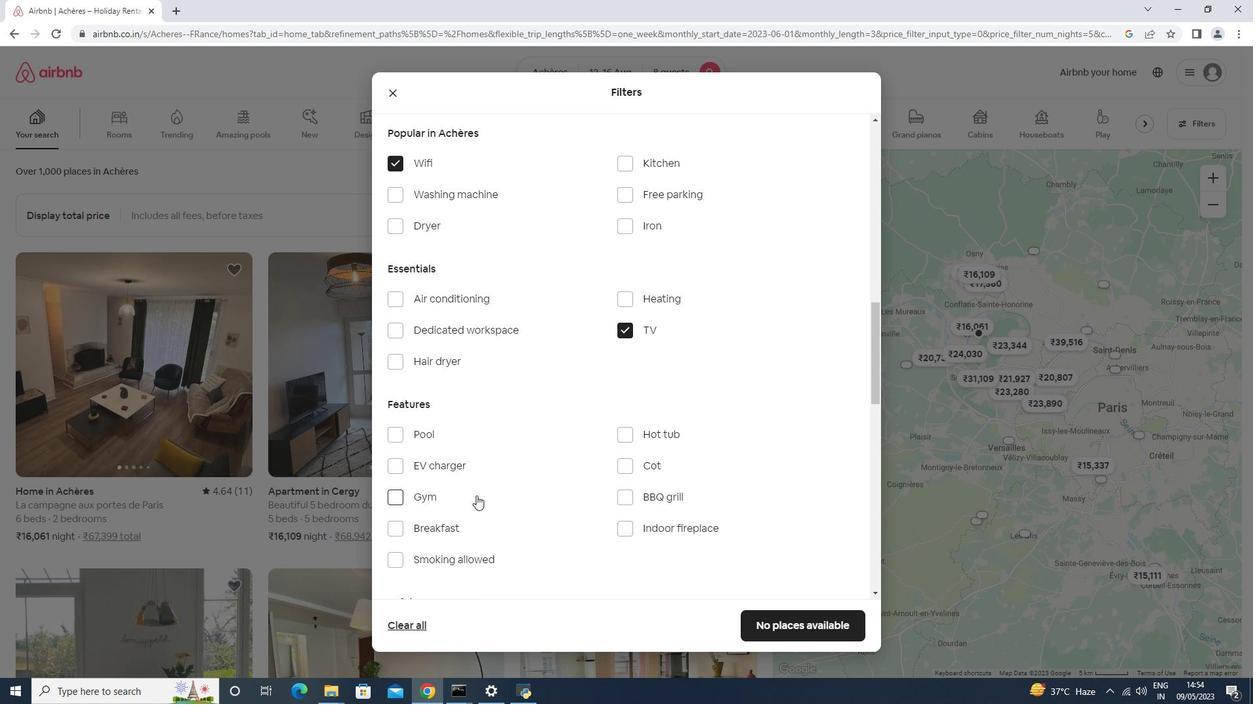
Action: Mouse pressed left at (474, 497)
Screenshot: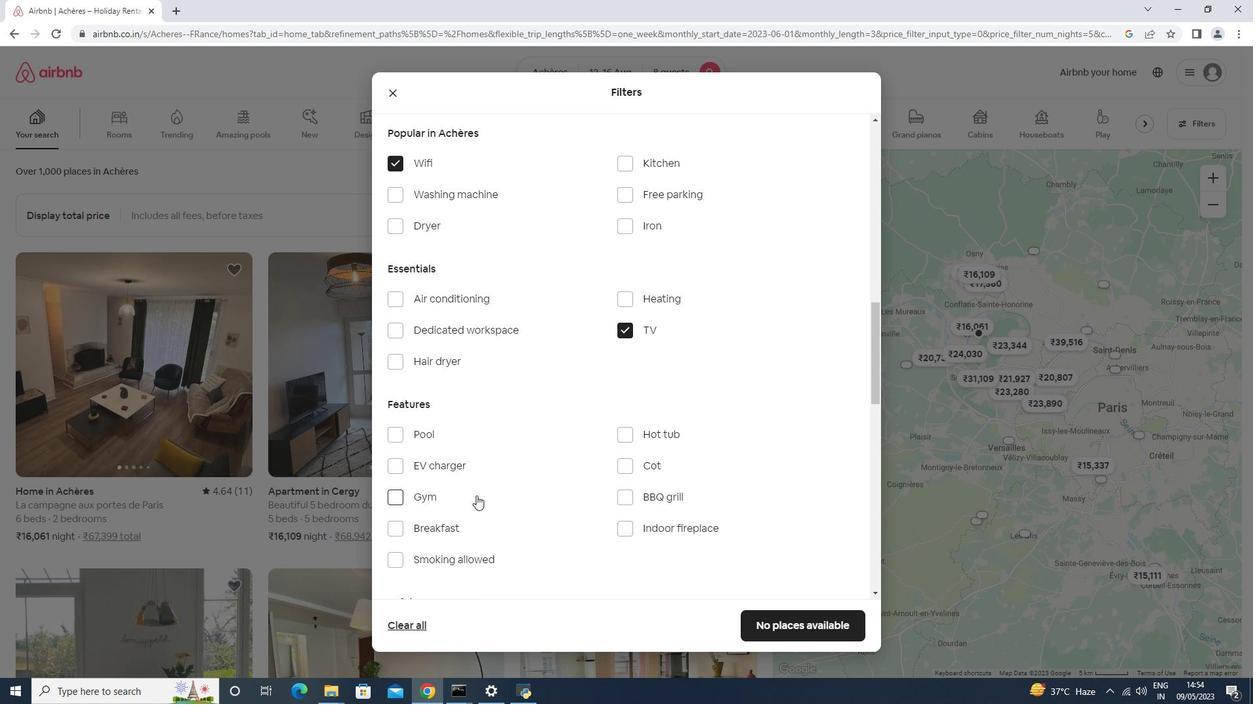 
Action: Mouse moved to (463, 525)
Screenshot: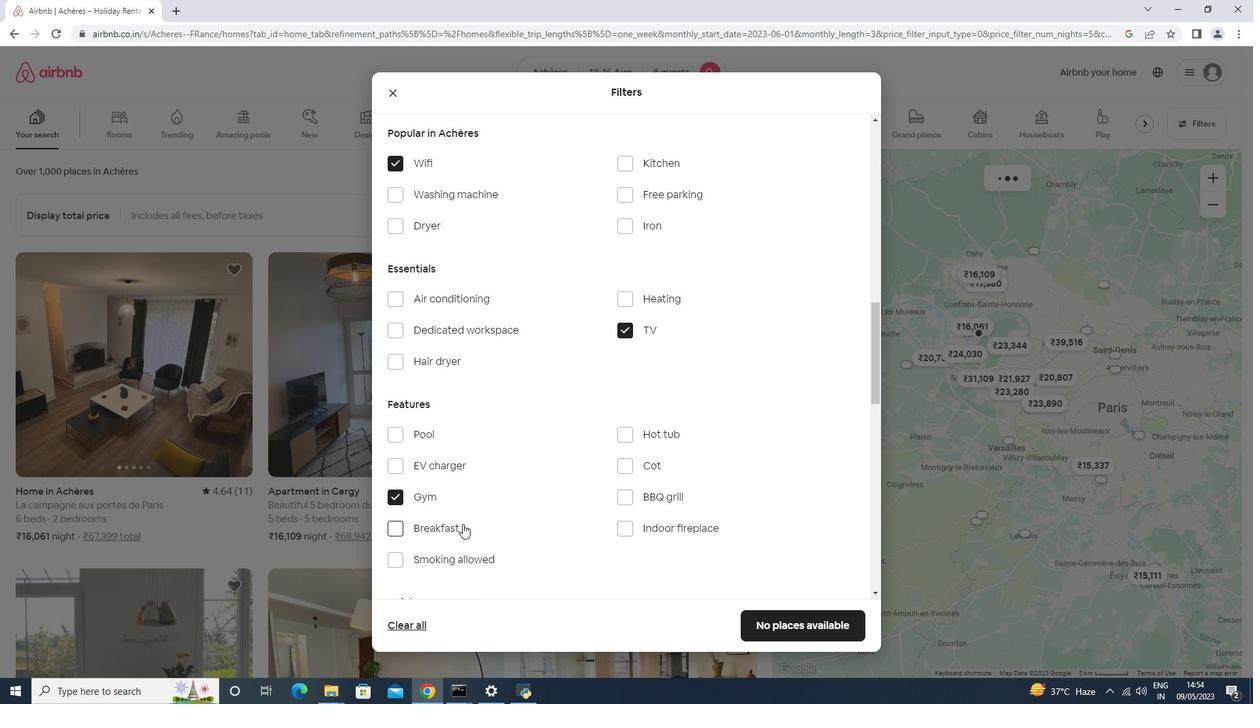 
Action: Mouse pressed left at (463, 525)
Screenshot: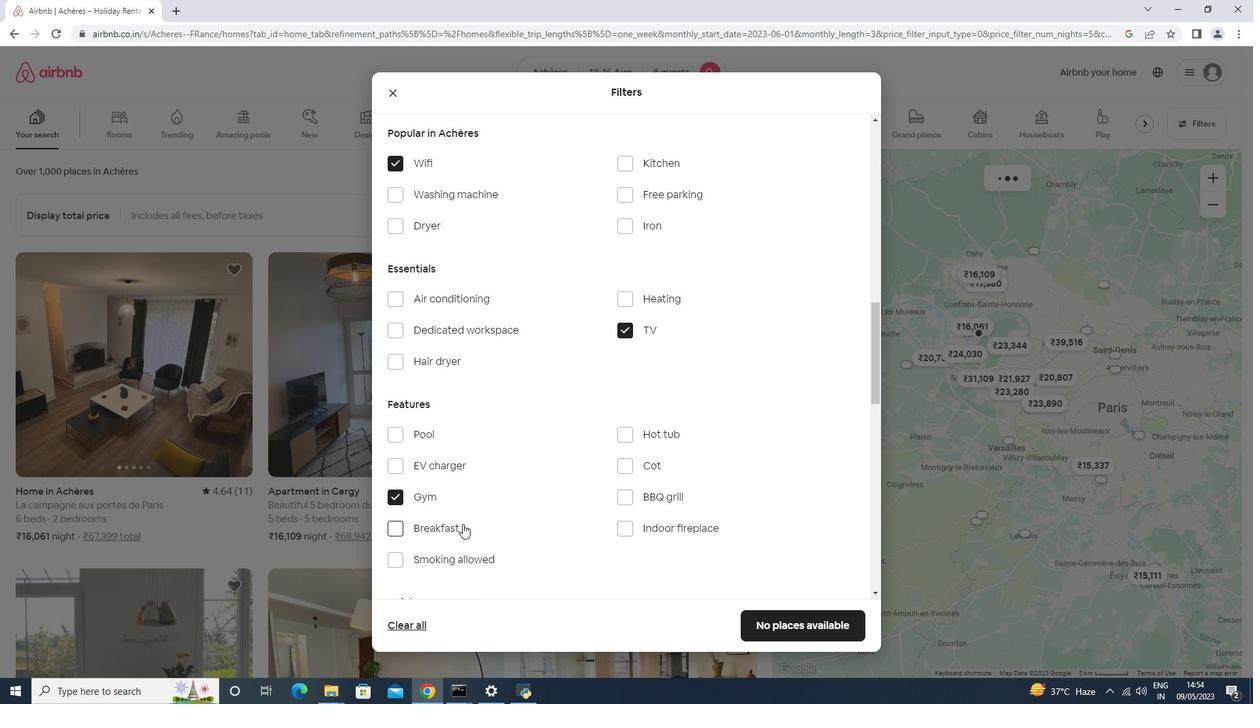 
Action: Mouse moved to (524, 471)
Screenshot: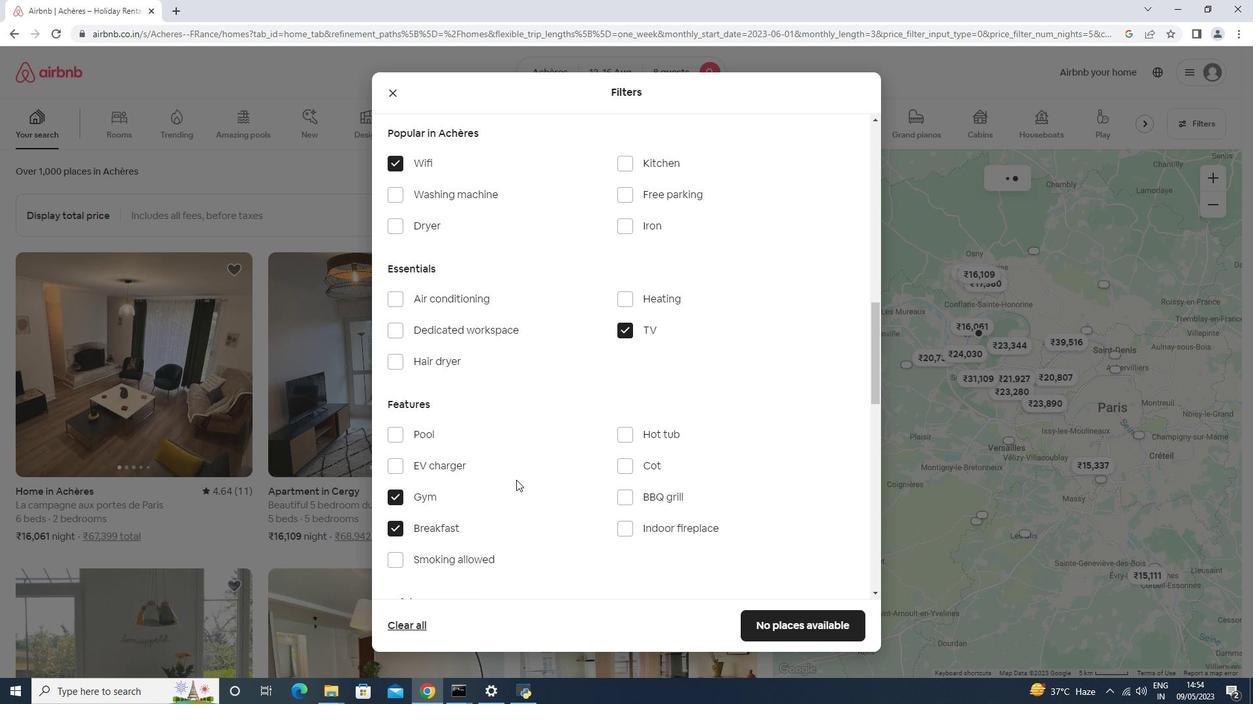 
Action: Mouse scrolled (524, 471) with delta (0, 0)
Screenshot: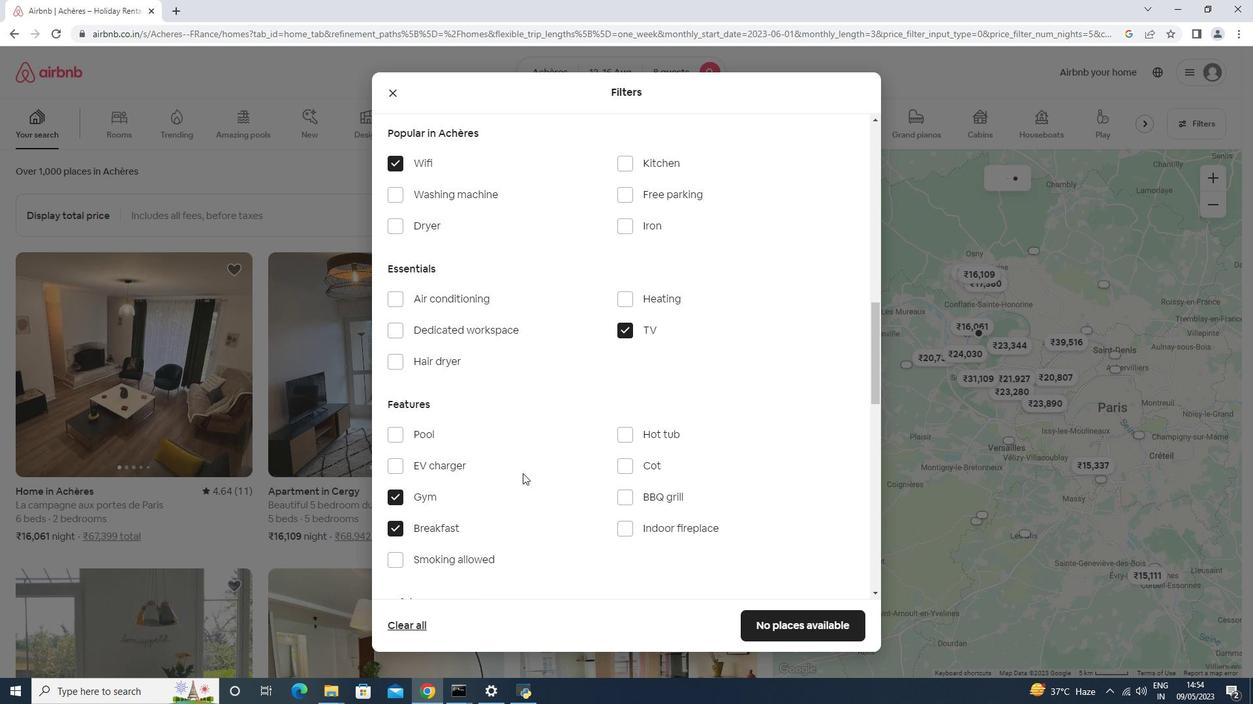 
Action: Mouse scrolled (524, 471) with delta (0, 0)
Screenshot: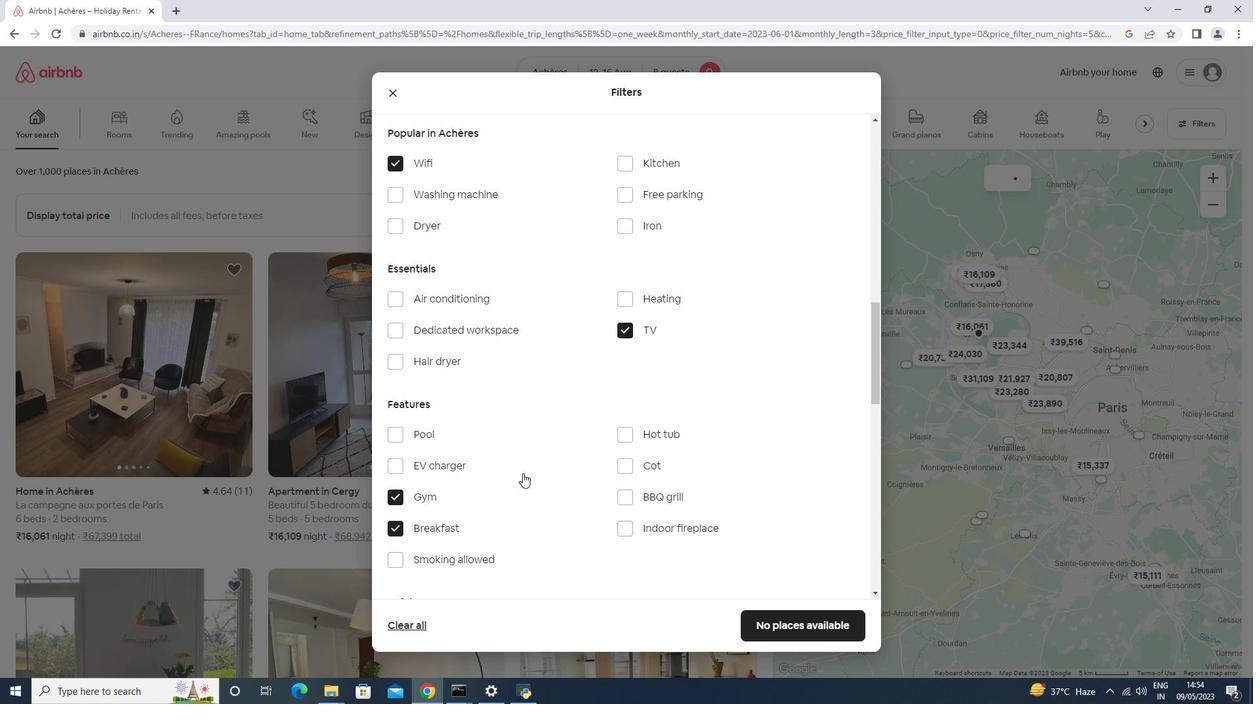 
Action: Mouse scrolled (524, 471) with delta (0, 0)
Screenshot: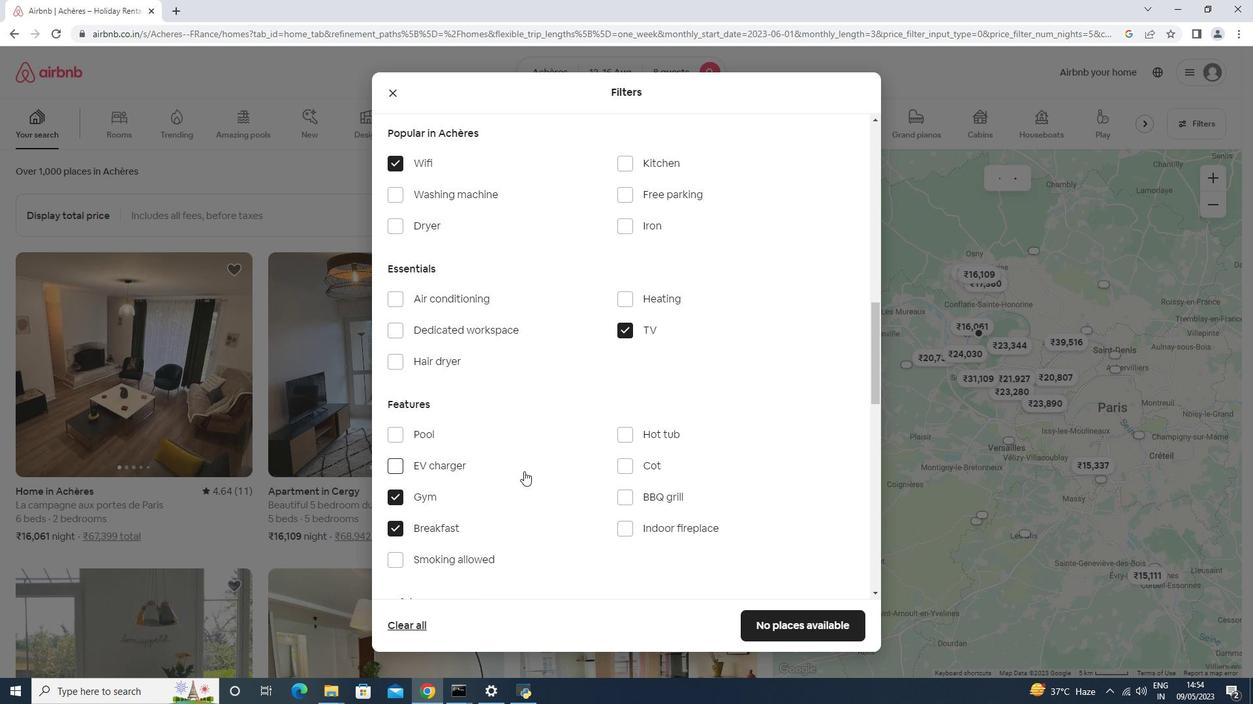 
Action: Mouse scrolled (524, 471) with delta (0, 0)
Screenshot: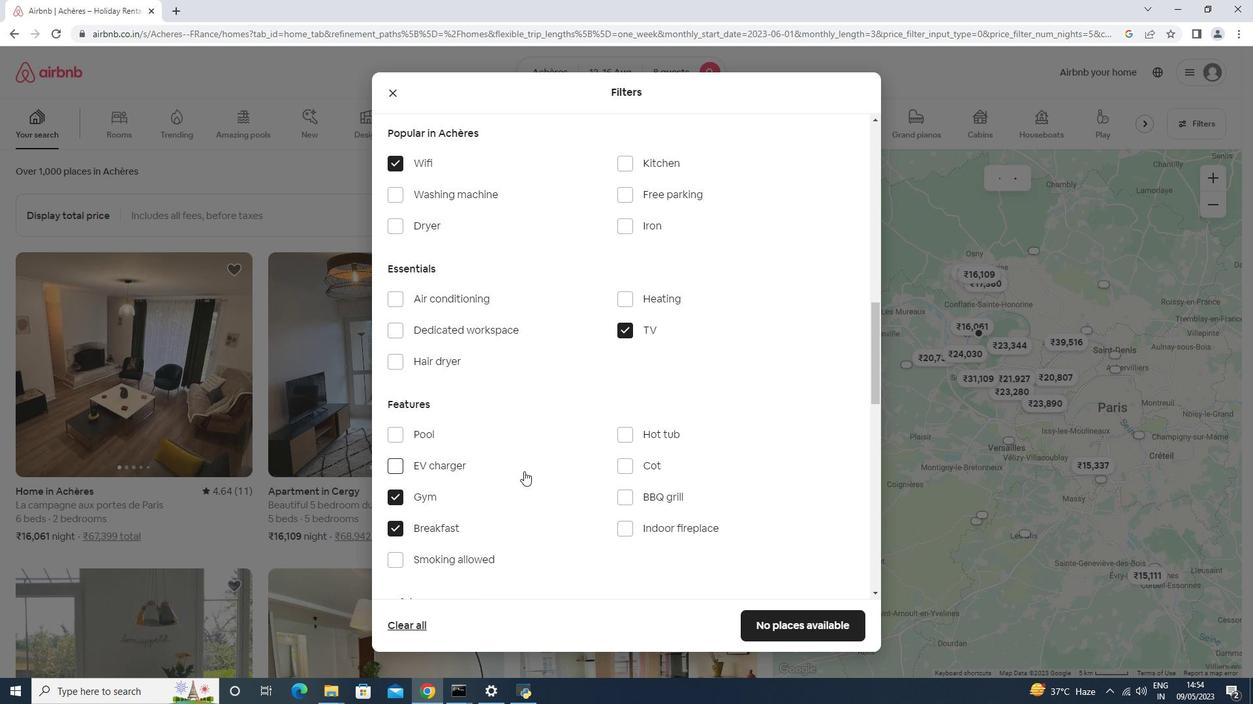 
Action: Mouse scrolled (524, 471) with delta (0, 0)
Screenshot: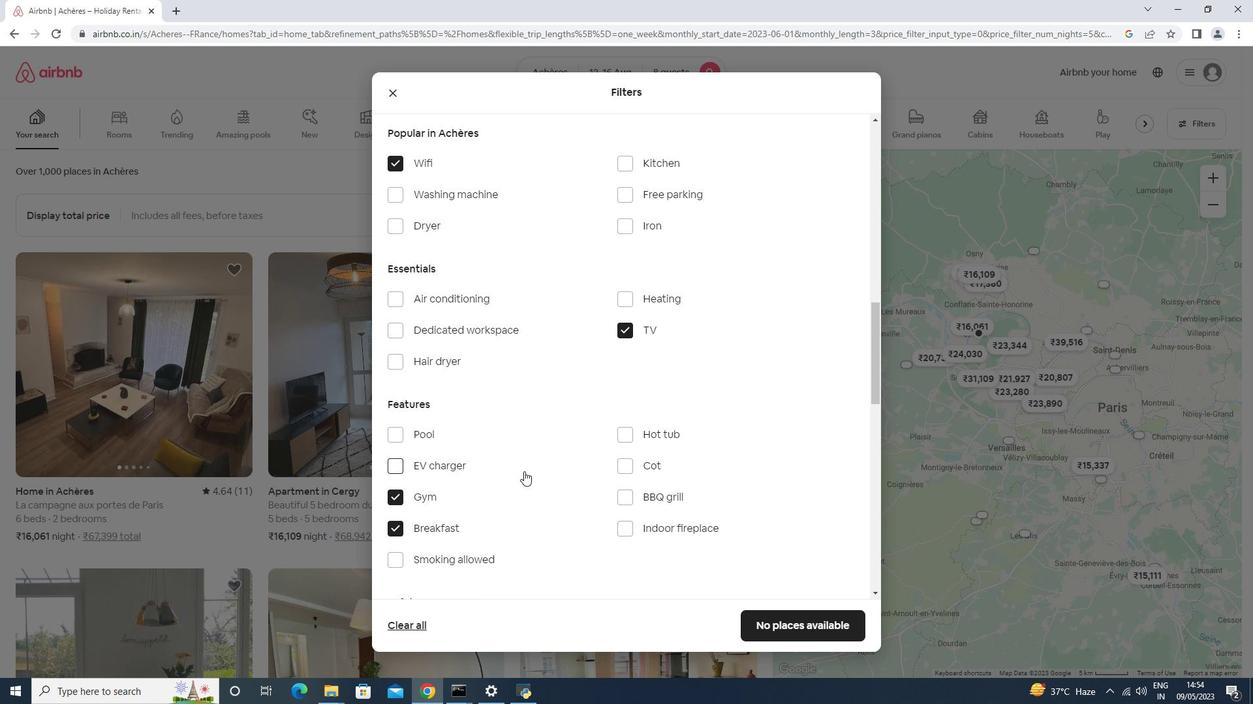 
Action: Mouse moved to (817, 482)
Screenshot: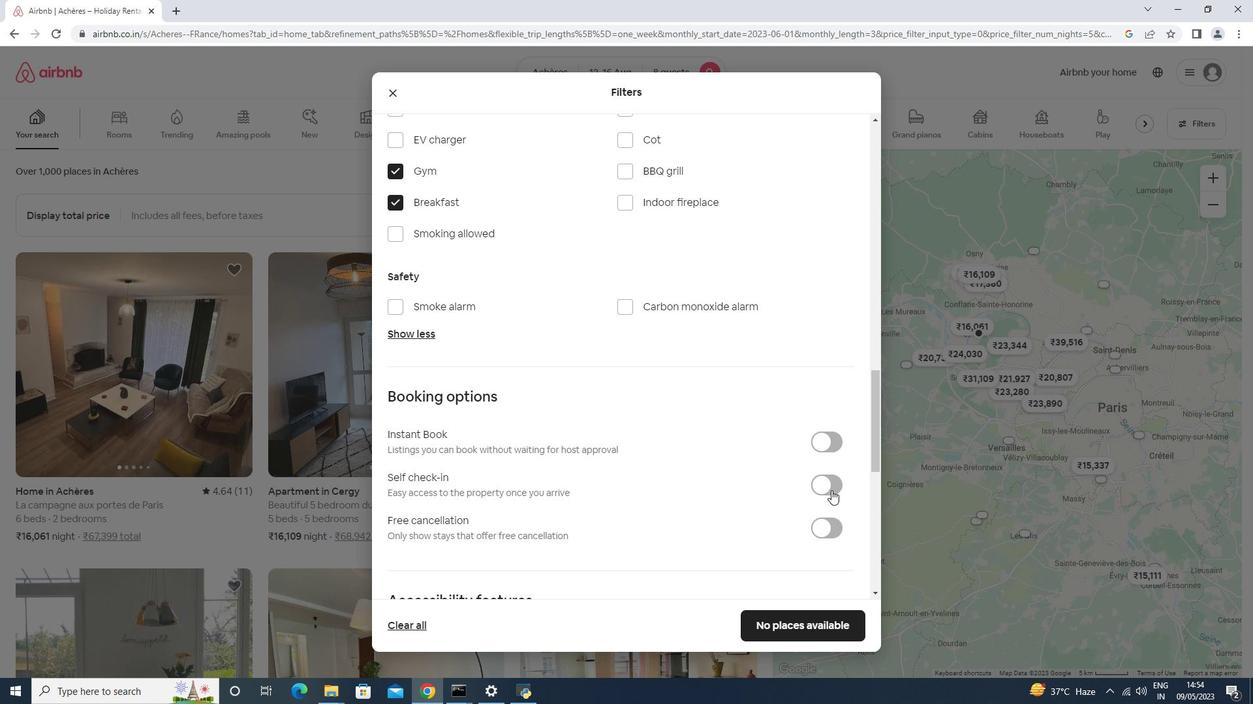 
Action: Mouse pressed left at (817, 482)
Screenshot: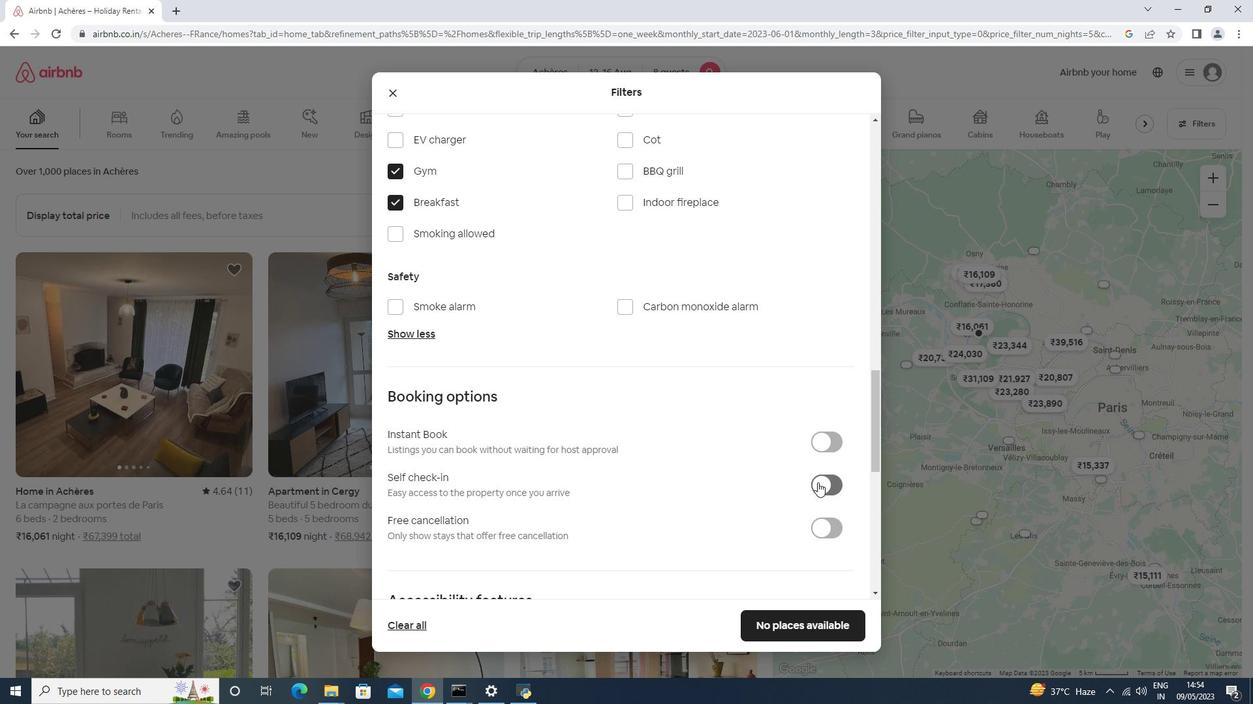 
Action: Mouse moved to (811, 476)
Screenshot: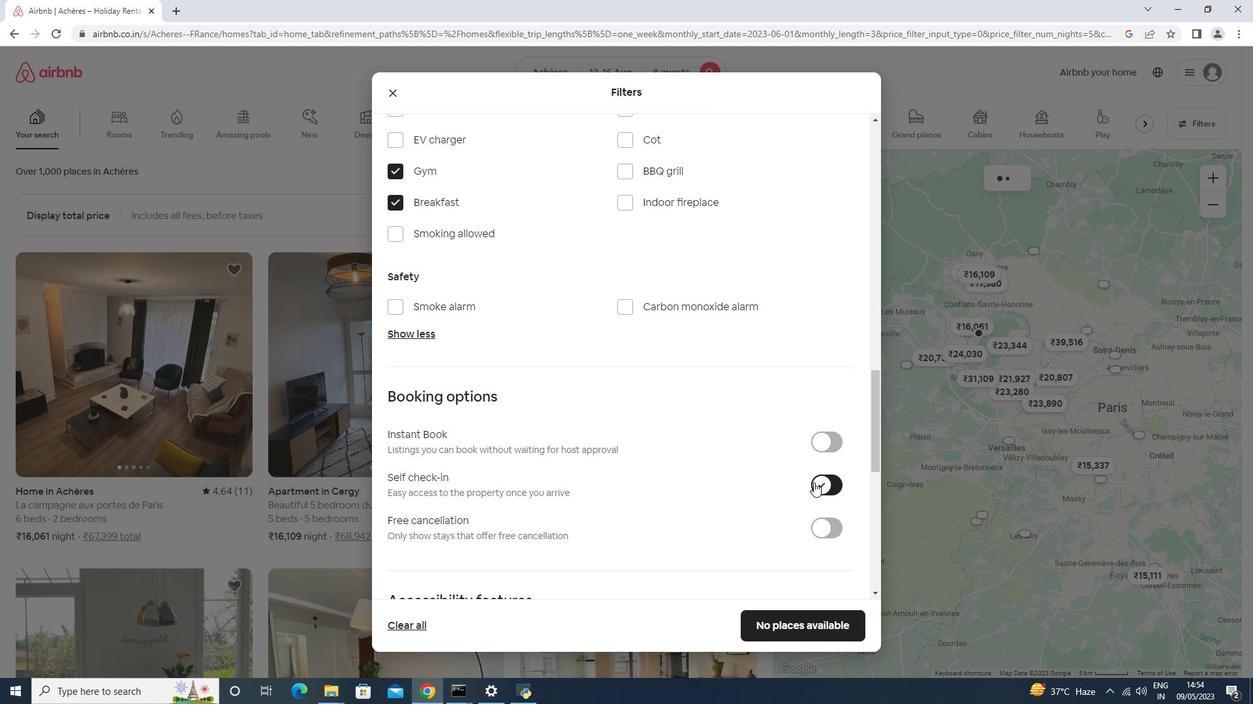 
Action: Mouse scrolled (811, 475) with delta (0, 0)
Screenshot: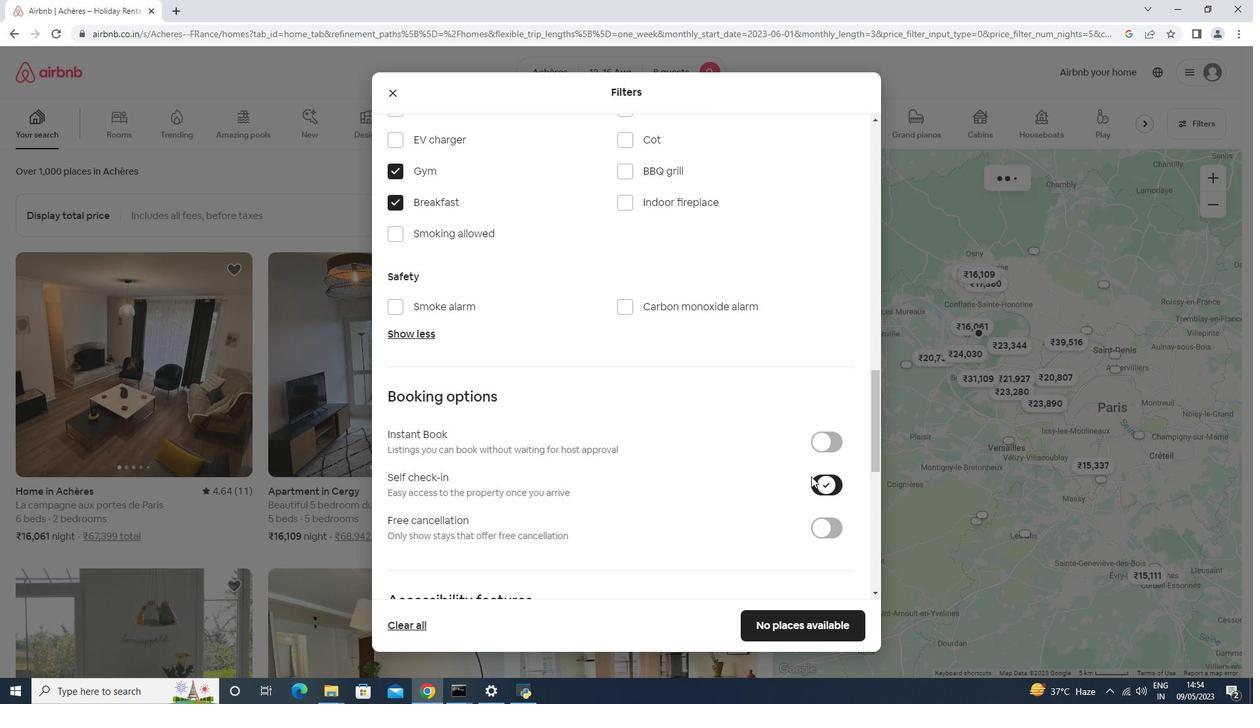 
Action: Mouse scrolled (811, 475) with delta (0, 0)
Screenshot: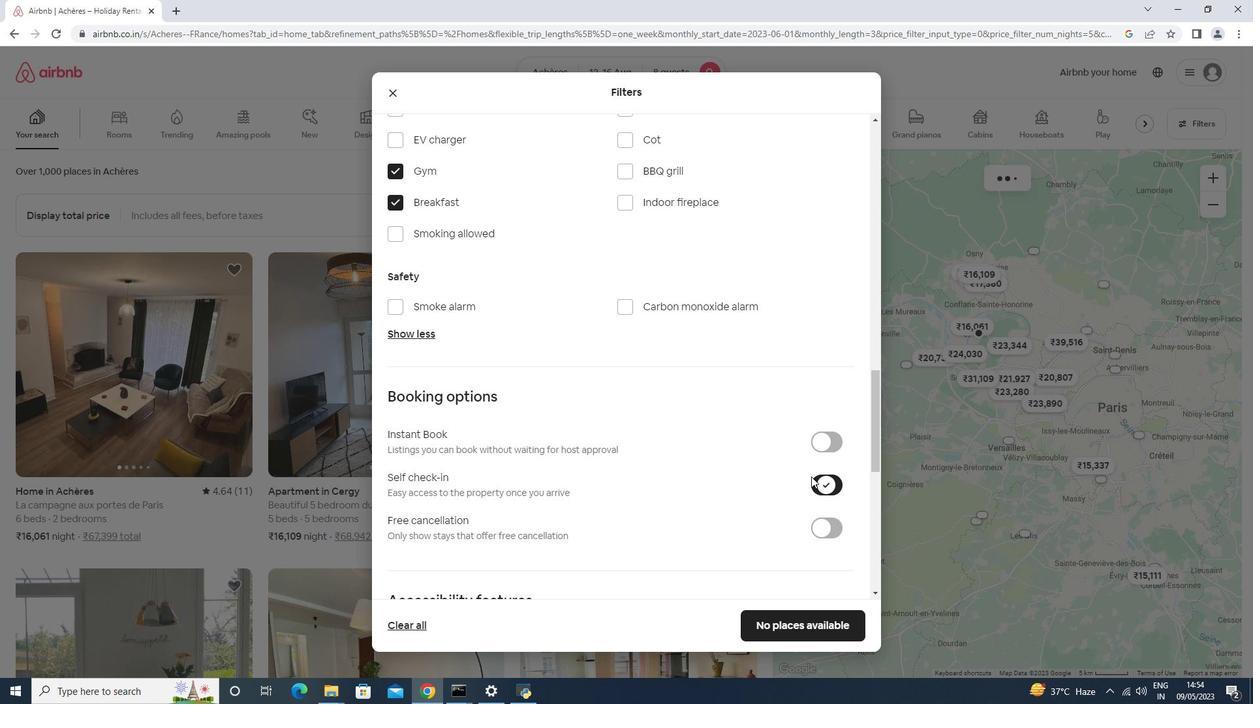 
Action: Mouse scrolled (811, 475) with delta (0, 0)
Screenshot: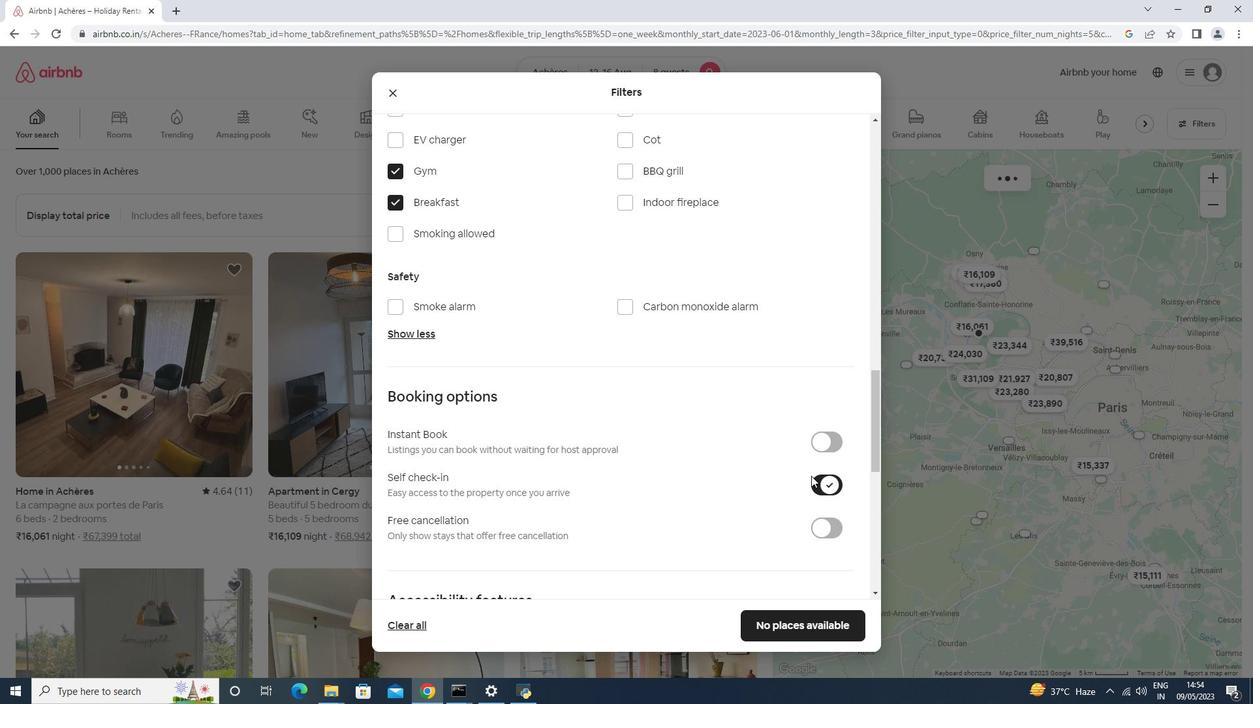 
Action: Mouse scrolled (811, 475) with delta (0, 0)
Screenshot: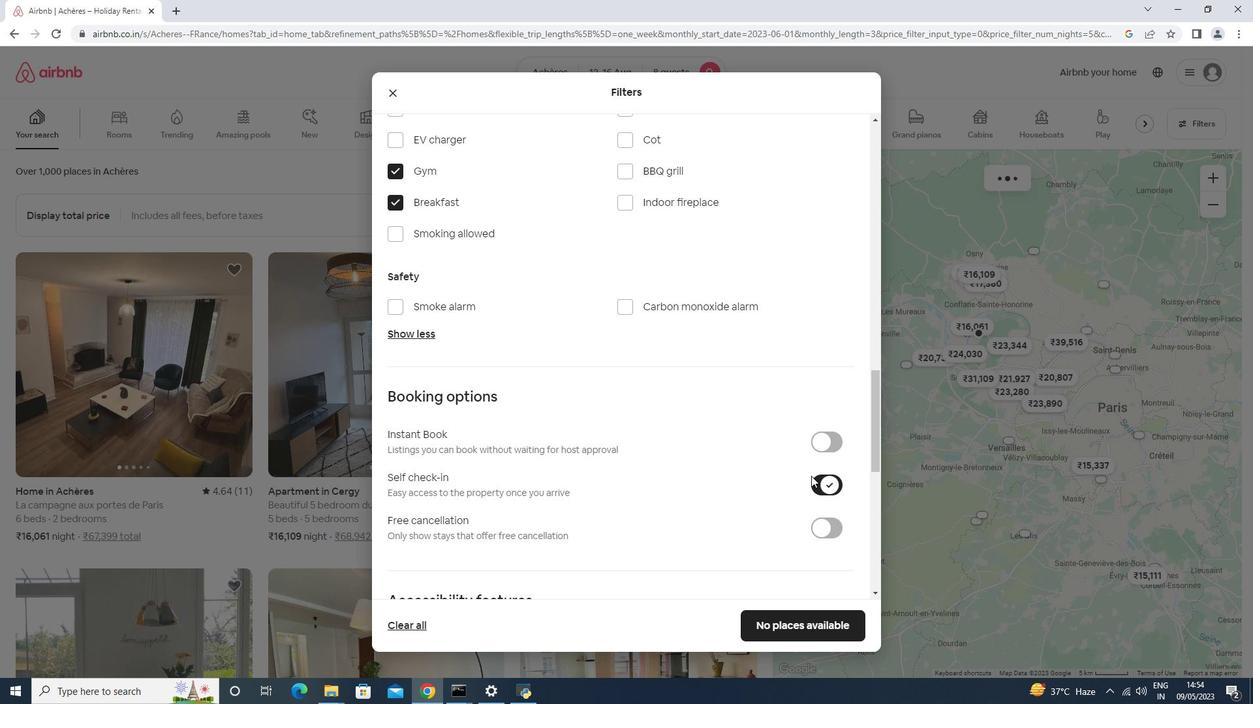
Action: Mouse scrolled (811, 475) with delta (0, 0)
Screenshot: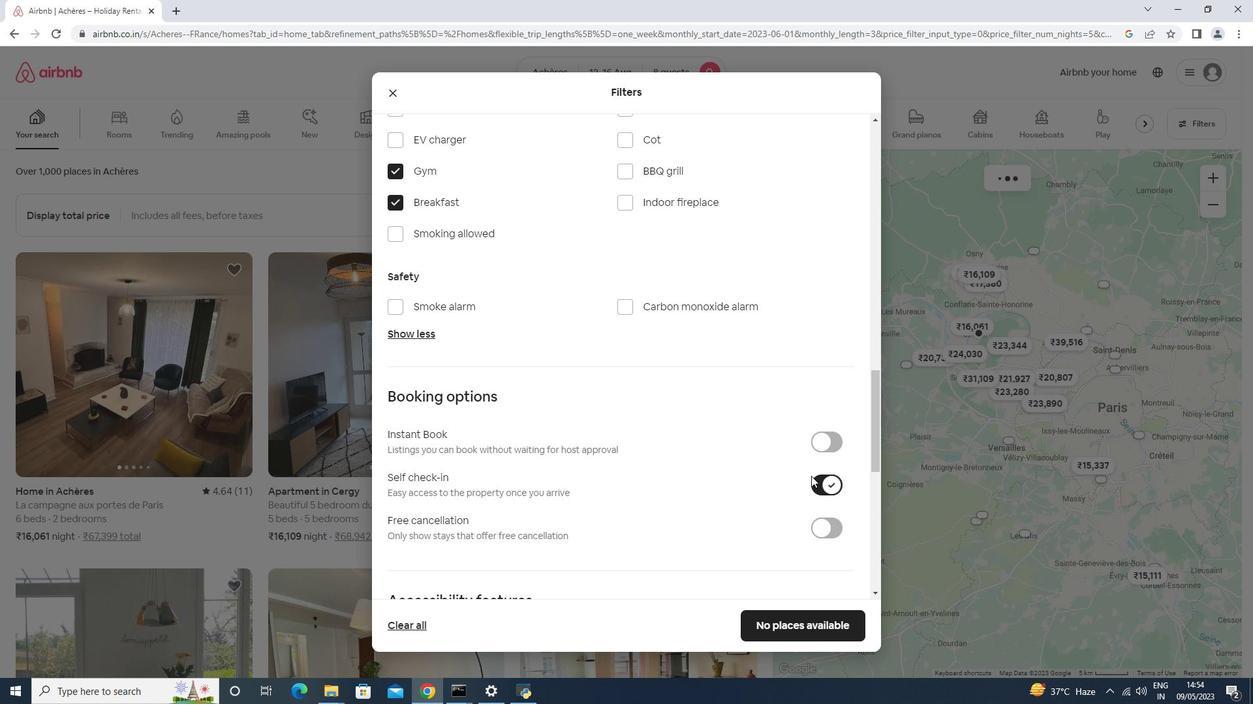 
Action: Mouse scrolled (811, 475) with delta (0, 0)
Screenshot: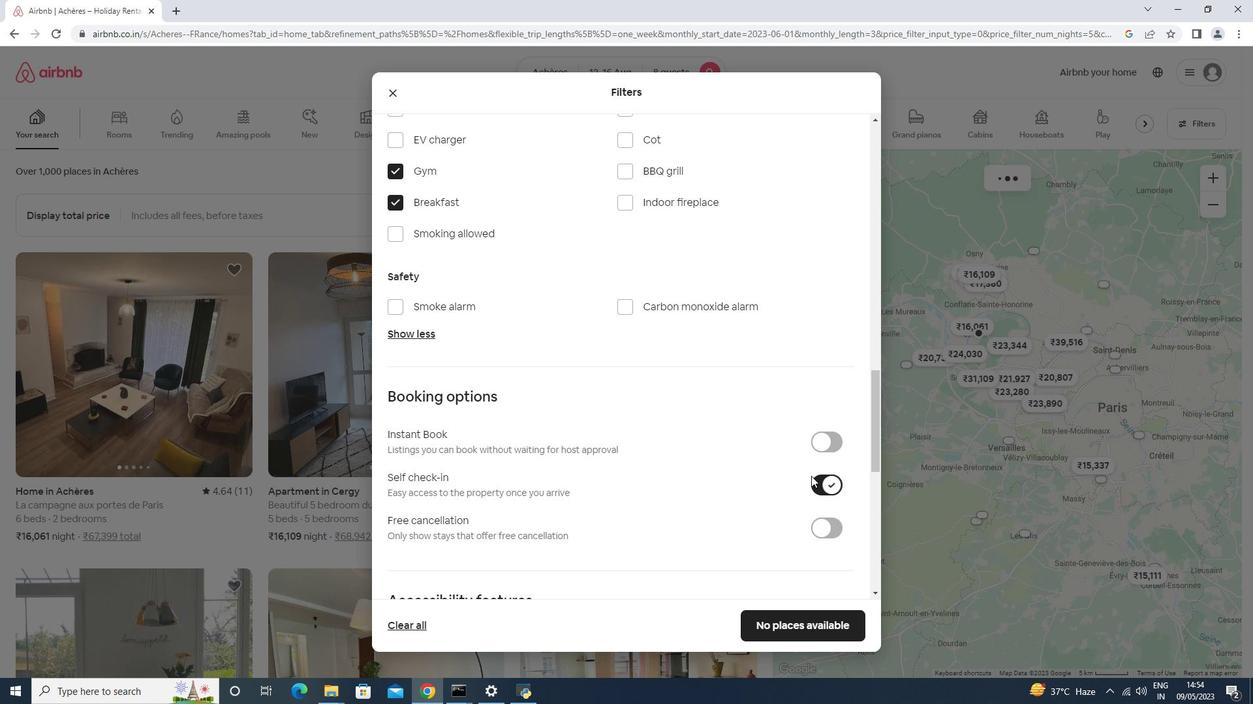 
Action: Mouse scrolled (811, 475) with delta (0, 0)
Screenshot: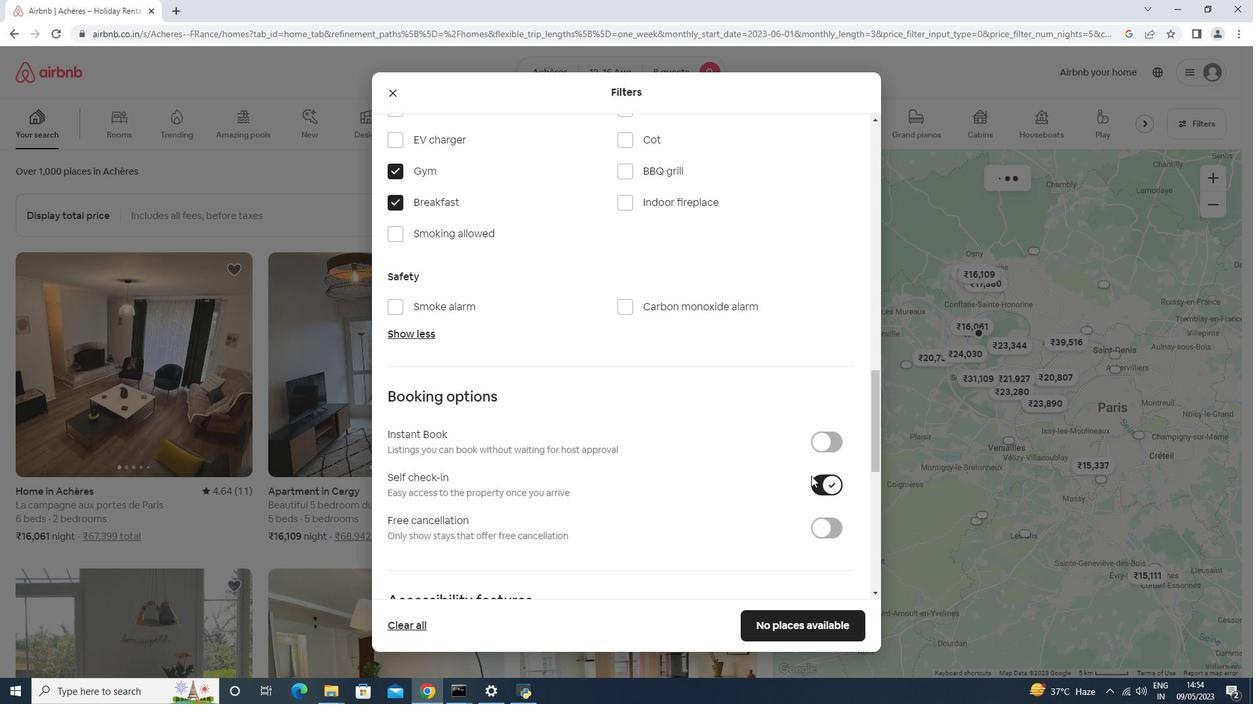 
Action: Mouse scrolled (811, 475) with delta (0, 0)
Screenshot: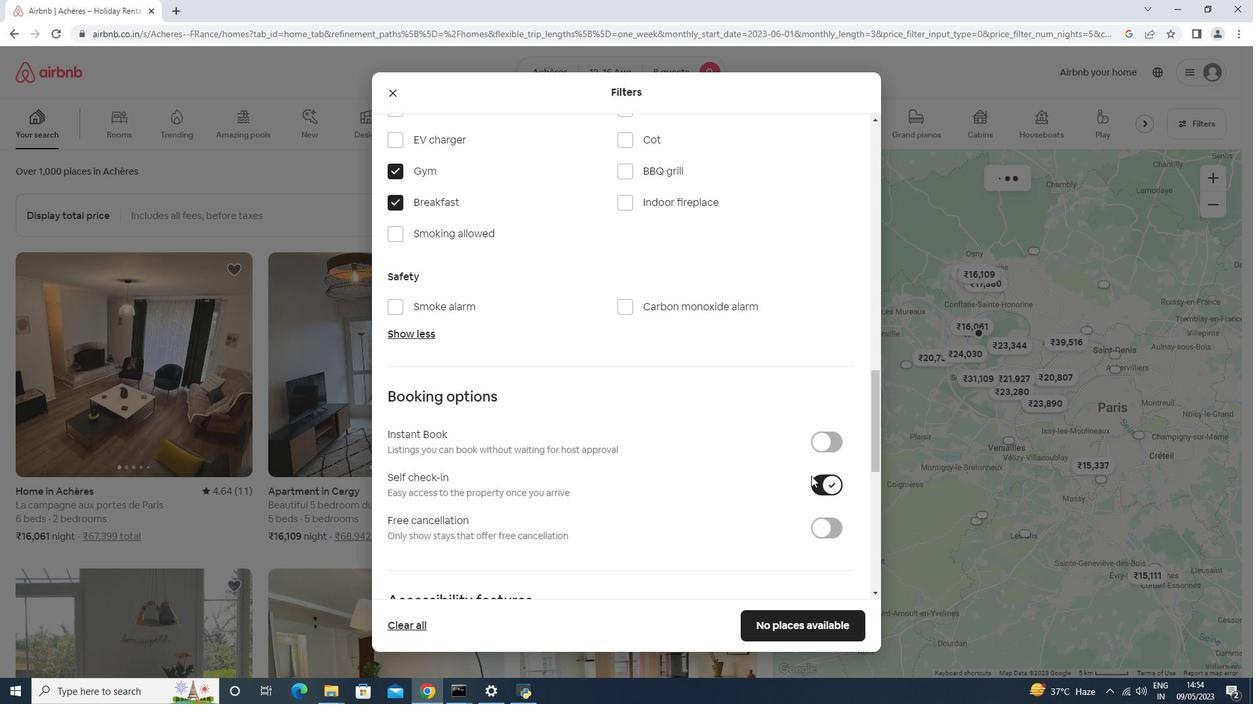 
Action: Mouse moved to (479, 542)
Screenshot: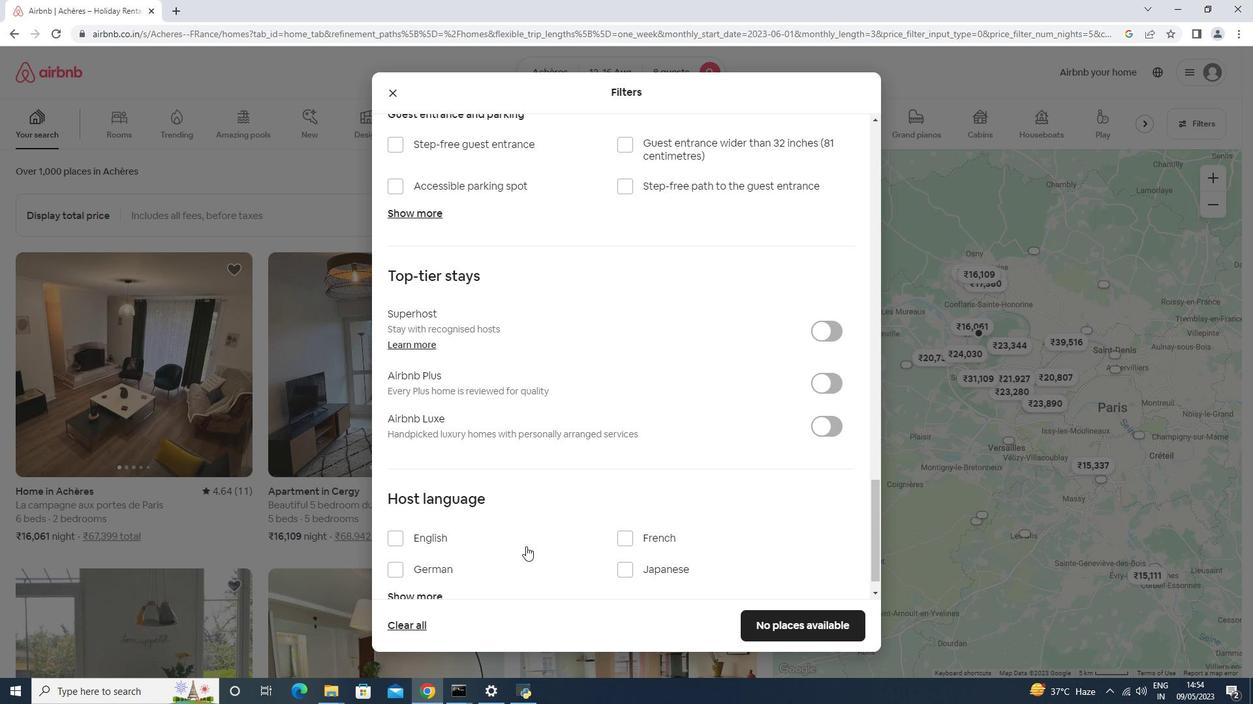 
Action: Mouse pressed left at (479, 542)
Screenshot: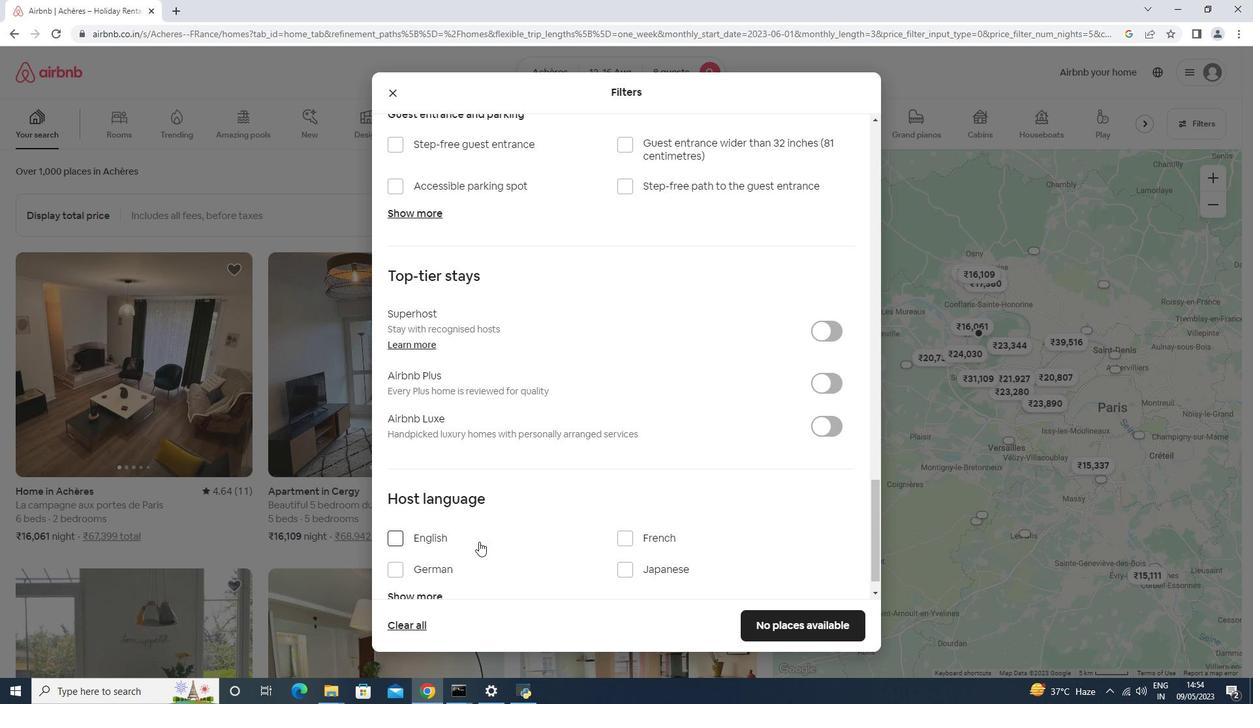 
Action: Mouse moved to (839, 627)
Screenshot: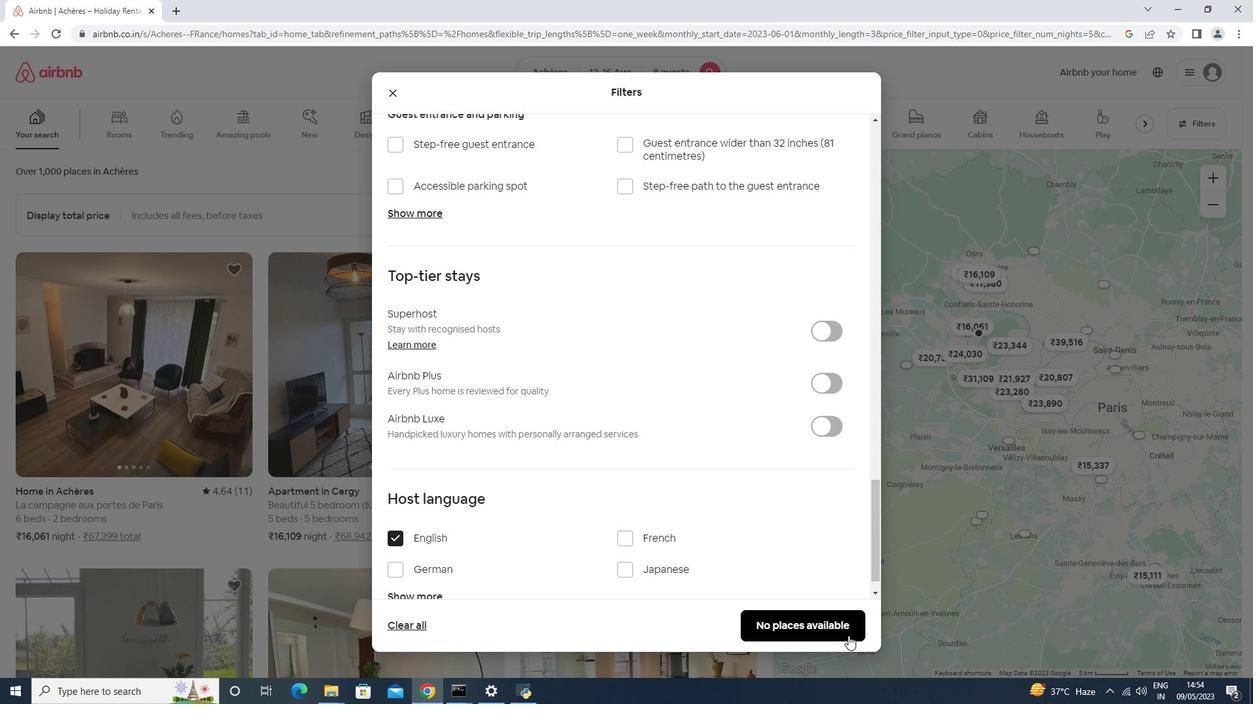 
Action: Mouse pressed left at (839, 627)
Screenshot: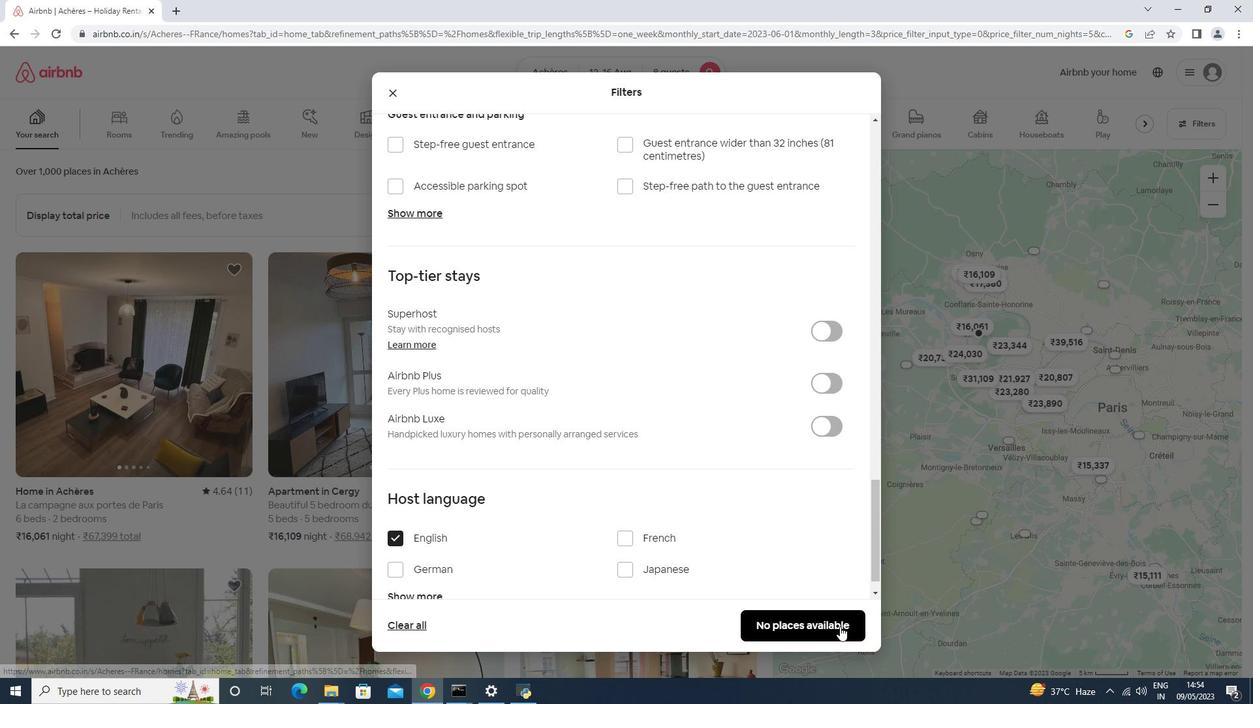 
Action: Mouse moved to (840, 625)
Screenshot: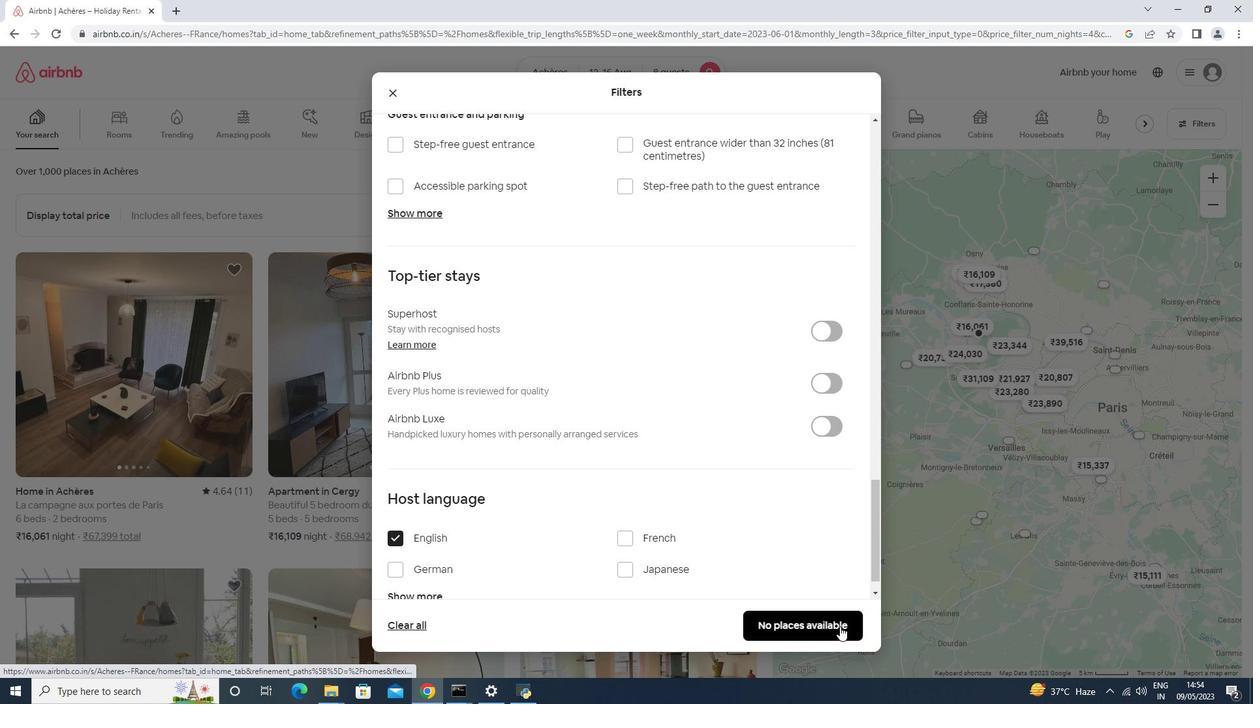 
